 Task: Search for a house in Silivri, Turkey from 11th to 17th June for 1 guest, with a price range of ₹5000 to ₹12000, 1 bedroom, and a washing machine.
Action: Mouse moved to (450, 94)
Screenshot: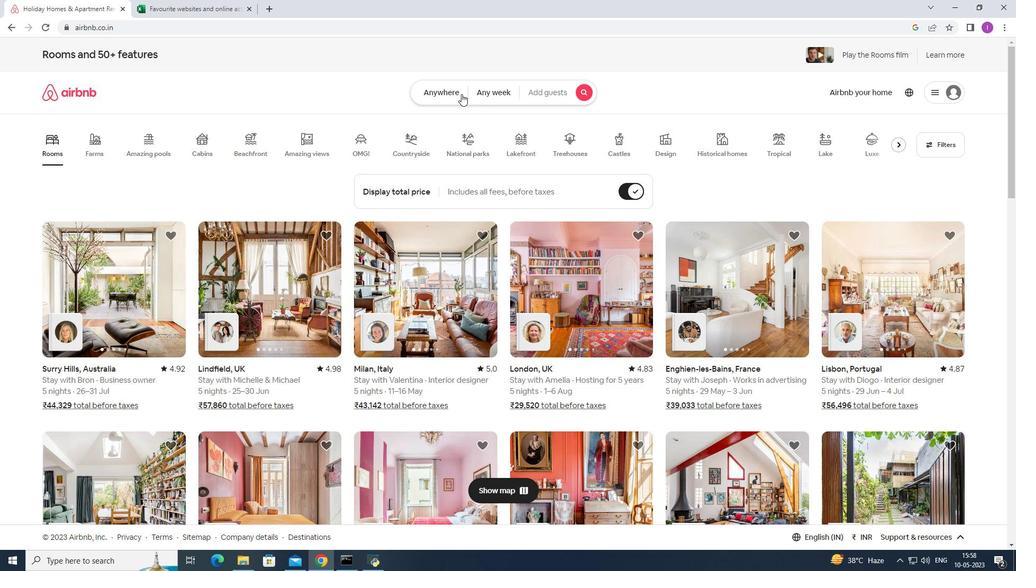 
Action: Mouse pressed left at (450, 94)
Screenshot: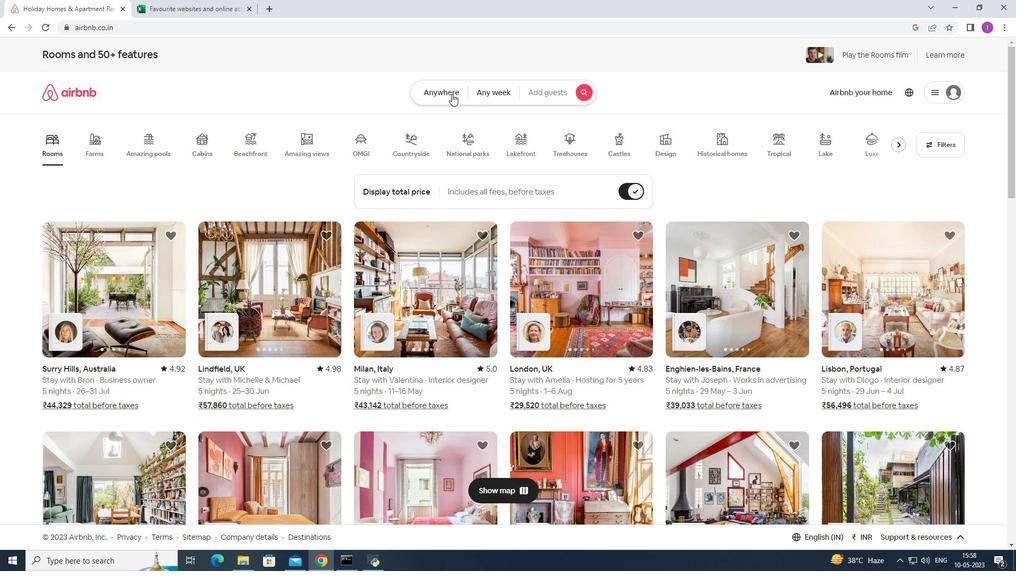 
Action: Mouse moved to (310, 138)
Screenshot: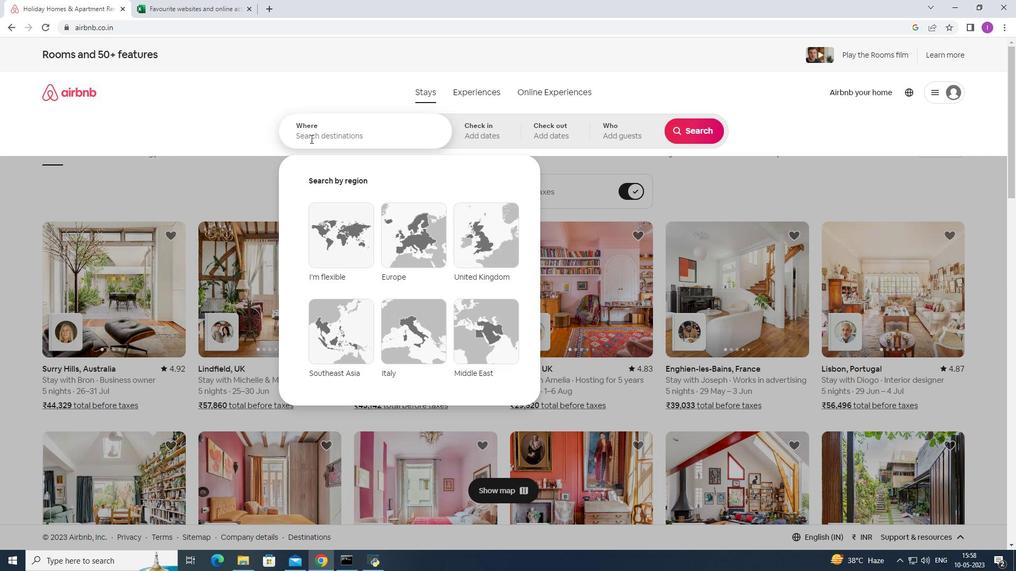 
Action: Mouse pressed left at (310, 138)
Screenshot: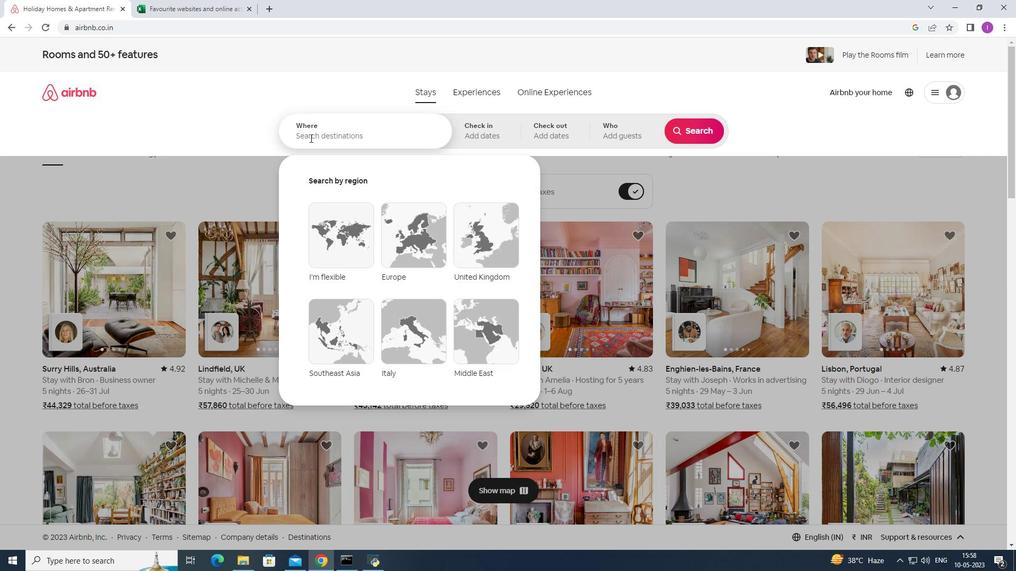 
Action: Mouse moved to (340, 137)
Screenshot: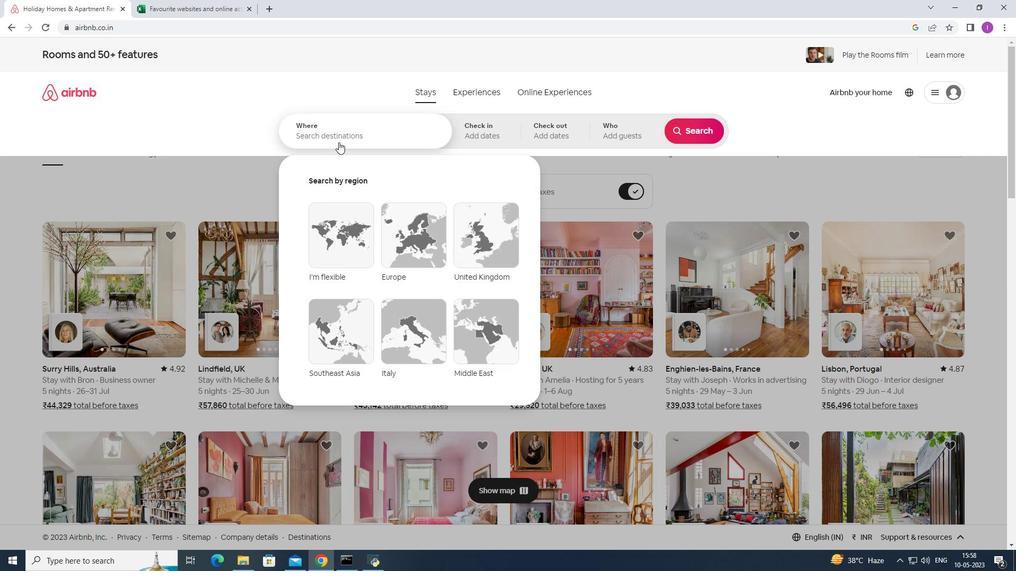
Action: Key pressed <Key.shift>Silvri,<Key.shift>Turkey
Screenshot: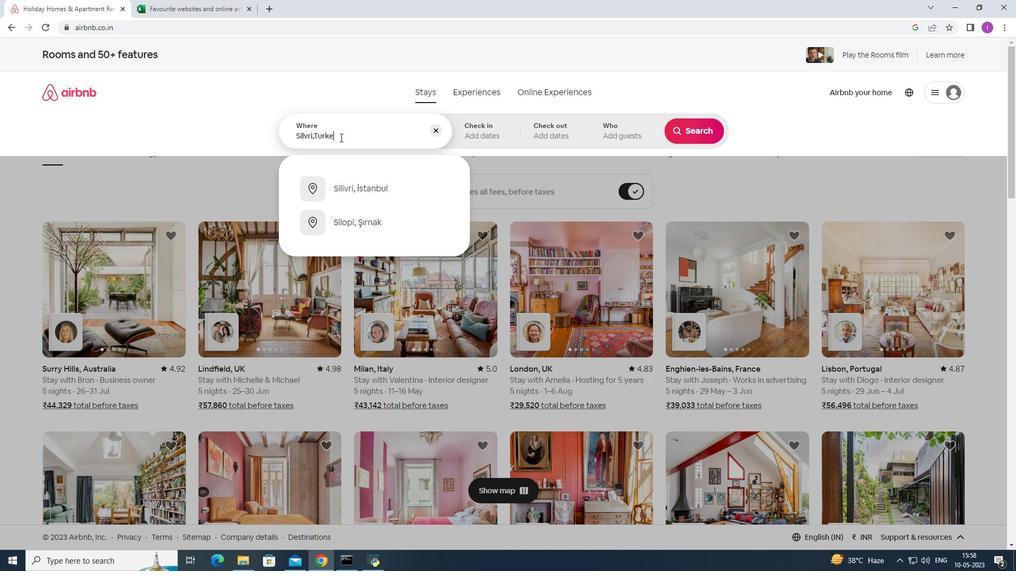 
Action: Mouse moved to (302, 136)
Screenshot: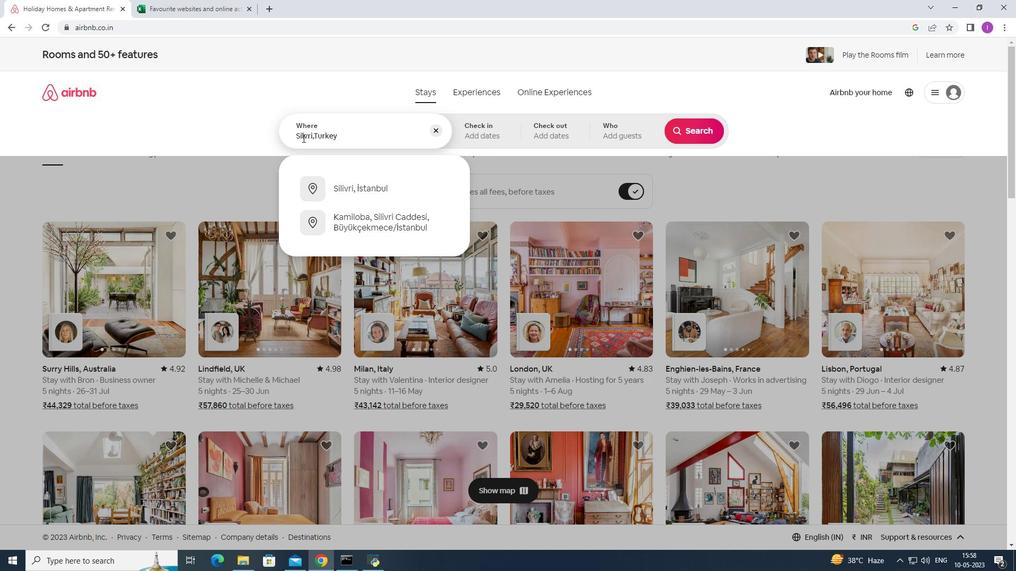 
Action: Mouse pressed left at (302, 136)
Screenshot: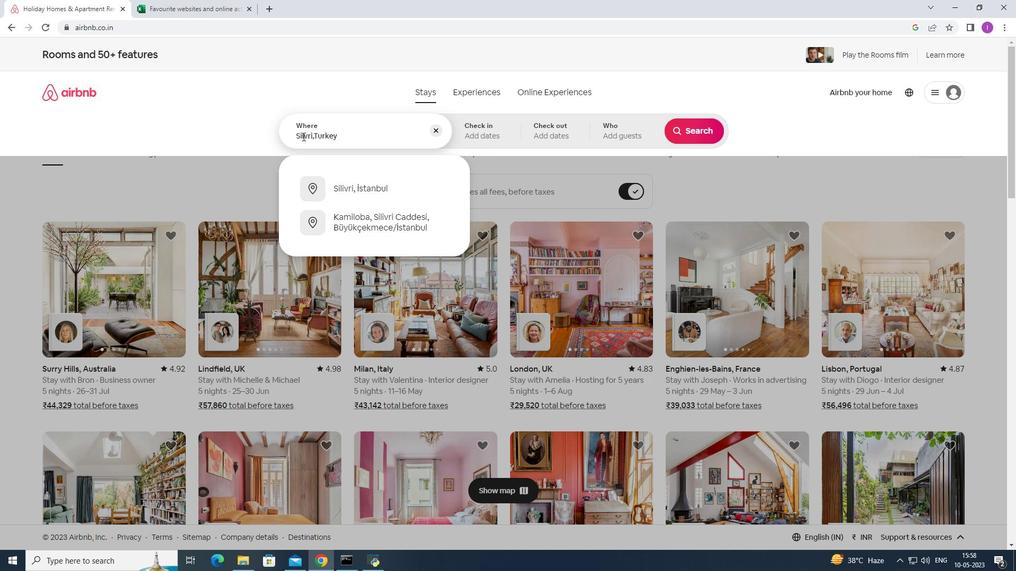 
Action: Mouse moved to (305, 138)
Screenshot: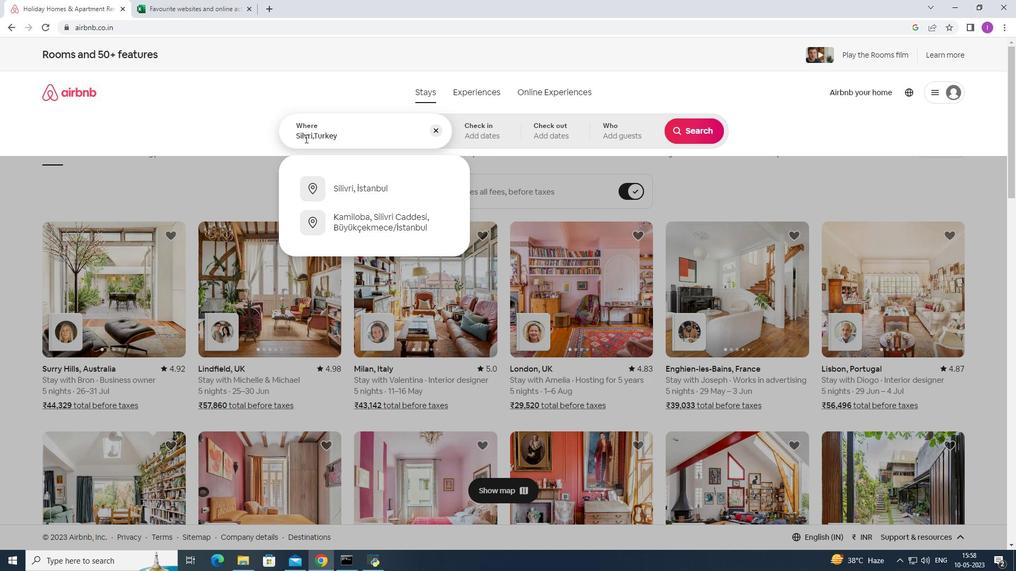 
Action: Key pressed i
Screenshot: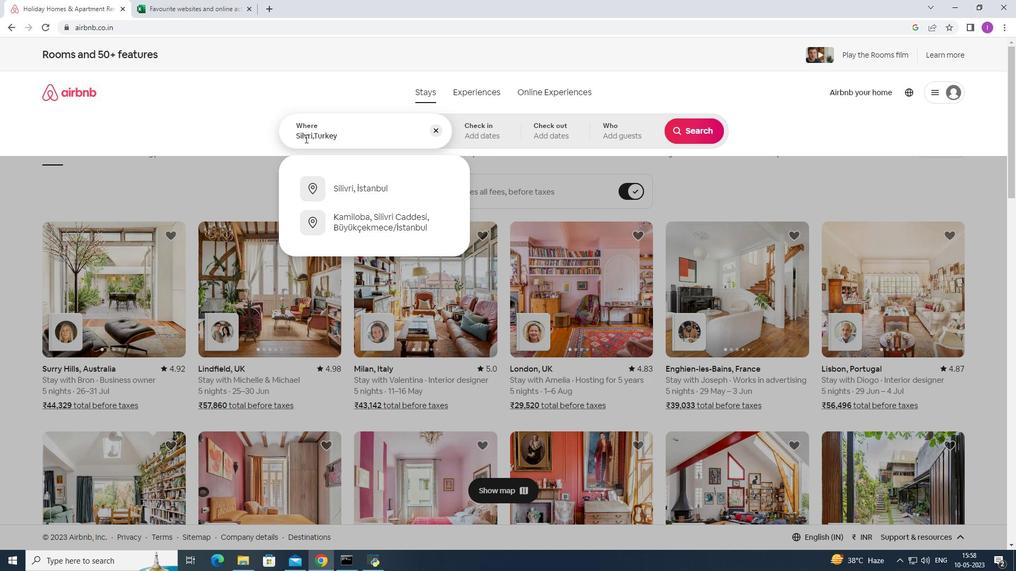 
Action: Mouse moved to (302, 133)
Screenshot: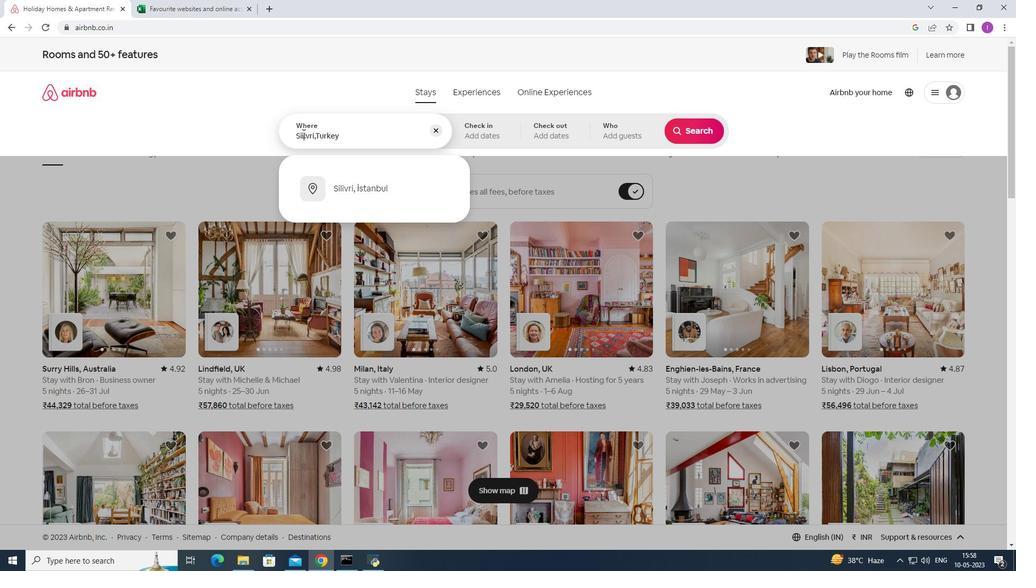 
Action: Key pressed <Key.backspace>
Screenshot: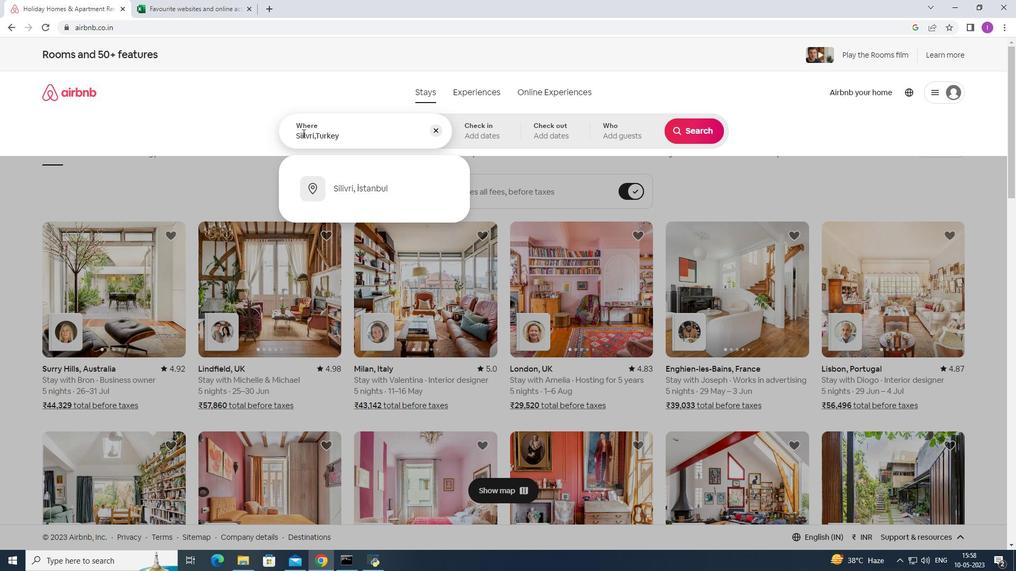
Action: Mouse moved to (303, 135)
Screenshot: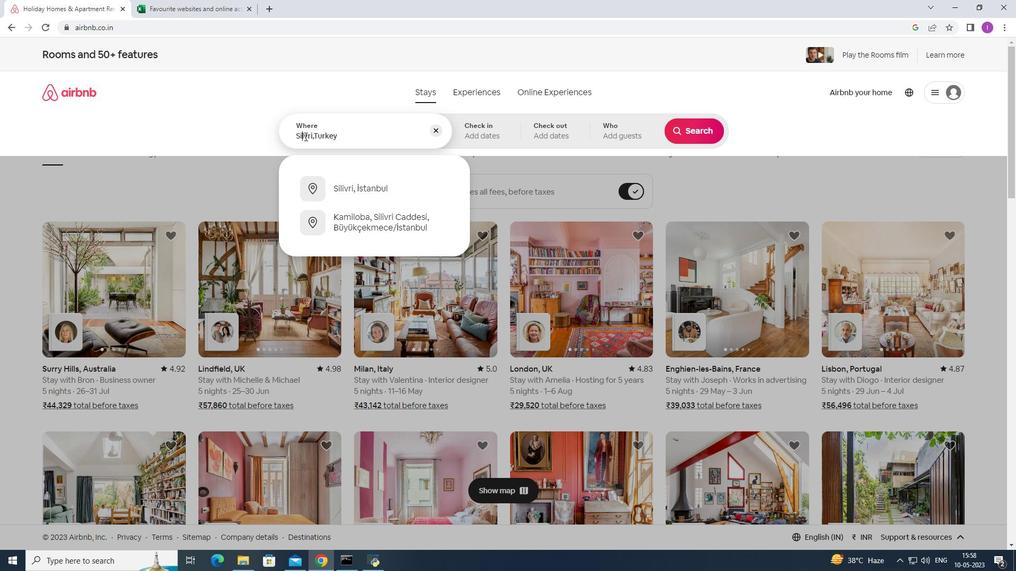 
Action: Mouse pressed left at (303, 135)
Screenshot: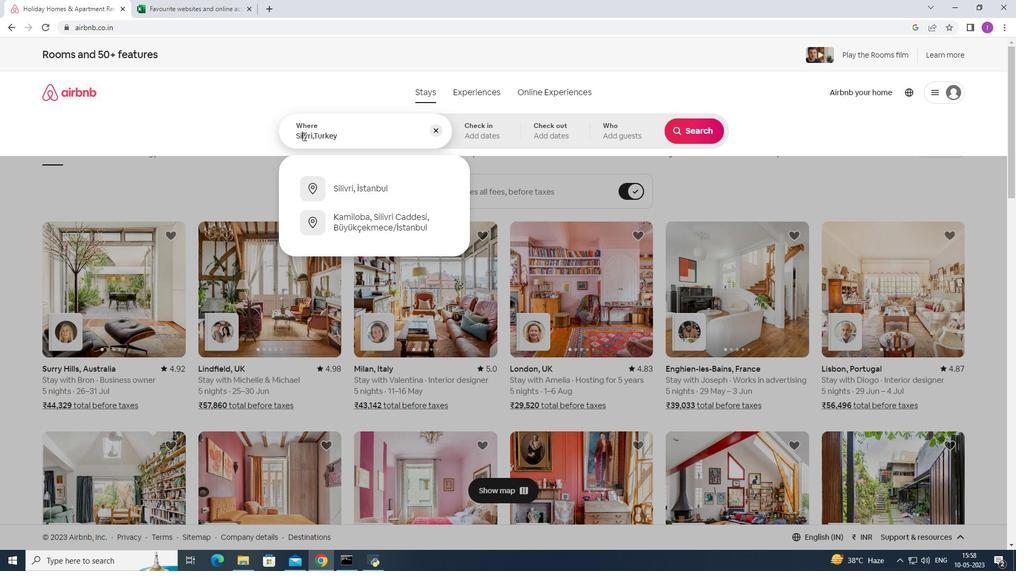 
Action: Mouse moved to (321, 134)
Screenshot: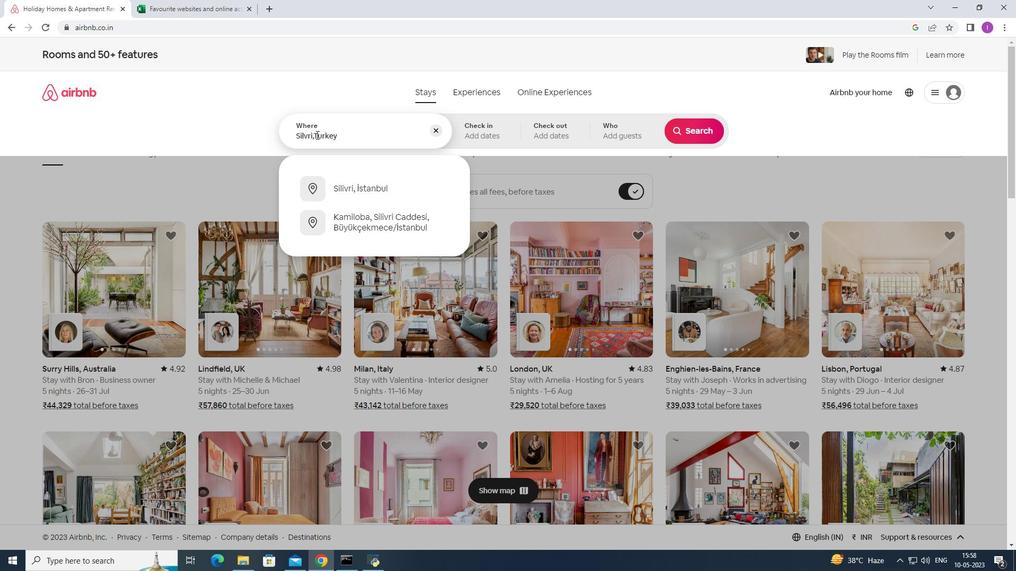 
Action: Key pressed i
Screenshot: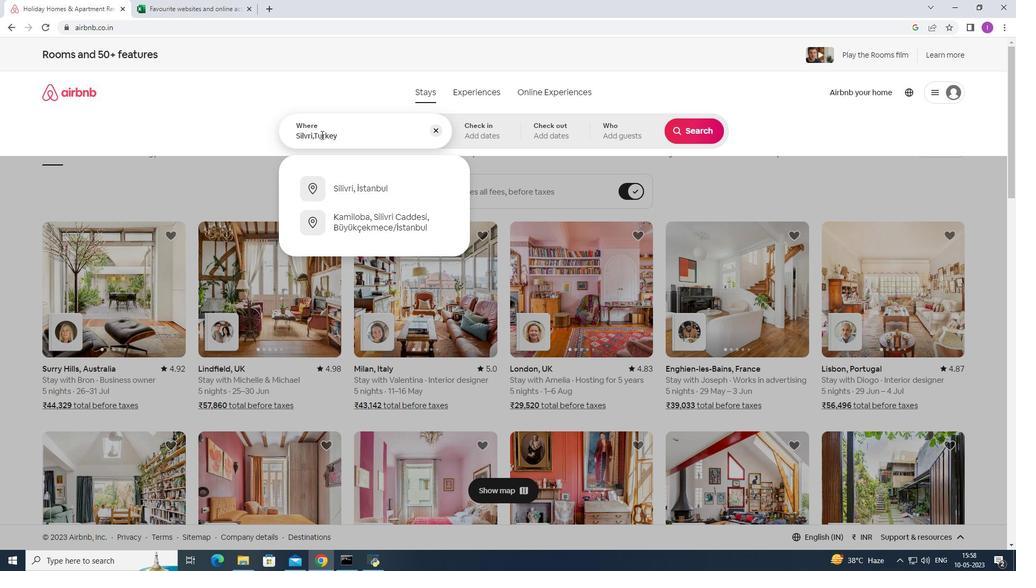 
Action: Mouse moved to (474, 133)
Screenshot: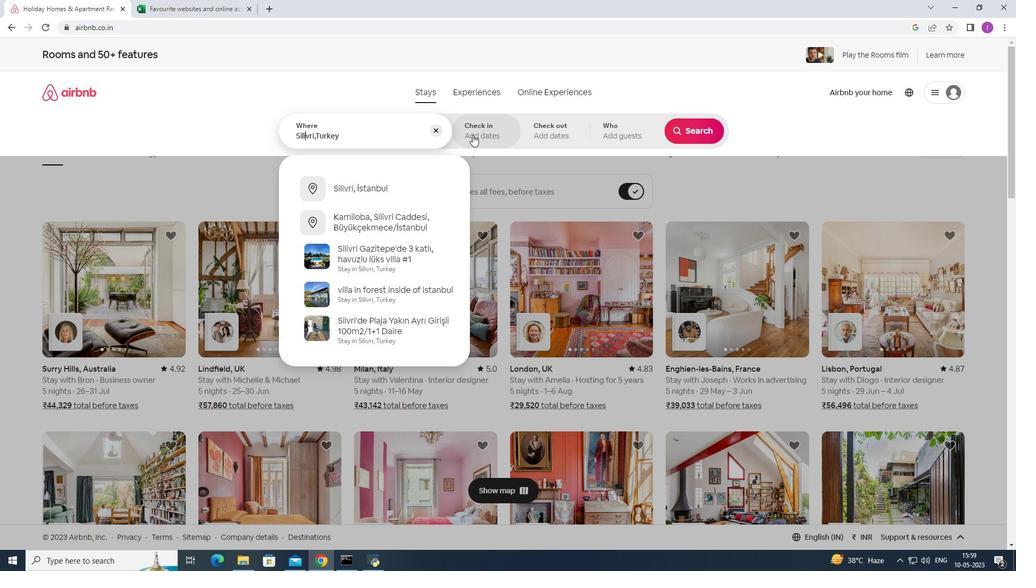 
Action: Mouse pressed left at (474, 133)
Screenshot: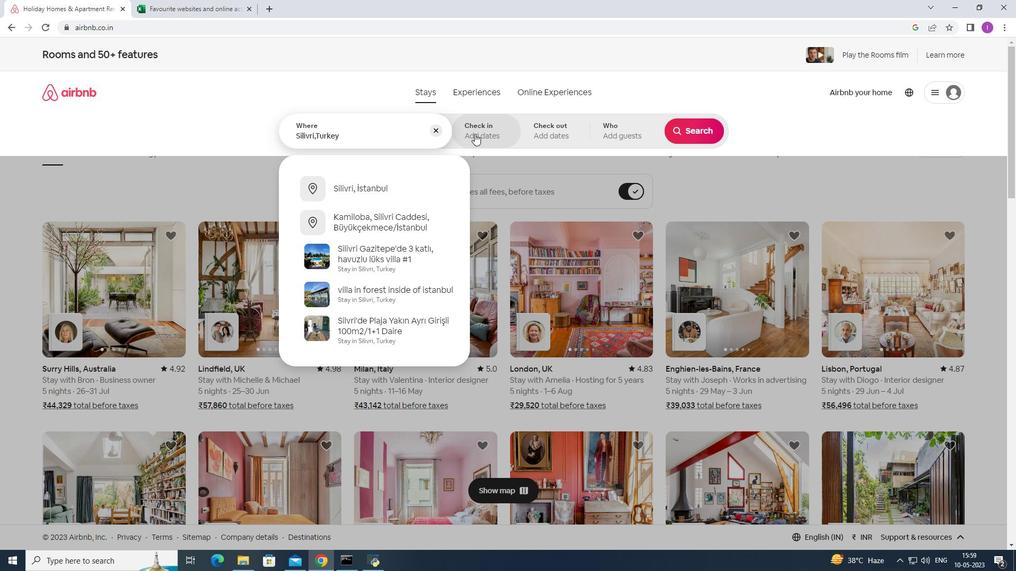 
Action: Mouse moved to (694, 213)
Screenshot: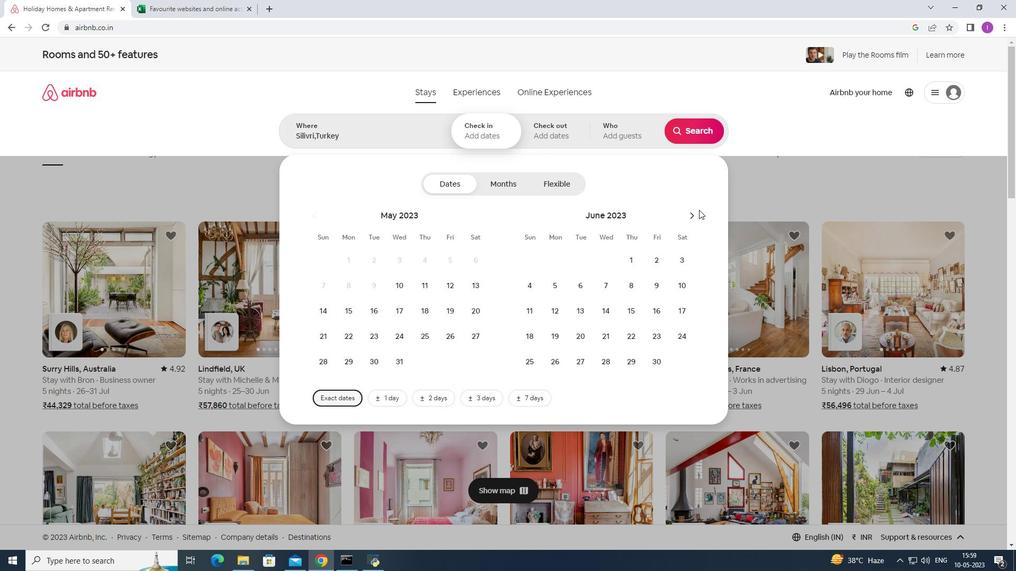 
Action: Mouse pressed left at (694, 213)
Screenshot: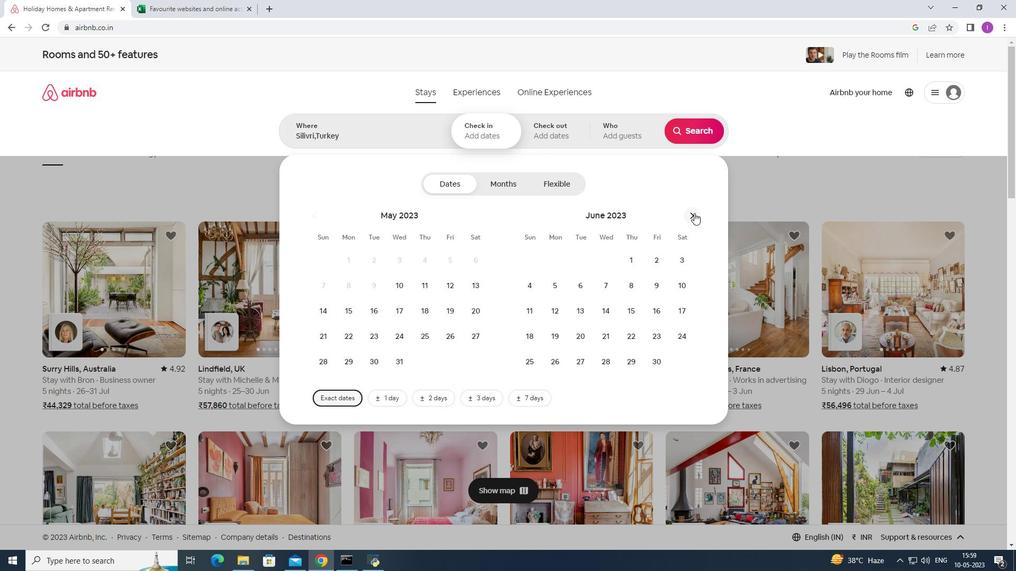
Action: Mouse pressed left at (694, 213)
Screenshot: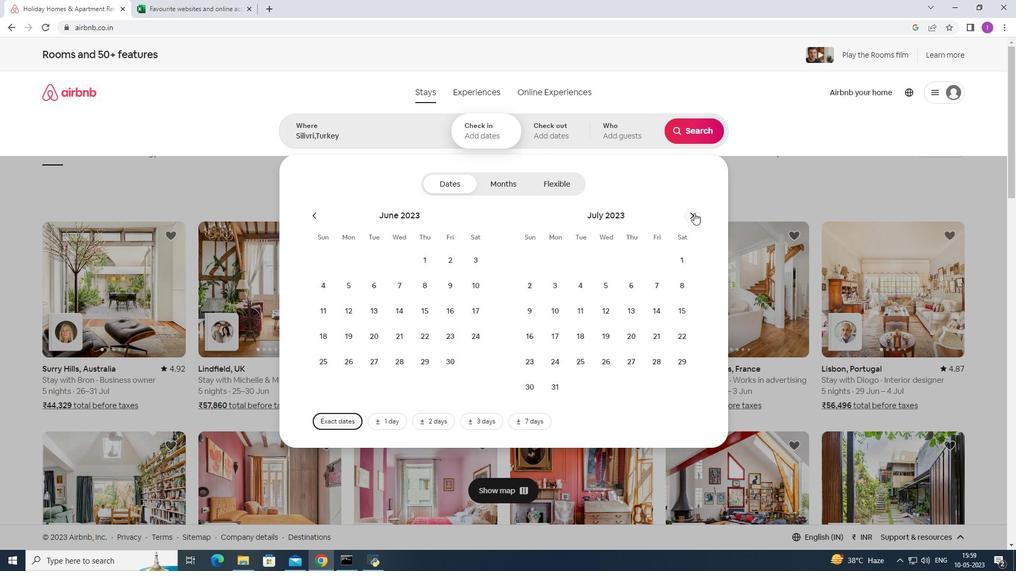 
Action: Mouse moved to (316, 218)
Screenshot: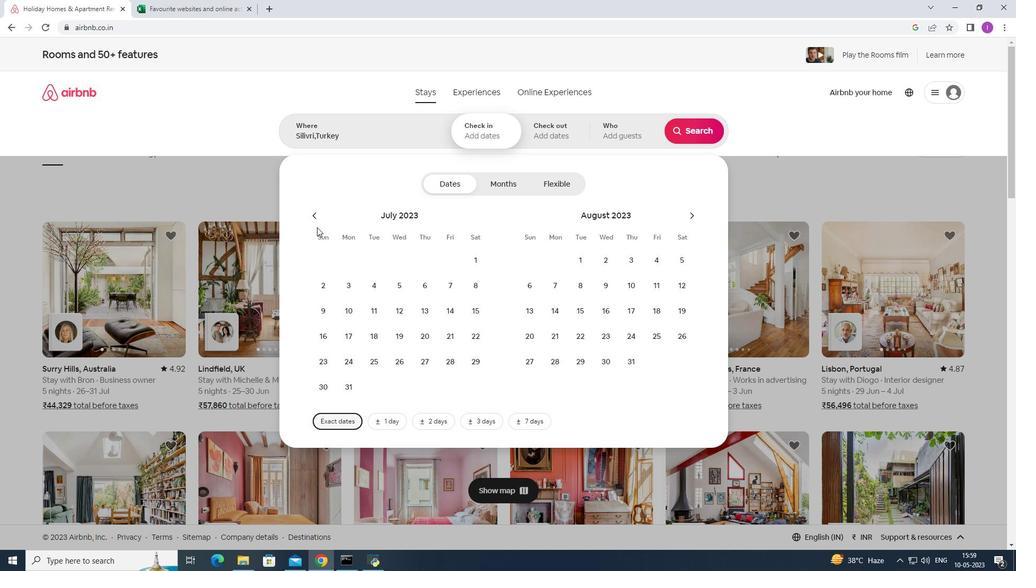 
Action: Mouse pressed left at (316, 218)
Screenshot: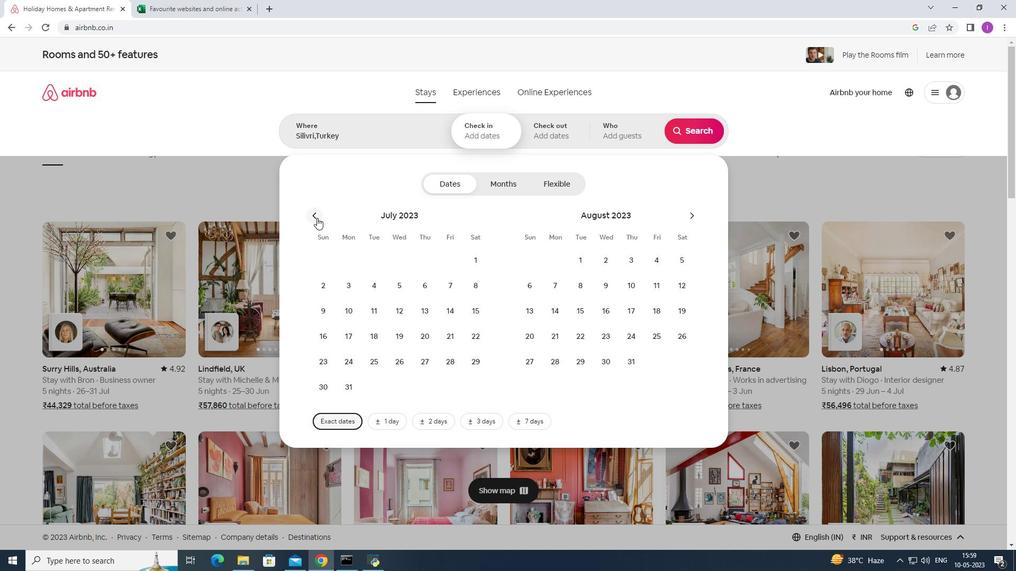 
Action: Mouse moved to (330, 305)
Screenshot: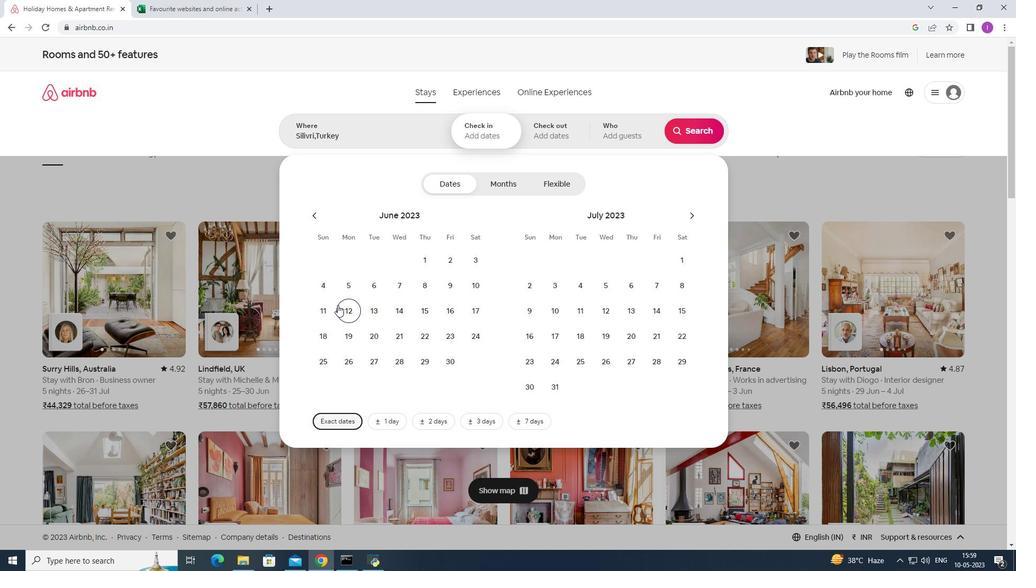 
Action: Mouse pressed left at (330, 305)
Screenshot: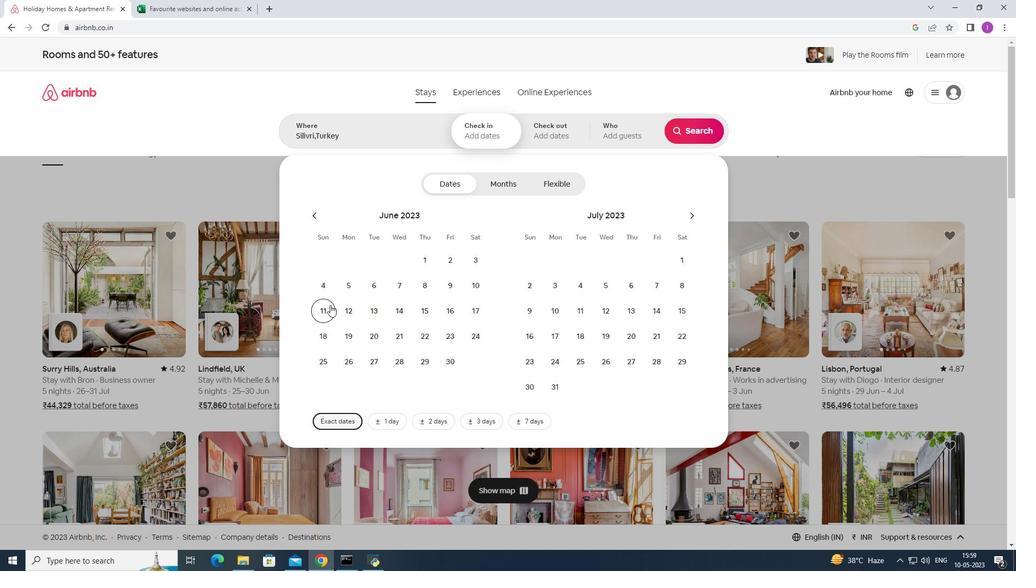
Action: Mouse moved to (472, 314)
Screenshot: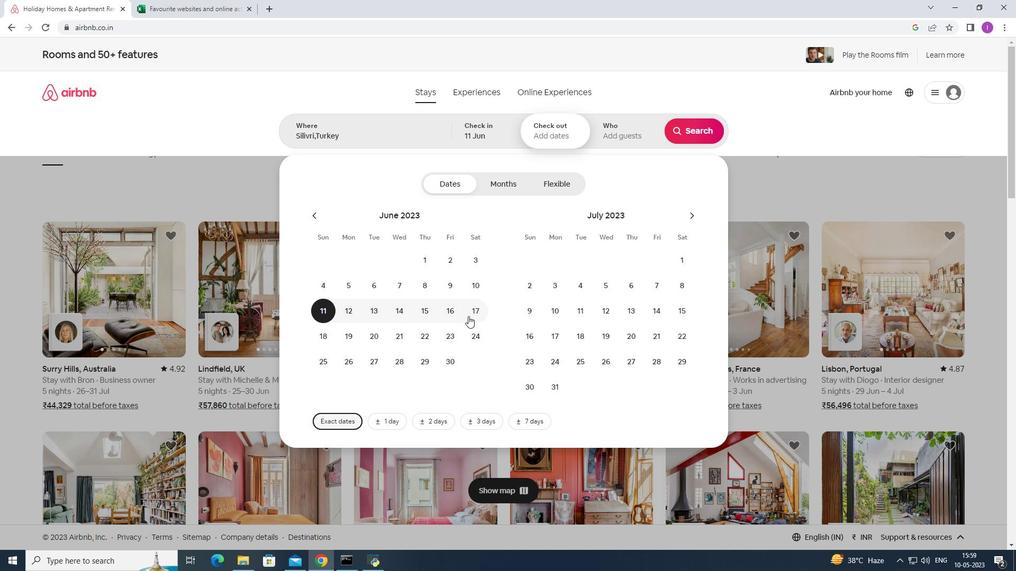 
Action: Mouse pressed left at (472, 314)
Screenshot: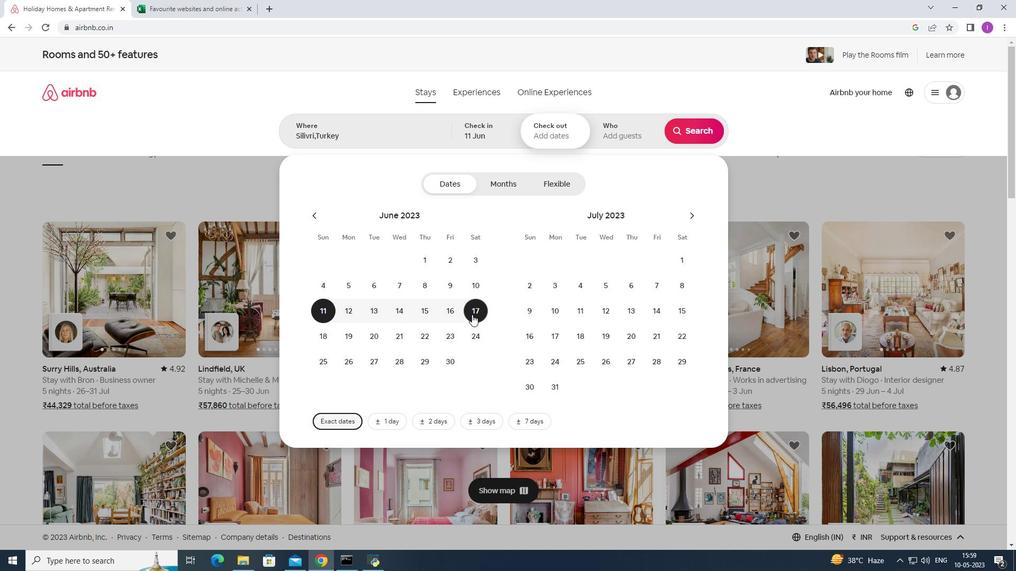 
Action: Mouse moved to (623, 135)
Screenshot: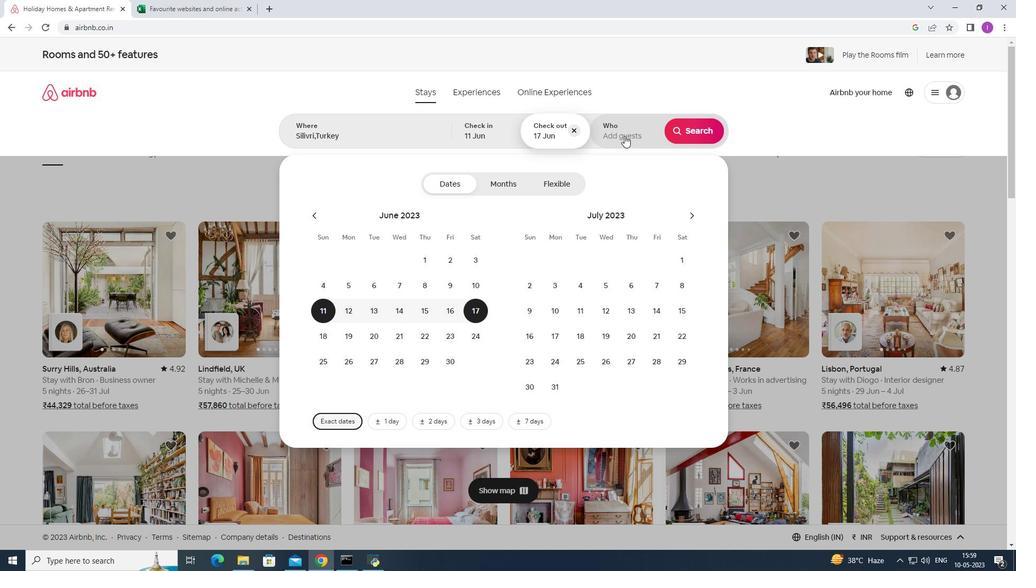 
Action: Mouse pressed left at (623, 135)
Screenshot: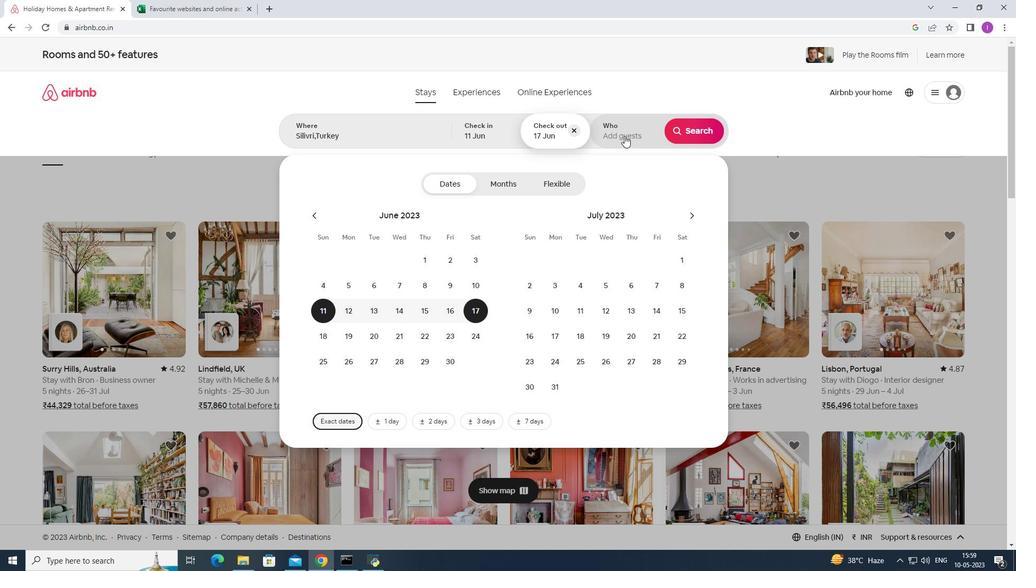 
Action: Mouse moved to (700, 184)
Screenshot: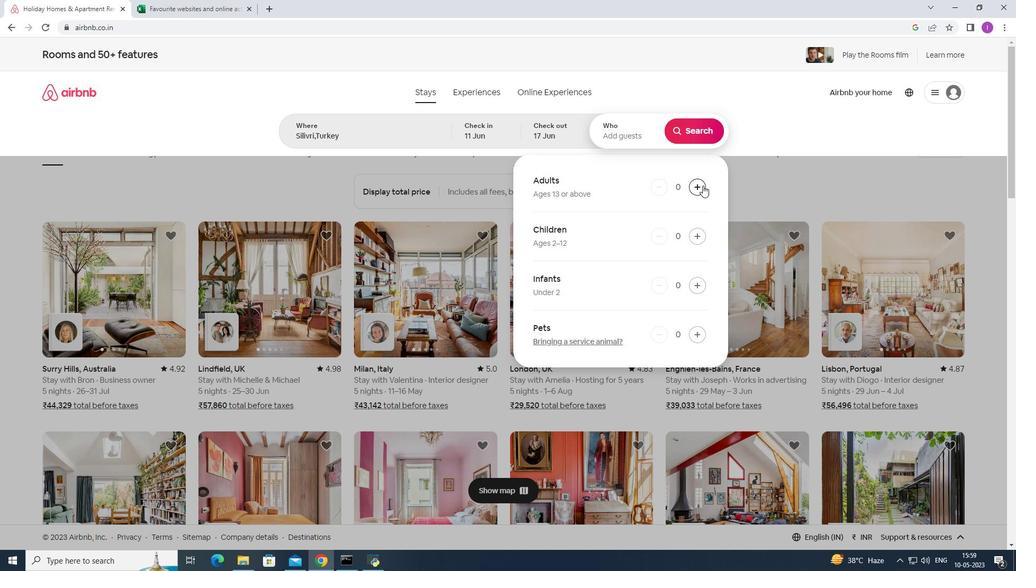 
Action: Mouse pressed left at (700, 184)
Screenshot: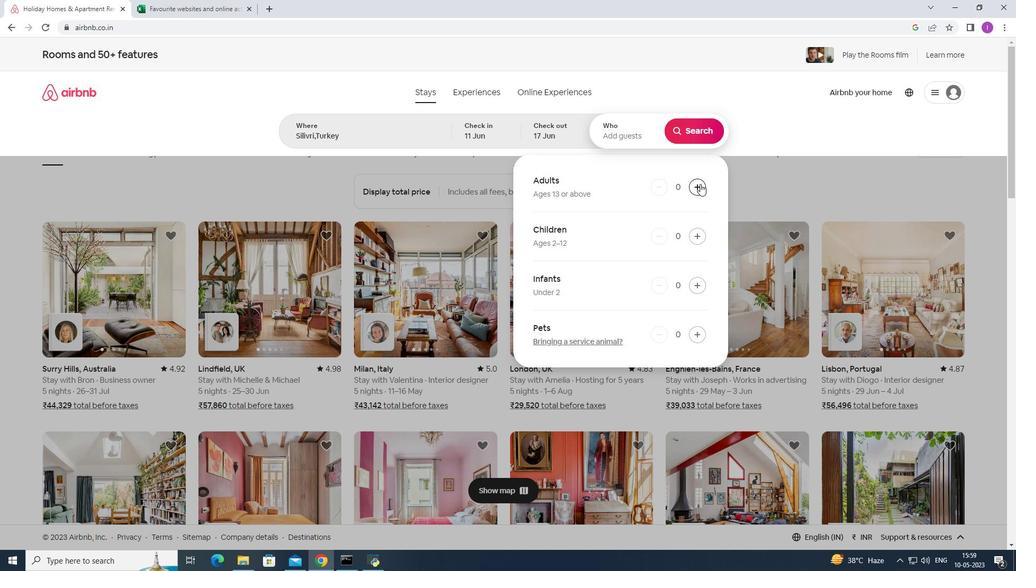 
Action: Mouse moved to (699, 184)
Screenshot: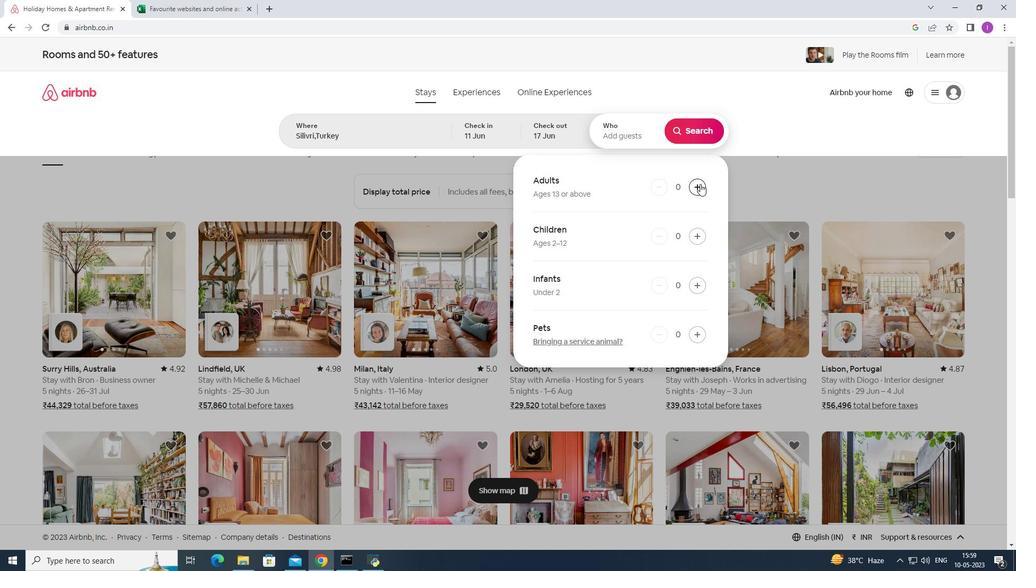
Action: Mouse pressed left at (699, 184)
Screenshot: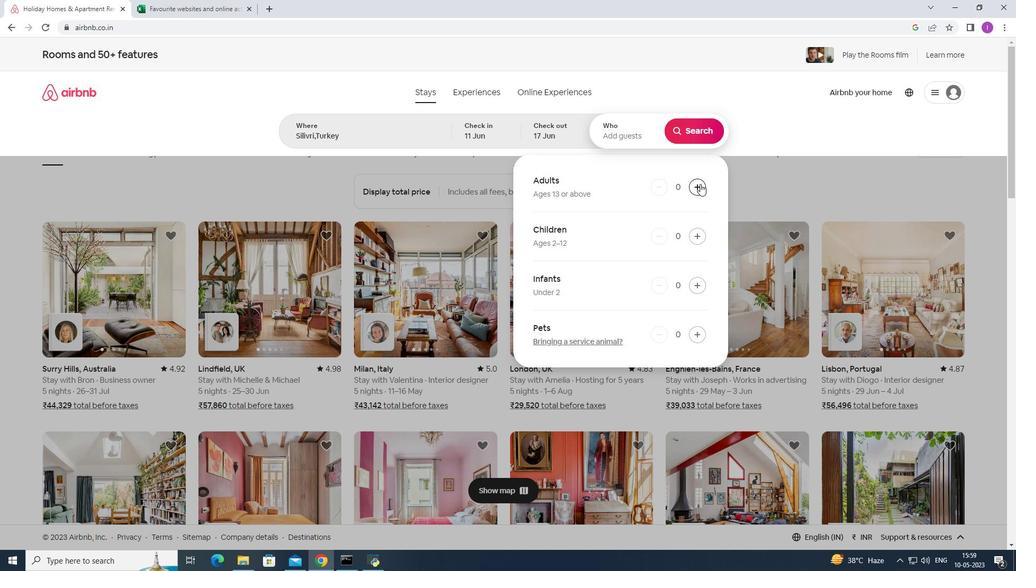 
Action: Mouse moved to (699, 184)
Screenshot: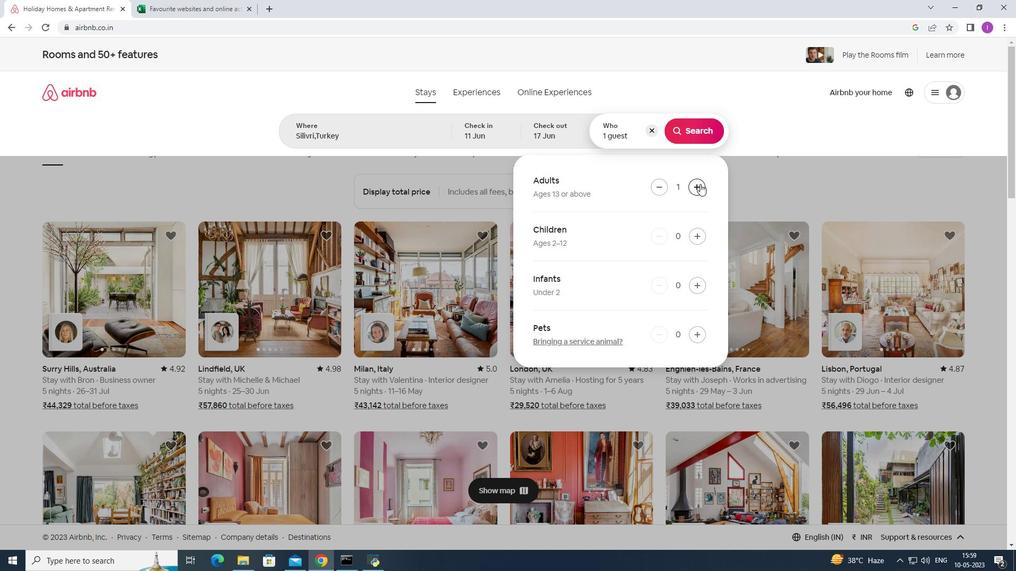 
Action: Mouse pressed left at (699, 184)
Screenshot: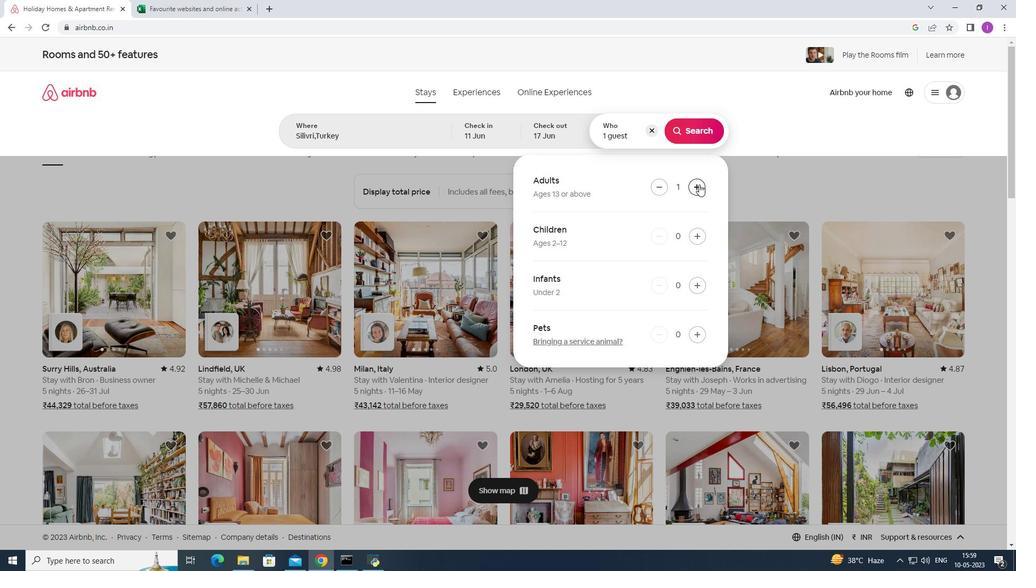 
Action: Mouse moved to (660, 189)
Screenshot: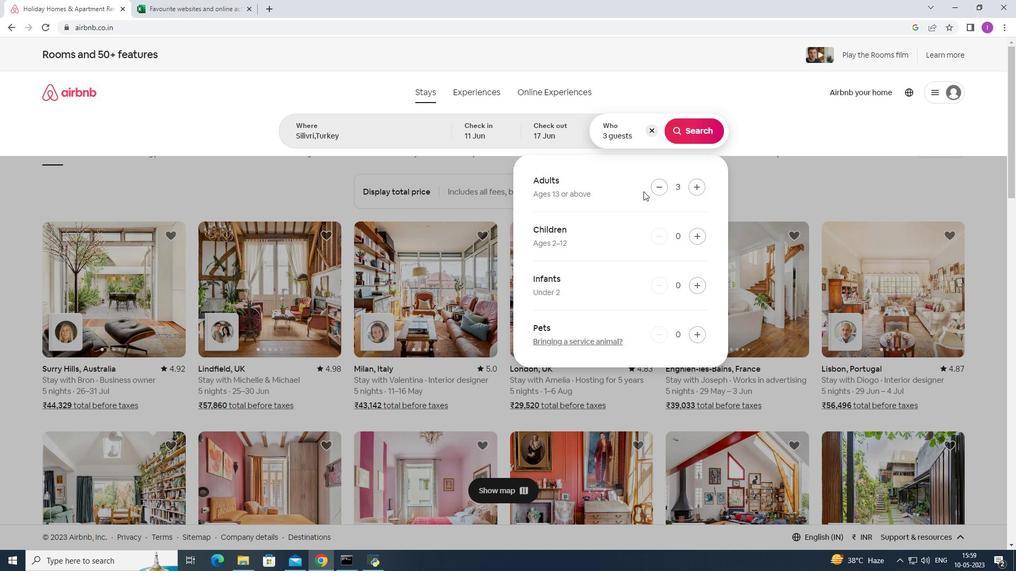 
Action: Mouse pressed left at (660, 189)
Screenshot: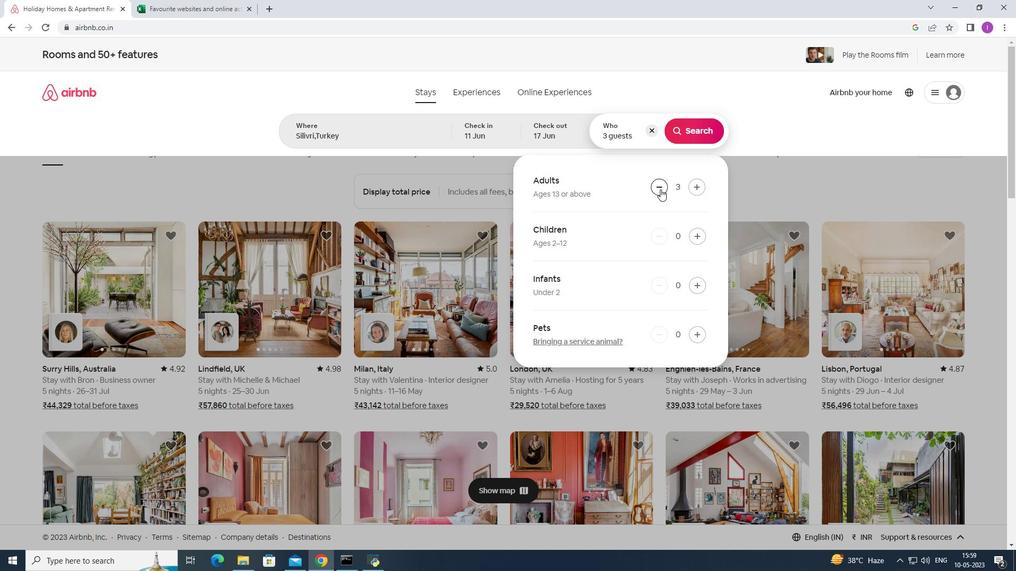 
Action: Mouse pressed left at (660, 189)
Screenshot: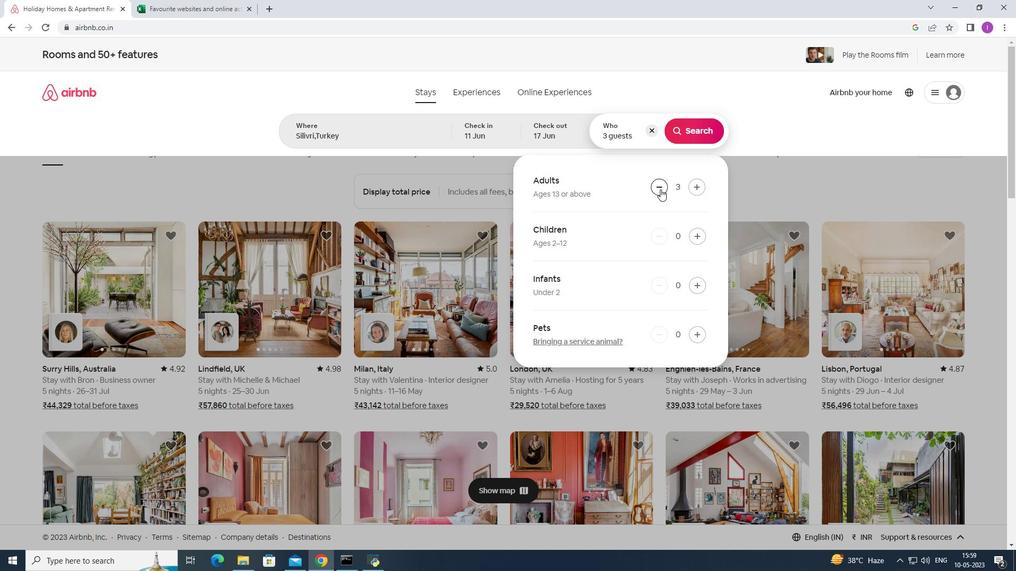 
Action: Mouse moved to (687, 132)
Screenshot: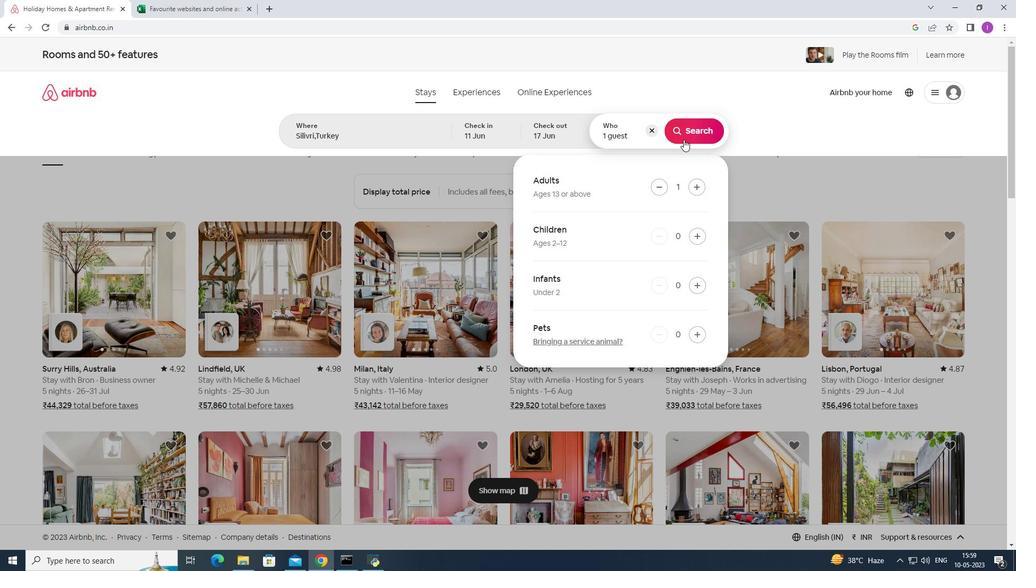 
Action: Mouse pressed left at (687, 132)
Screenshot: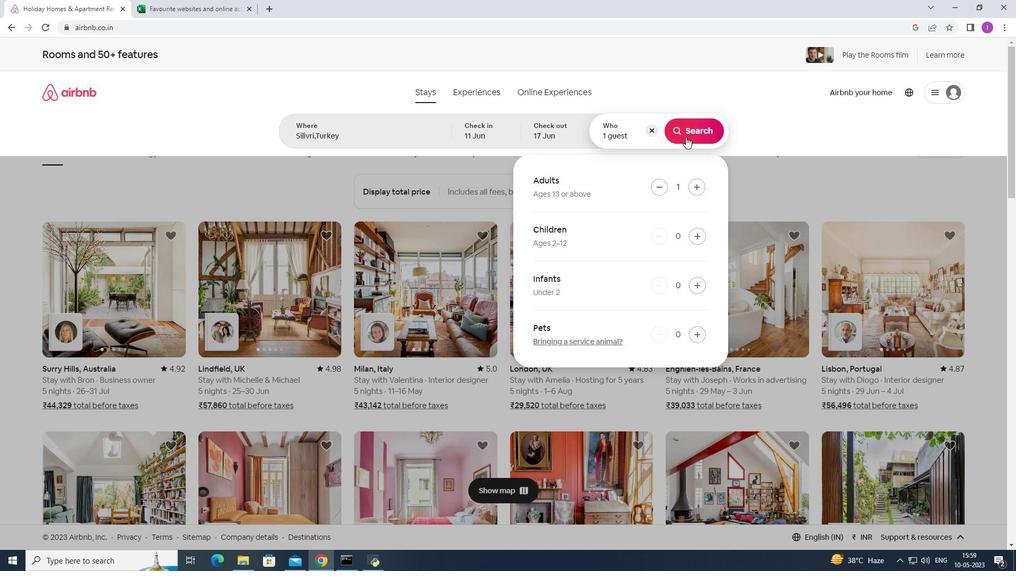 
Action: Mouse moved to (979, 96)
Screenshot: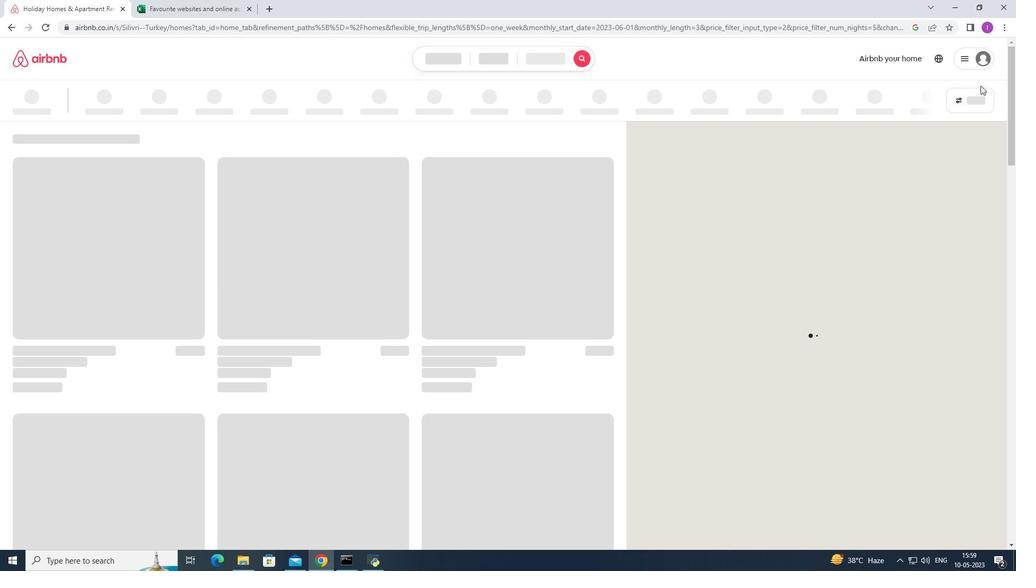 
Action: Mouse pressed left at (979, 96)
Screenshot: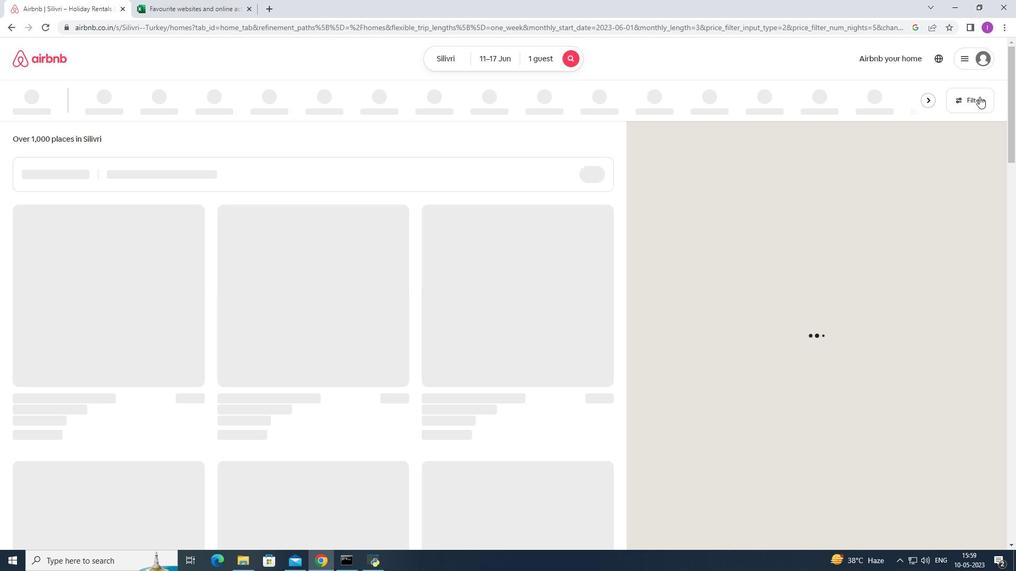 
Action: Mouse moved to (568, 359)
Screenshot: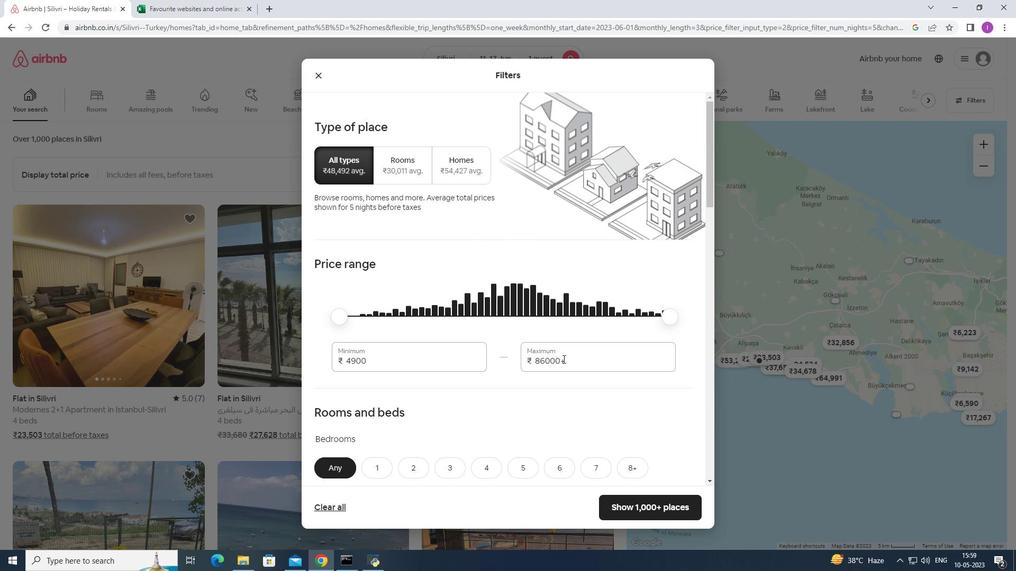 
Action: Mouse pressed left at (568, 359)
Screenshot: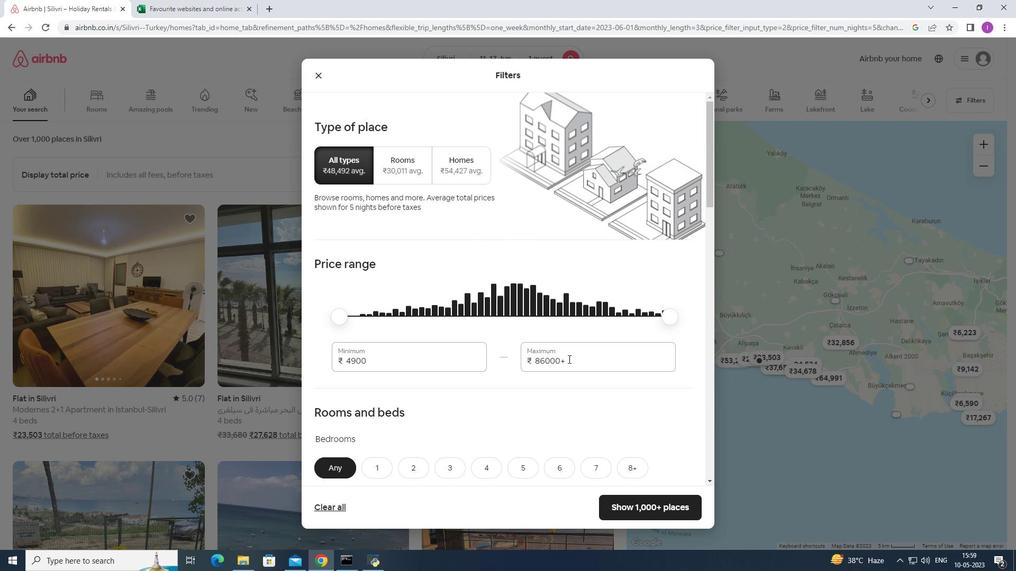
Action: Mouse moved to (518, 351)
Screenshot: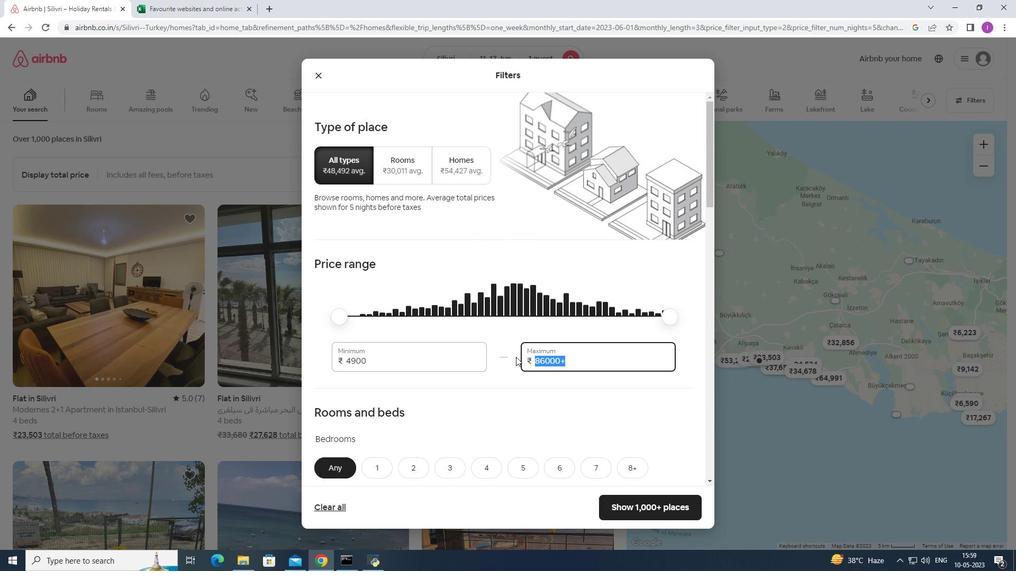 
Action: Key pressed 1
Screenshot: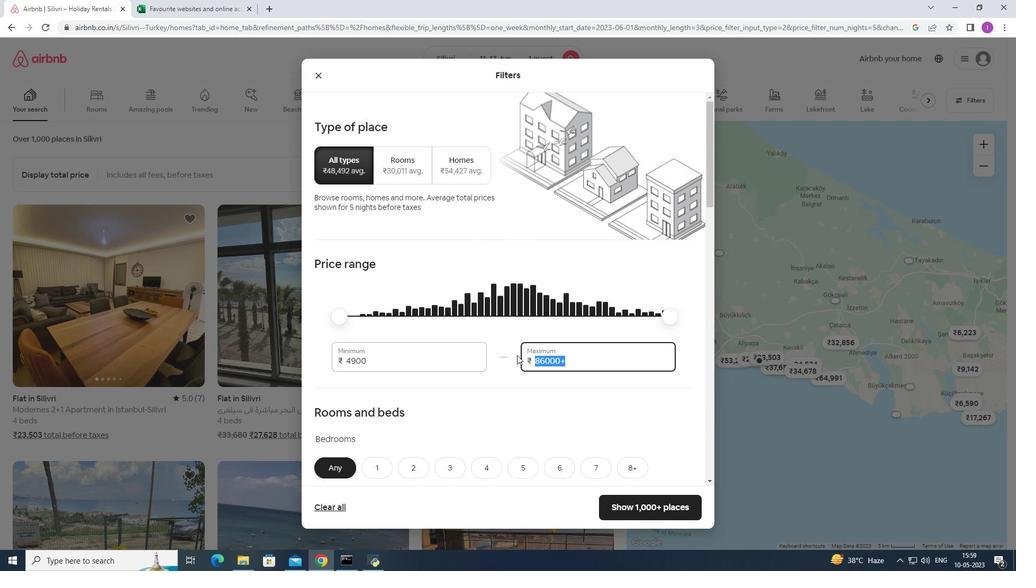 
Action: Mouse moved to (518, 350)
Screenshot: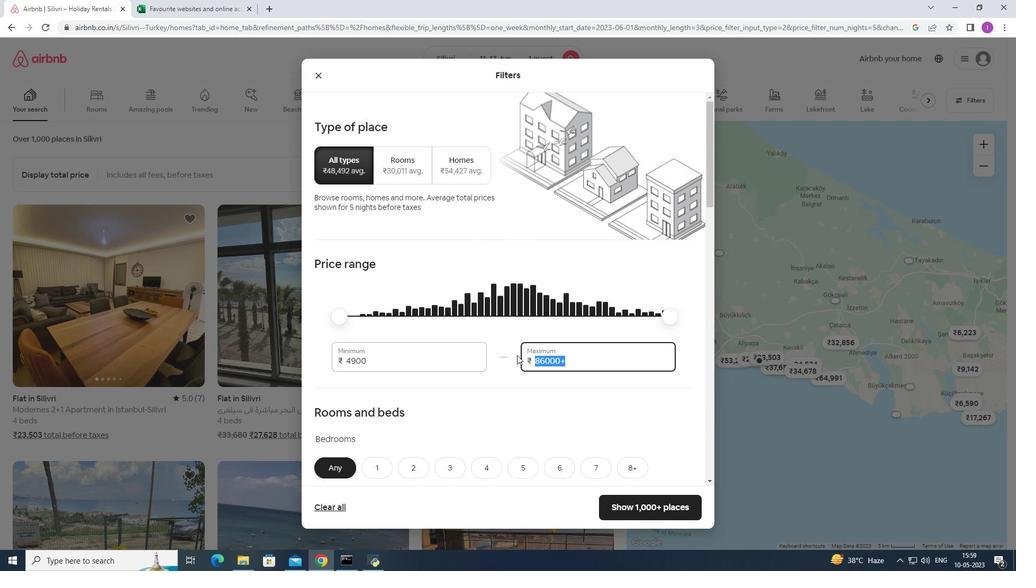 
Action: Key pressed 2000
Screenshot: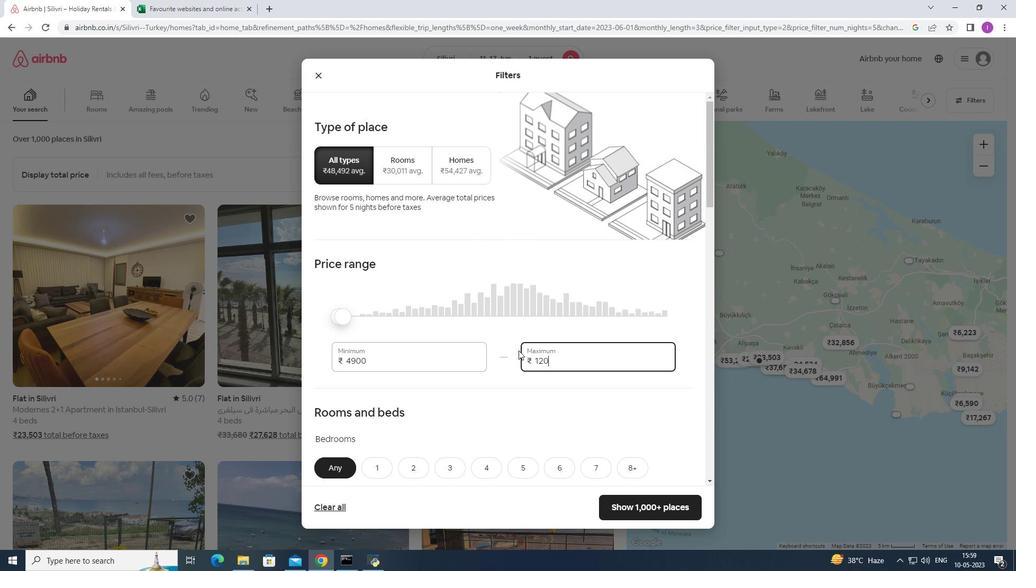 
Action: Mouse moved to (377, 358)
Screenshot: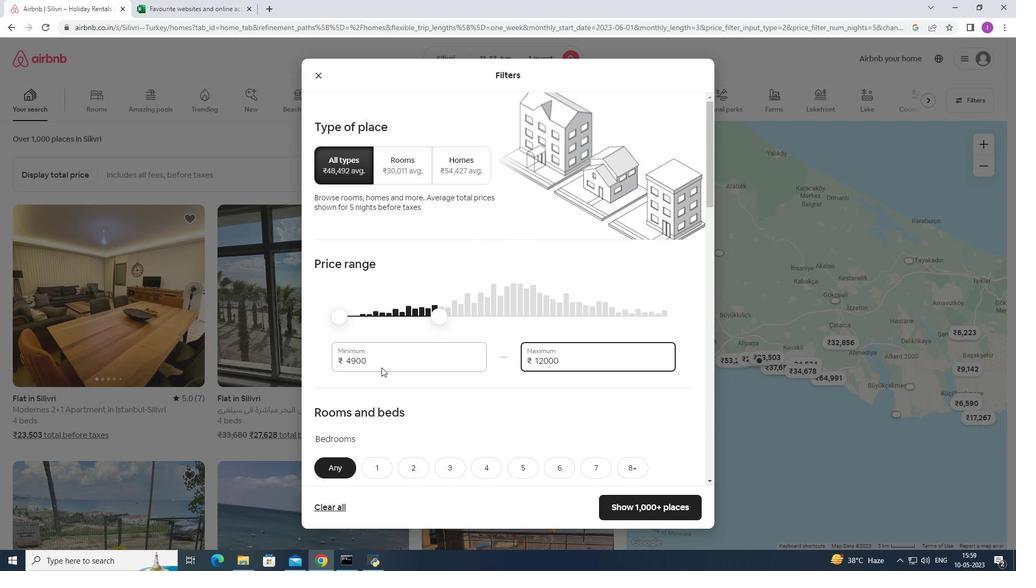 
Action: Mouse pressed left at (377, 358)
Screenshot: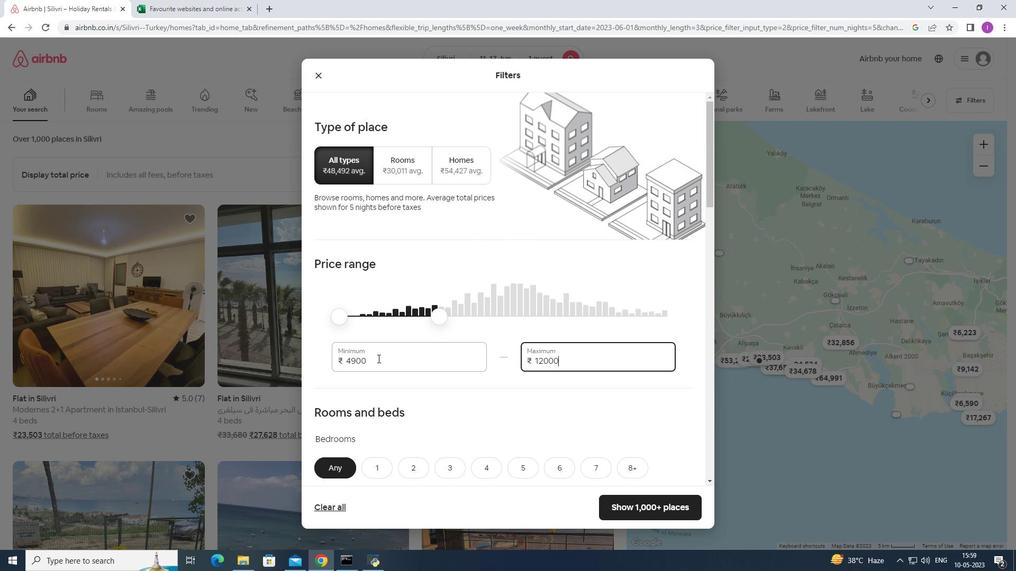 
Action: Mouse moved to (355, 357)
Screenshot: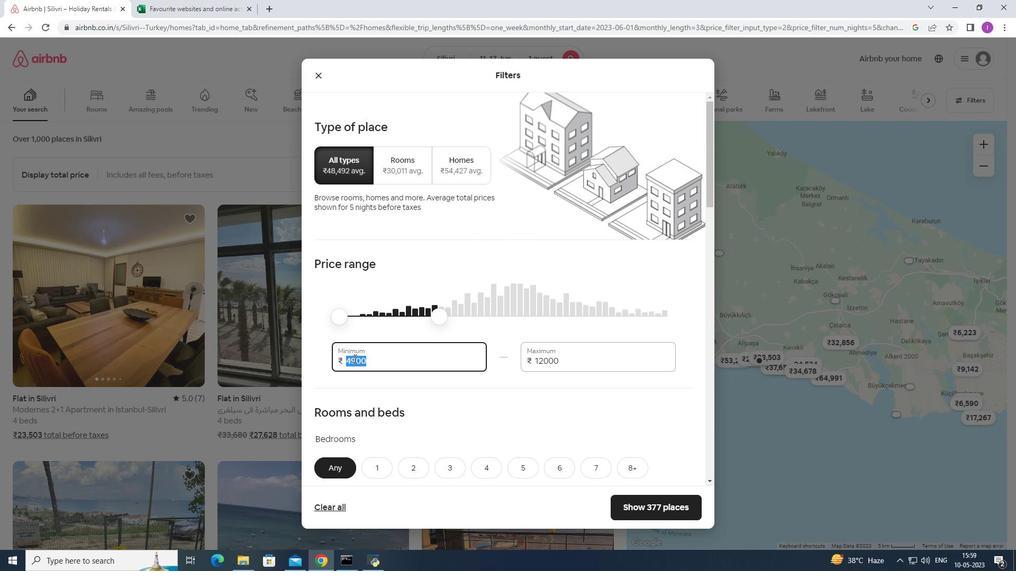 
Action: Key pressed 5000
Screenshot: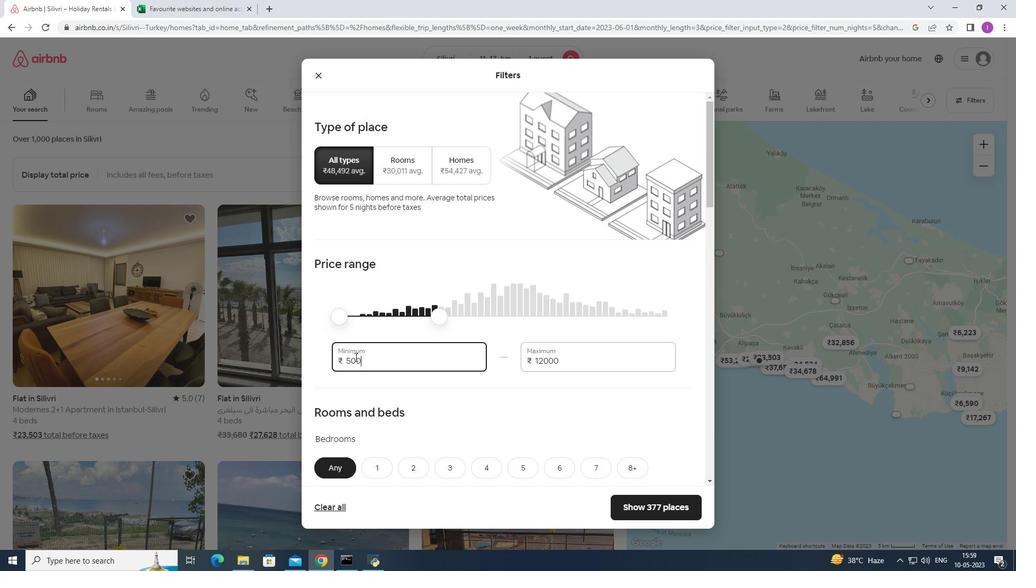 
Action: Mouse moved to (447, 390)
Screenshot: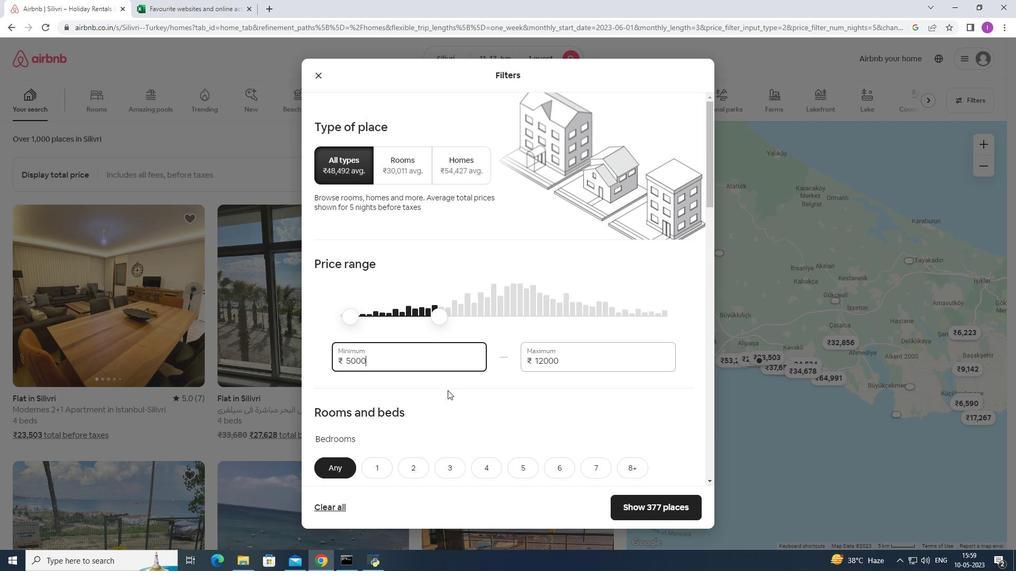 
Action: Mouse scrolled (447, 389) with delta (0, 0)
Screenshot: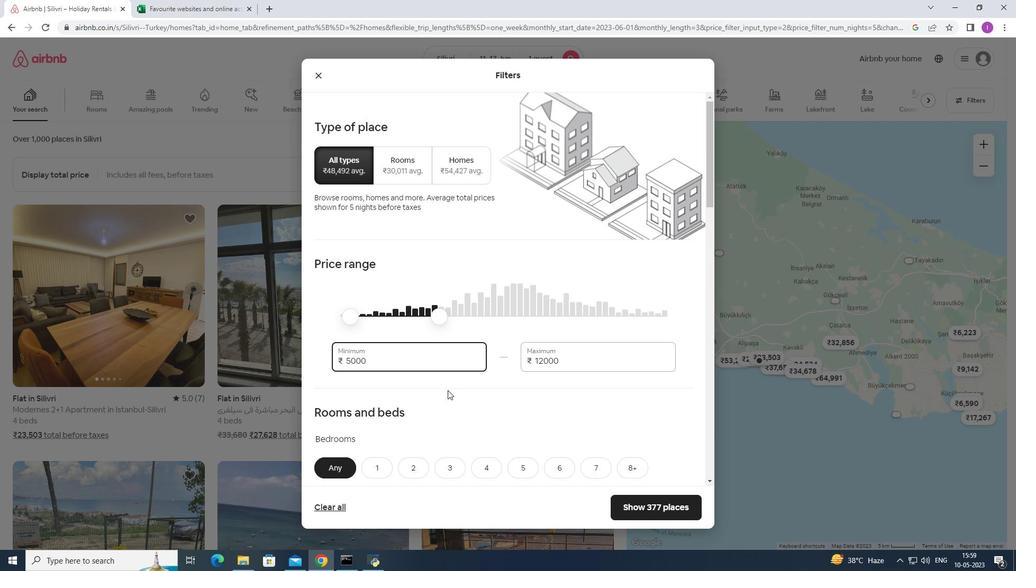 
Action: Mouse moved to (458, 384)
Screenshot: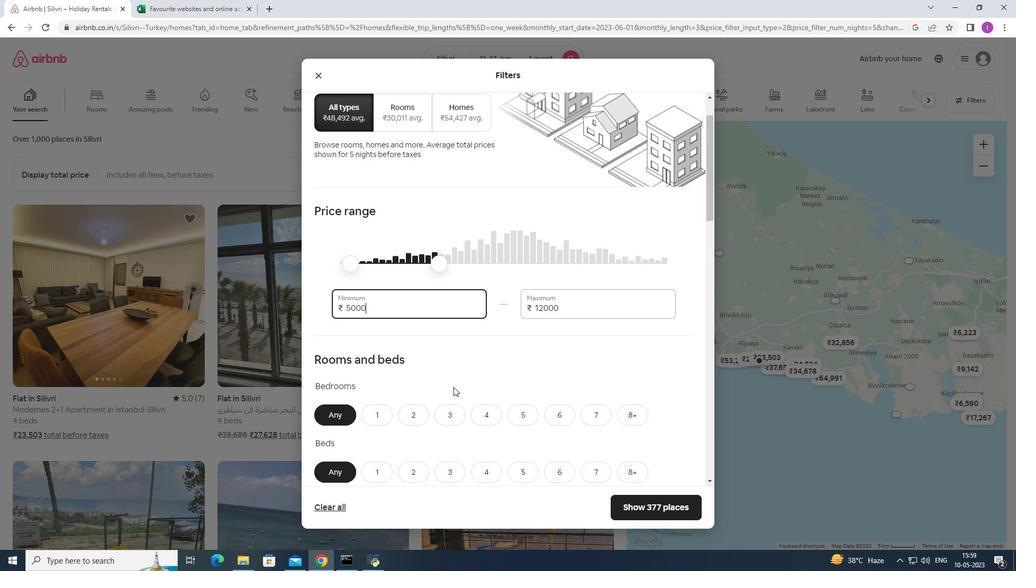 
Action: Mouse scrolled (458, 383) with delta (0, 0)
Screenshot: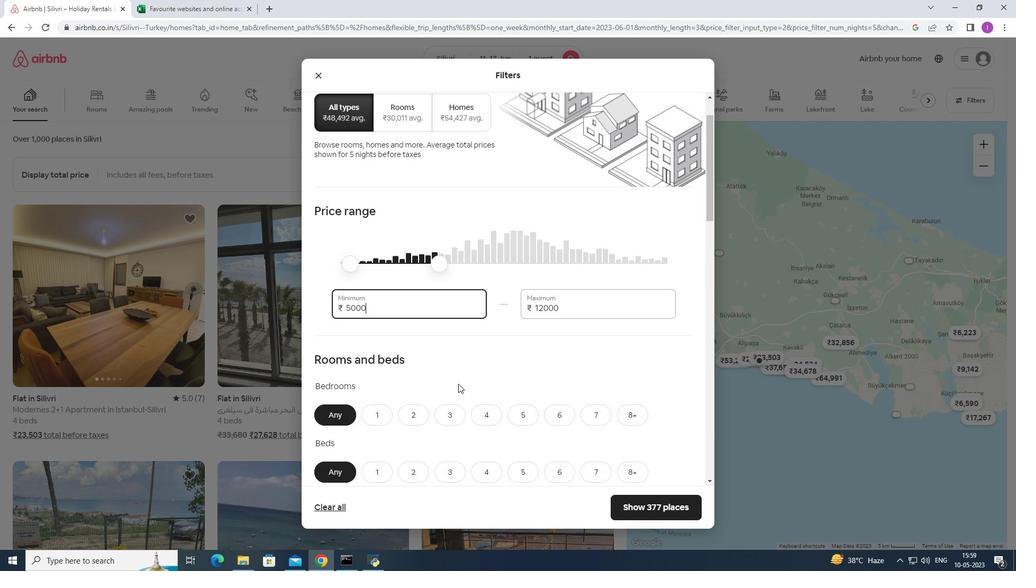
Action: Mouse scrolled (458, 383) with delta (0, 0)
Screenshot: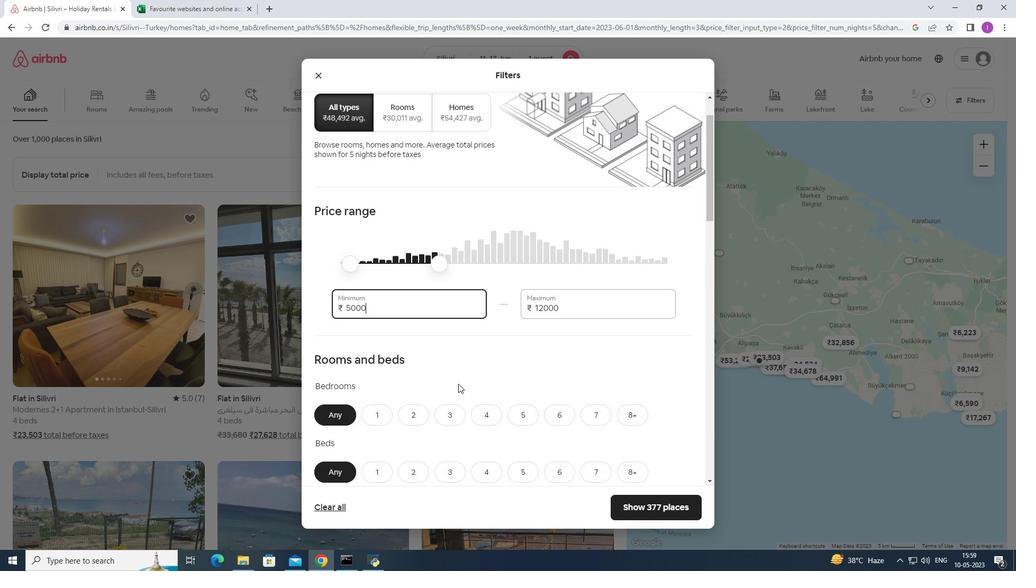 
Action: Mouse moved to (471, 367)
Screenshot: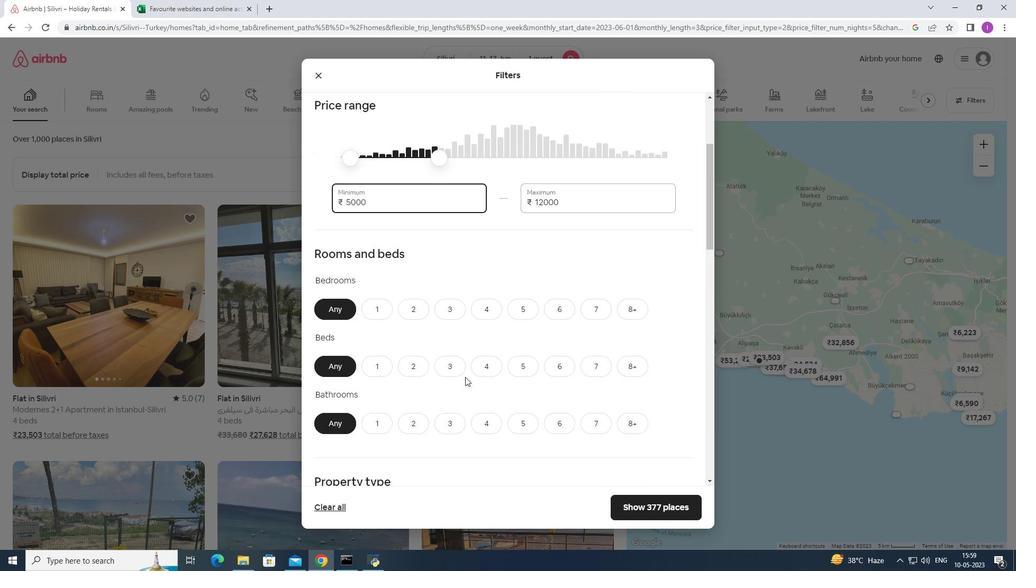 
Action: Mouse scrolled (471, 366) with delta (0, 0)
Screenshot: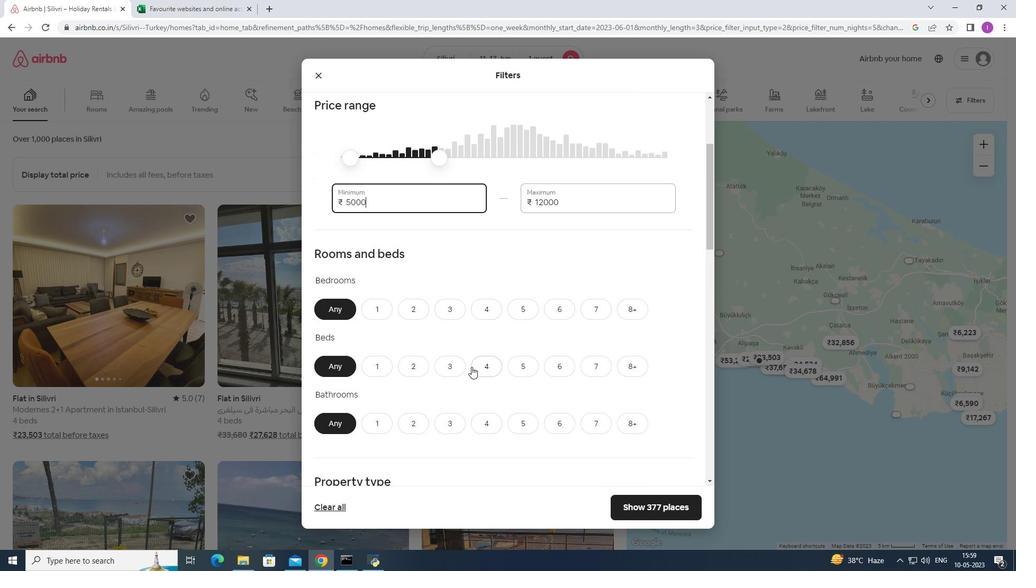 
Action: Mouse moved to (374, 258)
Screenshot: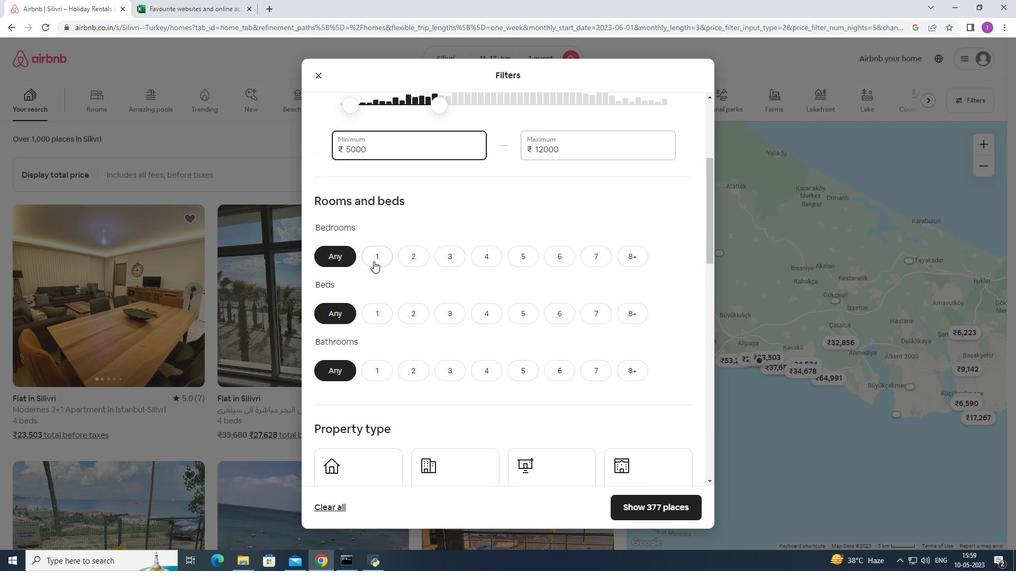 
Action: Mouse pressed left at (374, 258)
Screenshot: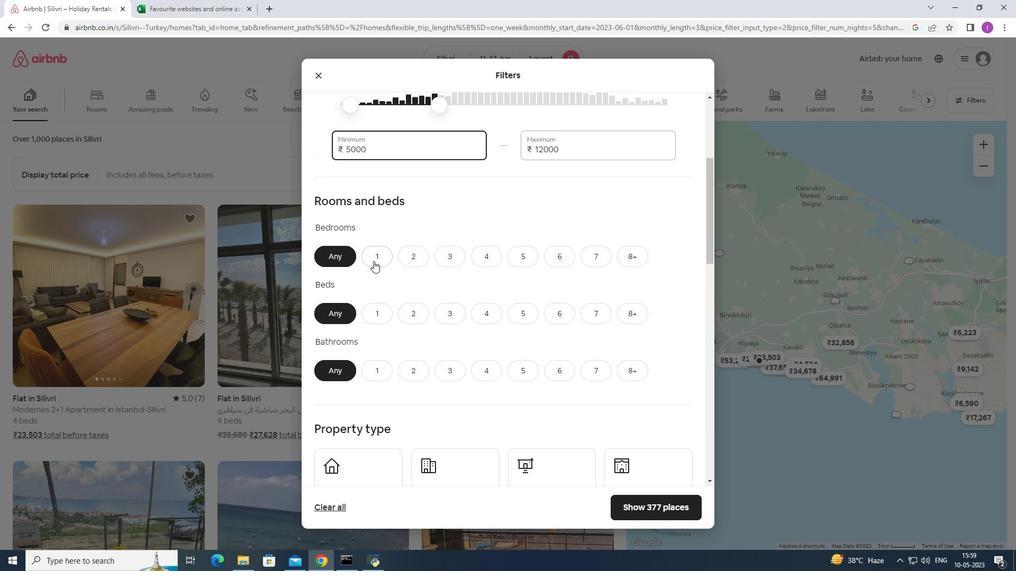 
Action: Mouse moved to (386, 308)
Screenshot: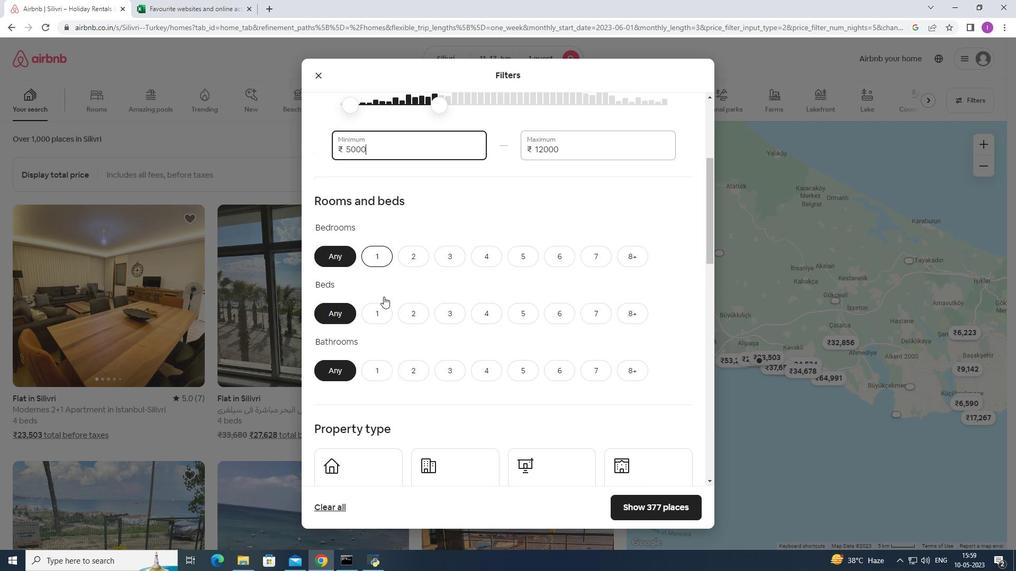 
Action: Mouse pressed left at (386, 308)
Screenshot: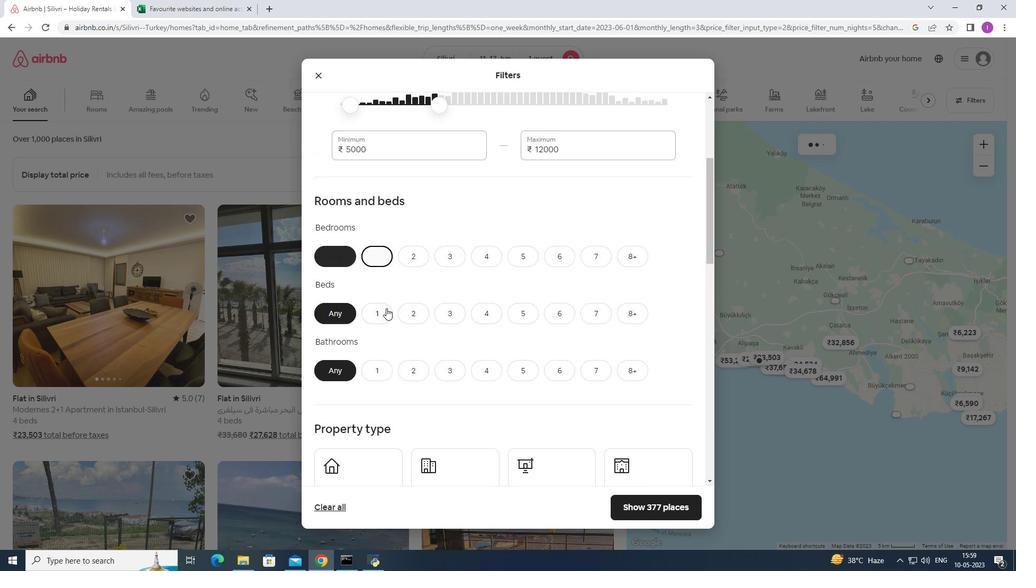 
Action: Mouse moved to (384, 366)
Screenshot: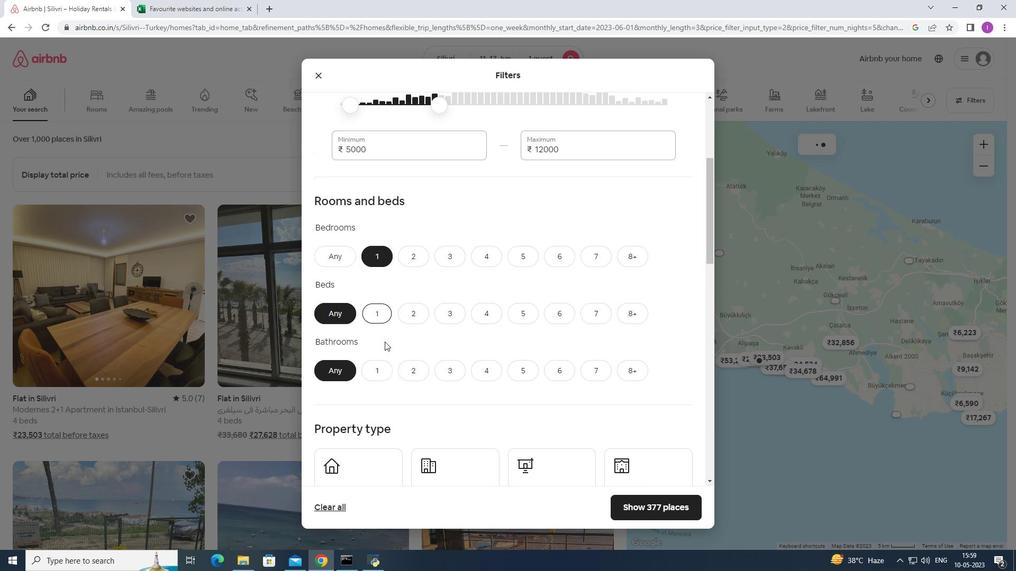 
Action: Mouse pressed left at (384, 366)
Screenshot: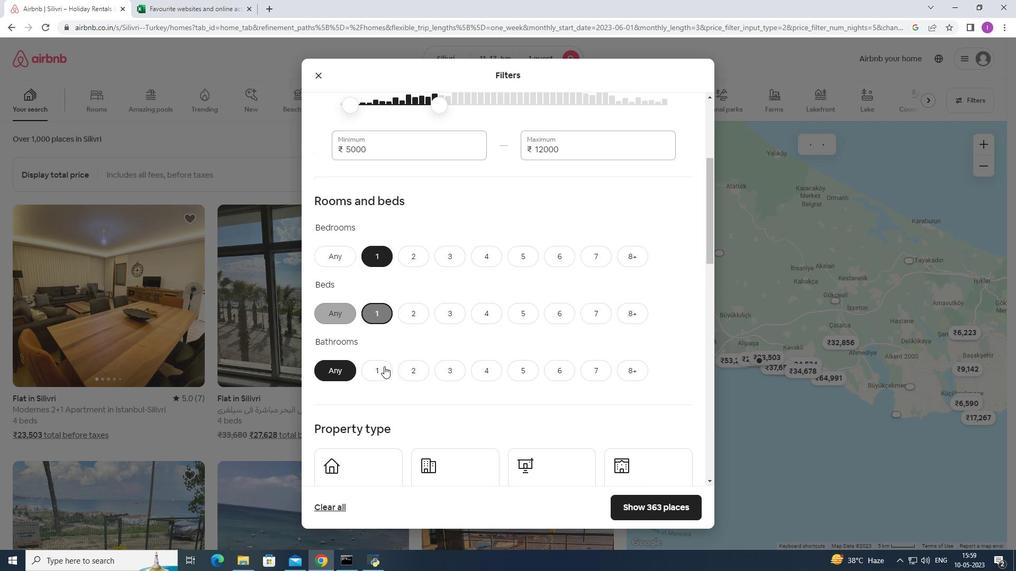 
Action: Mouse moved to (380, 390)
Screenshot: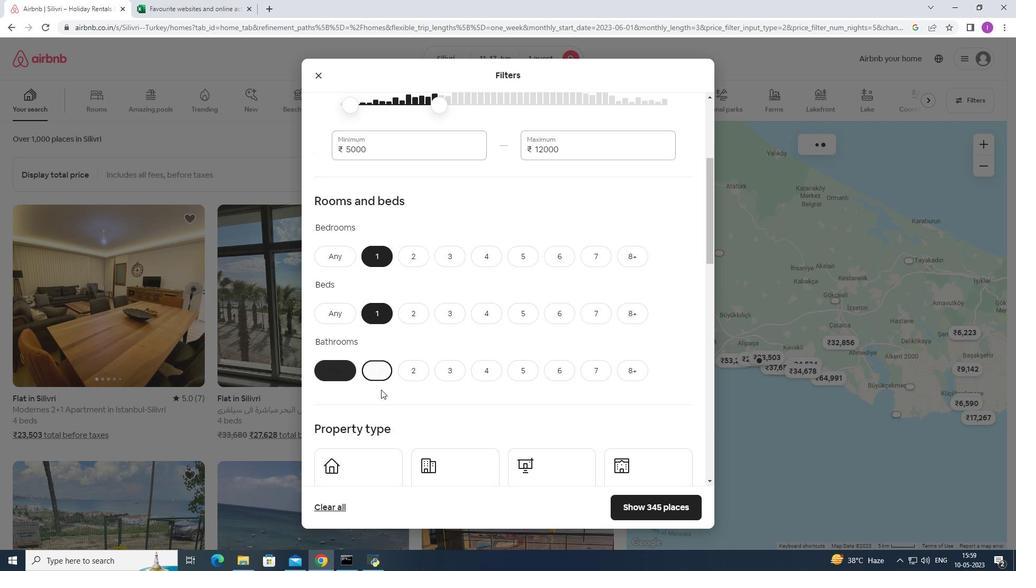
Action: Mouse scrolled (380, 389) with delta (0, 0)
Screenshot: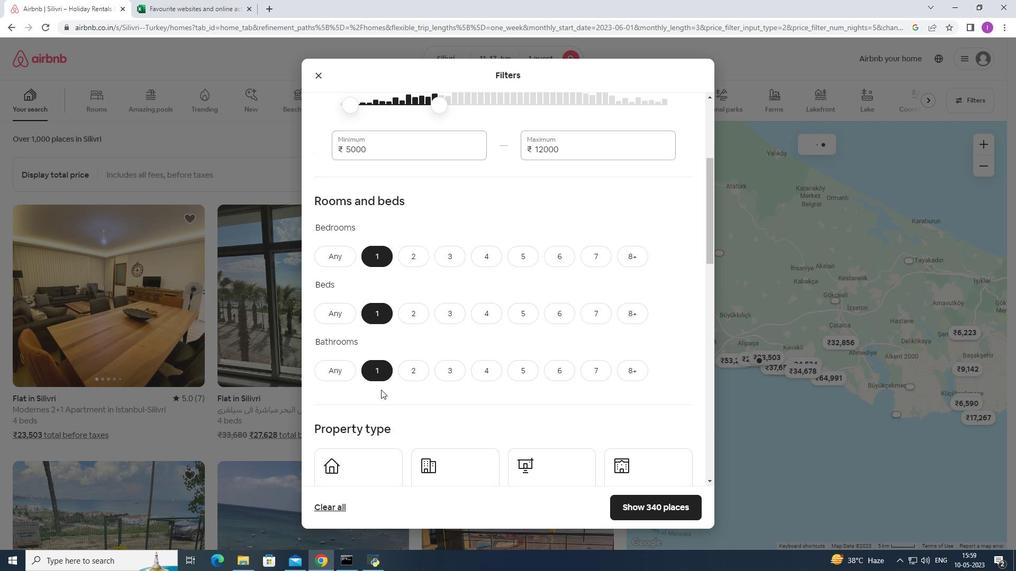 
Action: Mouse scrolled (380, 389) with delta (0, 0)
Screenshot: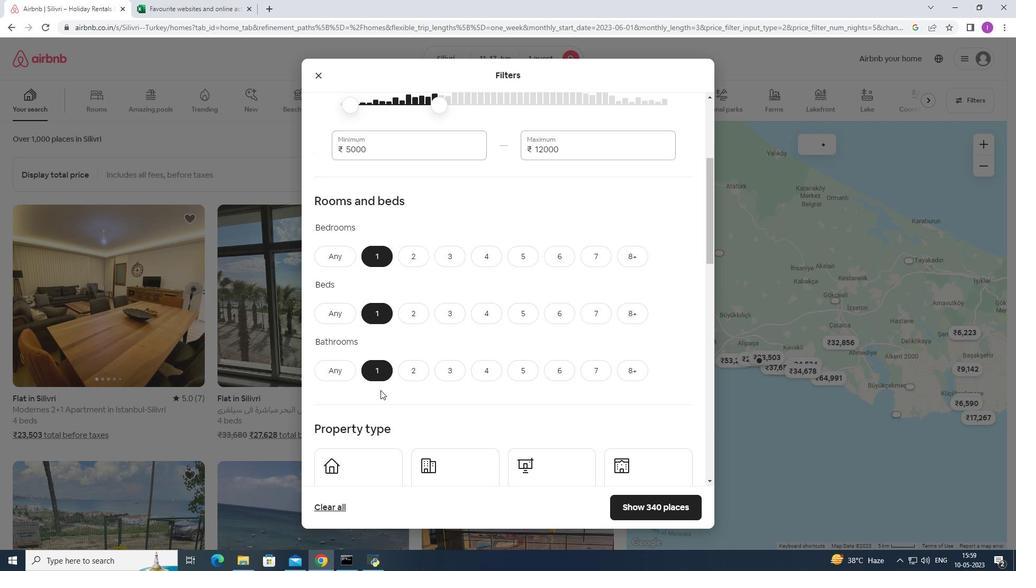 
Action: Mouse moved to (358, 351)
Screenshot: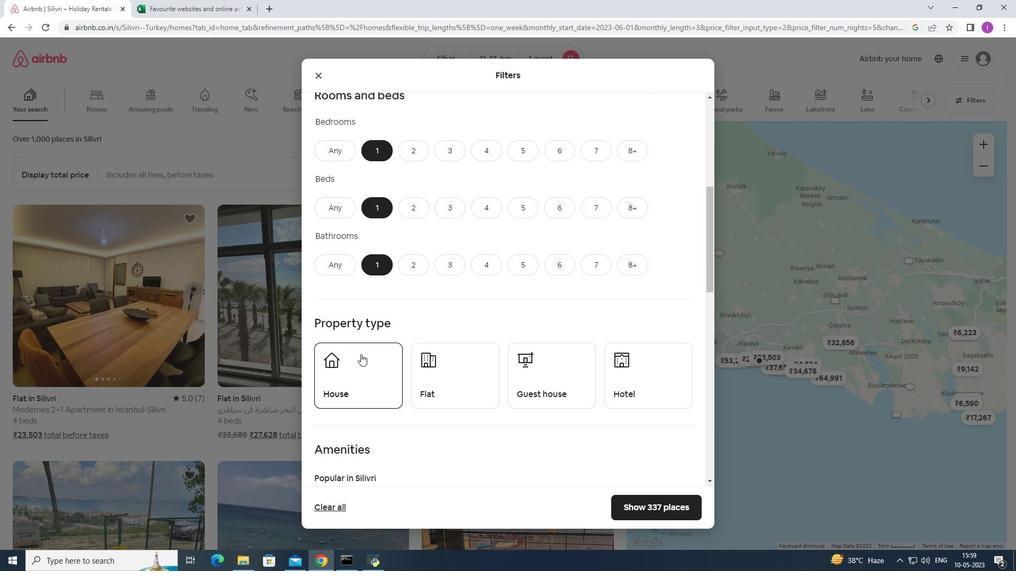 
Action: Mouse pressed left at (358, 351)
Screenshot: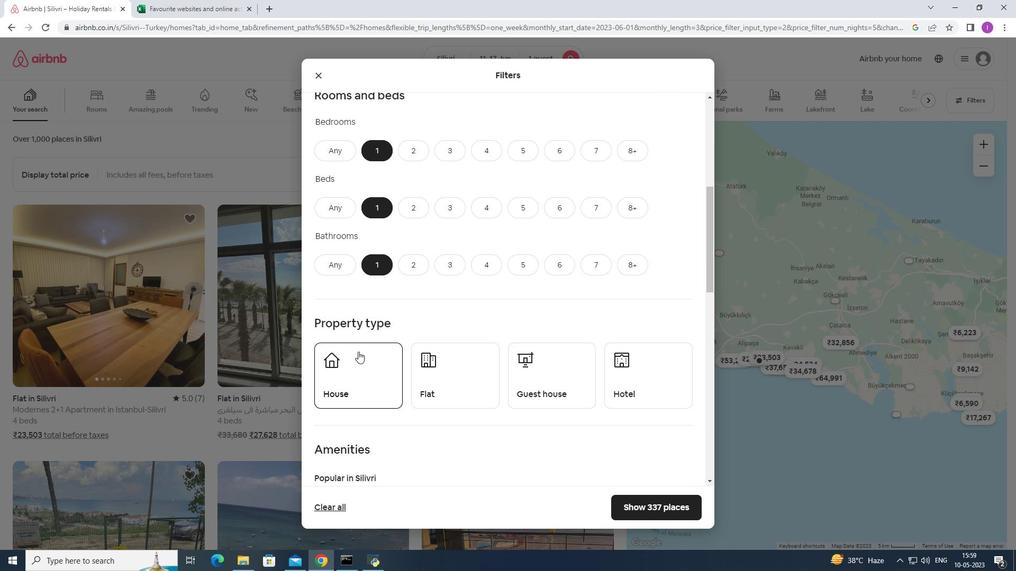
Action: Mouse moved to (427, 372)
Screenshot: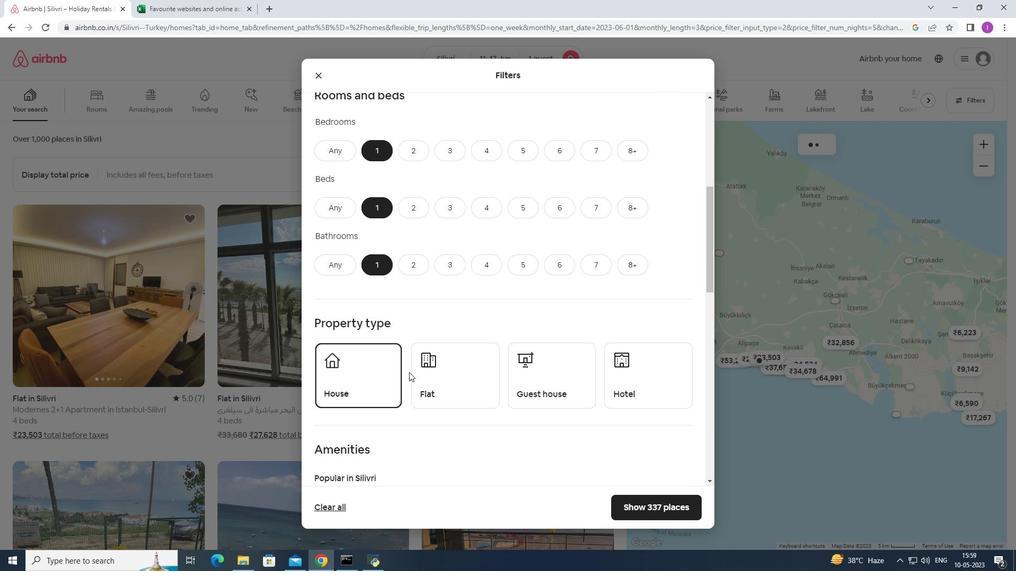 
Action: Mouse pressed left at (427, 372)
Screenshot: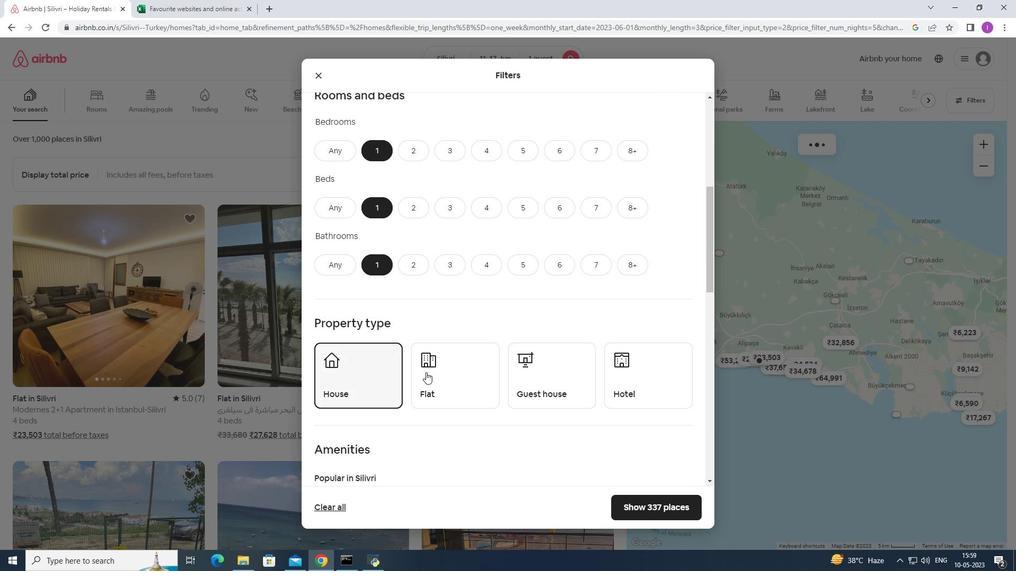 
Action: Mouse moved to (519, 371)
Screenshot: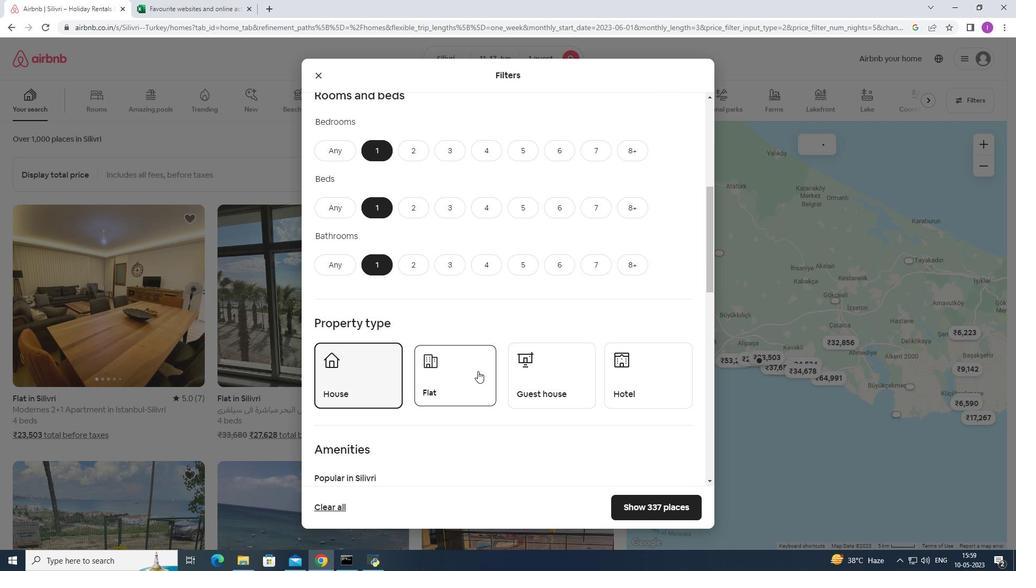 
Action: Mouse pressed left at (519, 371)
Screenshot: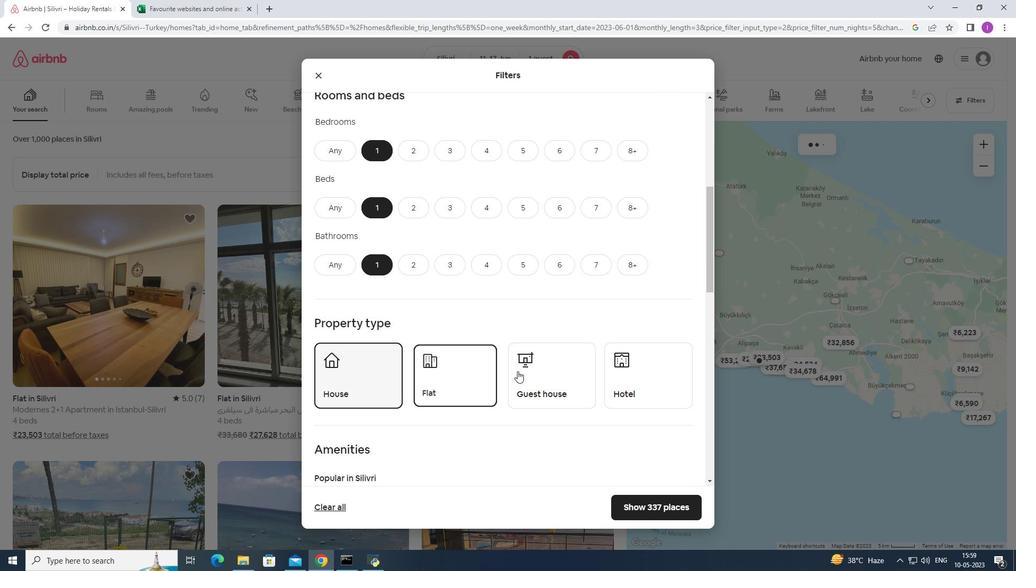 
Action: Mouse moved to (663, 374)
Screenshot: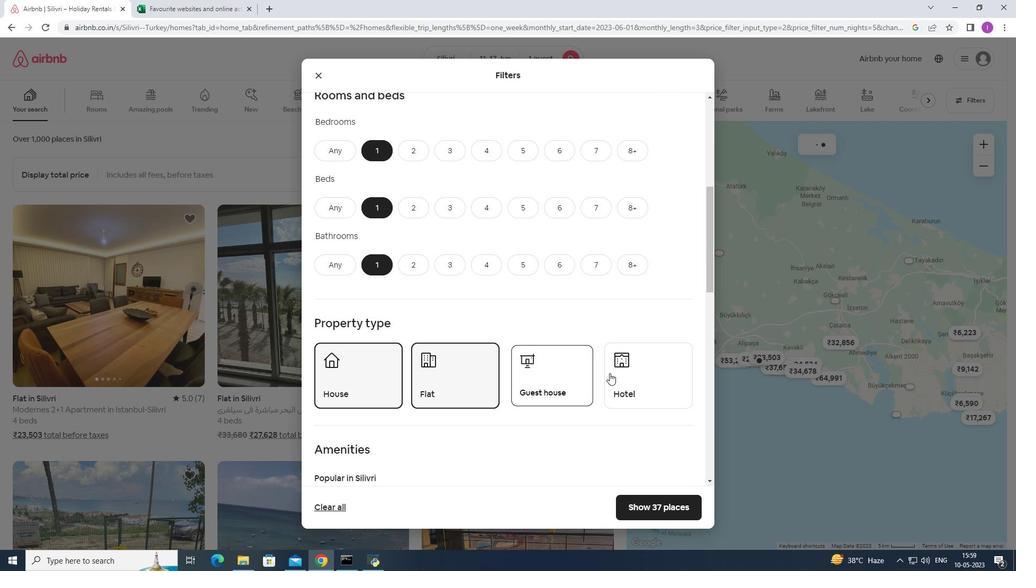 
Action: Mouse pressed left at (663, 374)
Screenshot: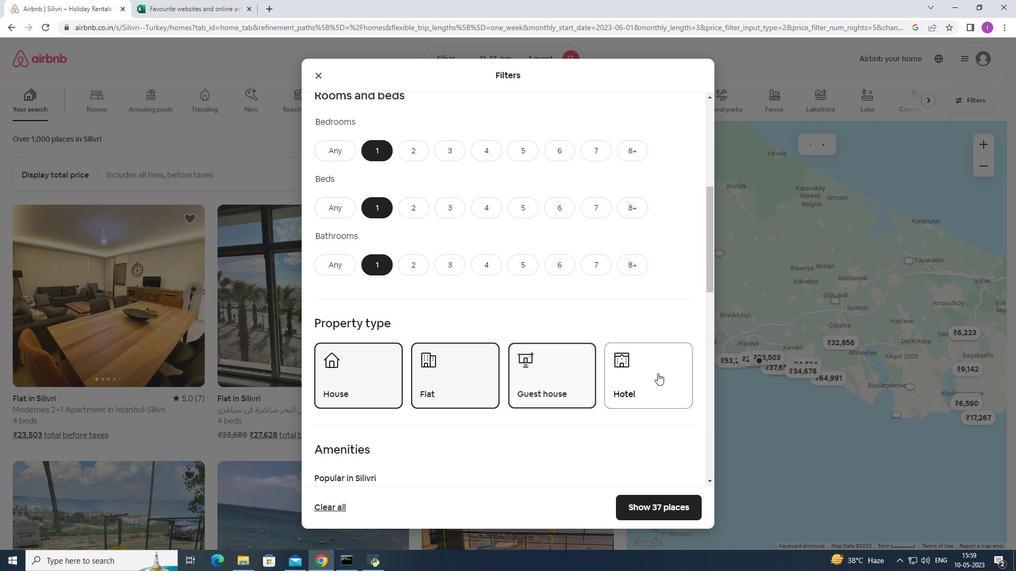 
Action: Mouse moved to (502, 404)
Screenshot: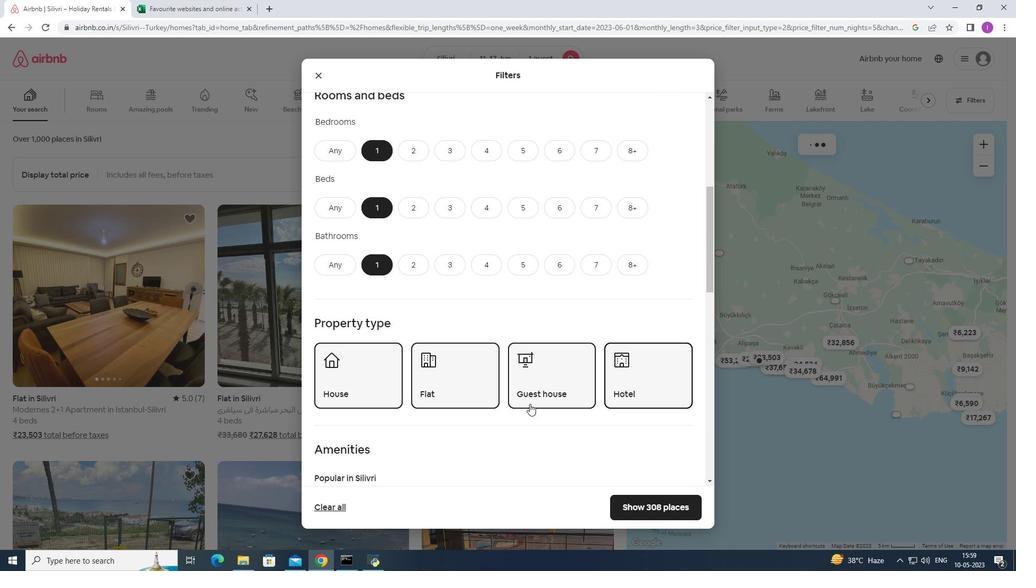 
Action: Mouse scrolled (502, 403) with delta (0, 0)
Screenshot: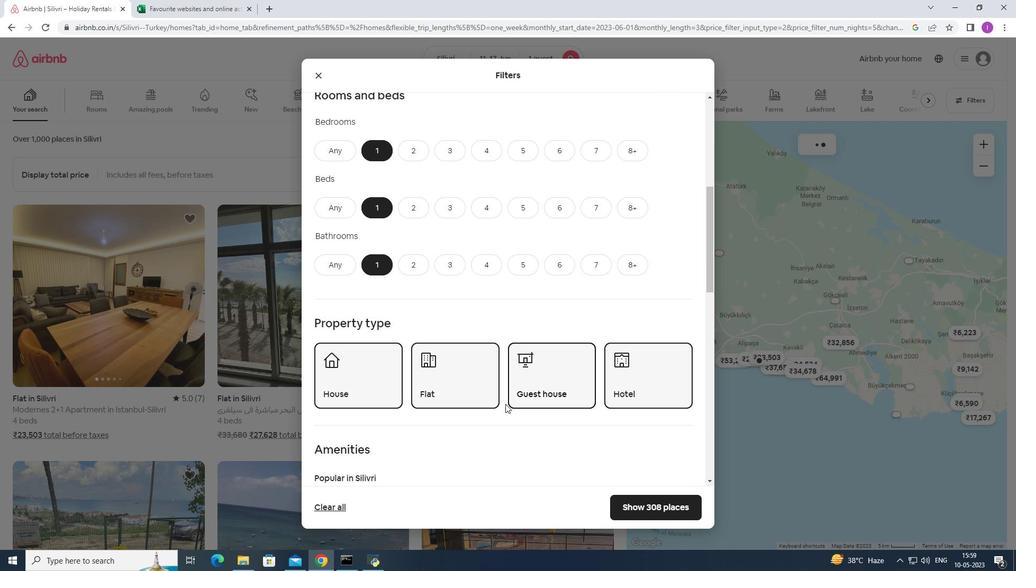 
Action: Mouse moved to (501, 404)
Screenshot: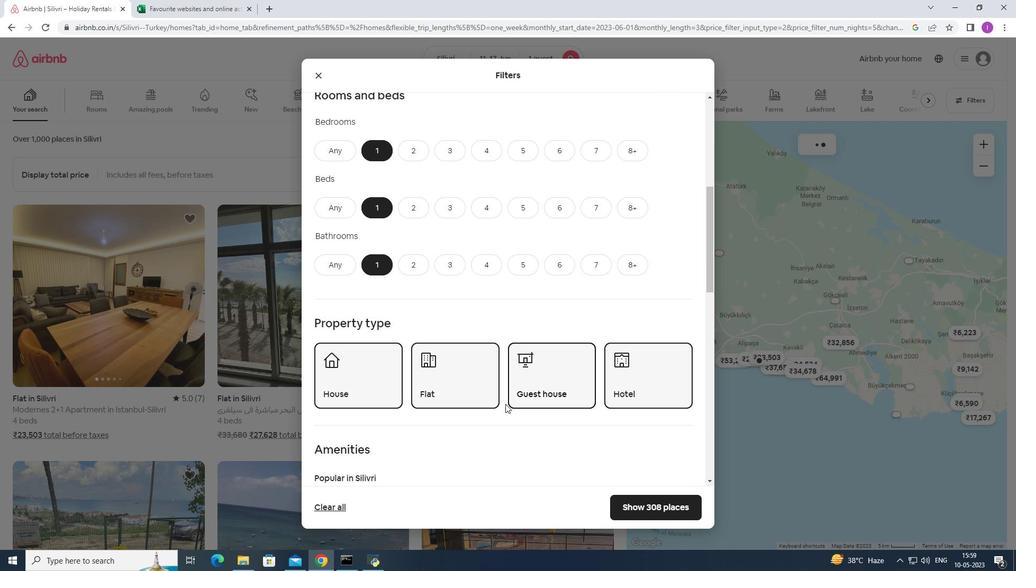 
Action: Mouse scrolled (501, 403) with delta (0, 0)
Screenshot: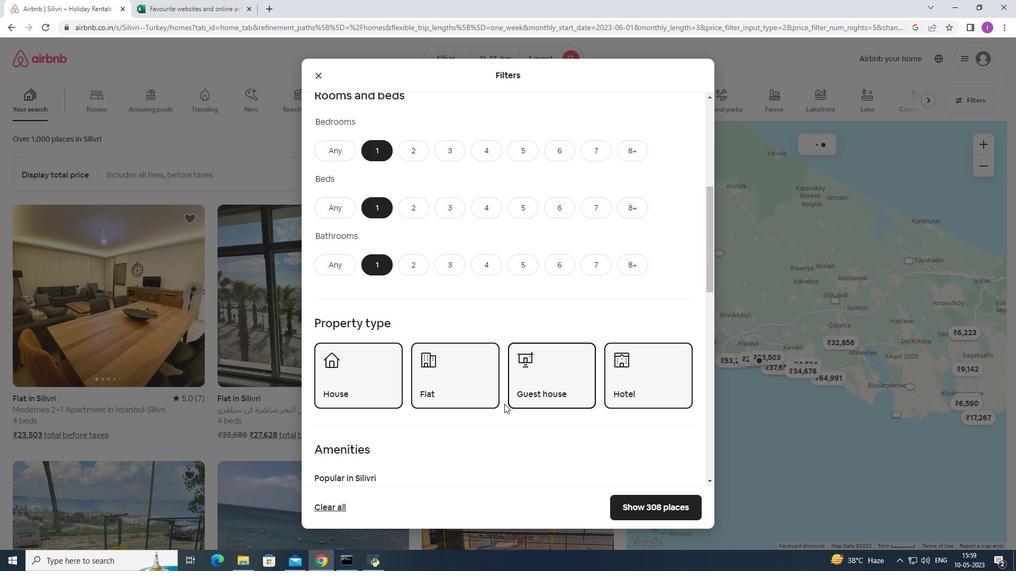 
Action: Mouse scrolled (501, 403) with delta (0, 0)
Screenshot: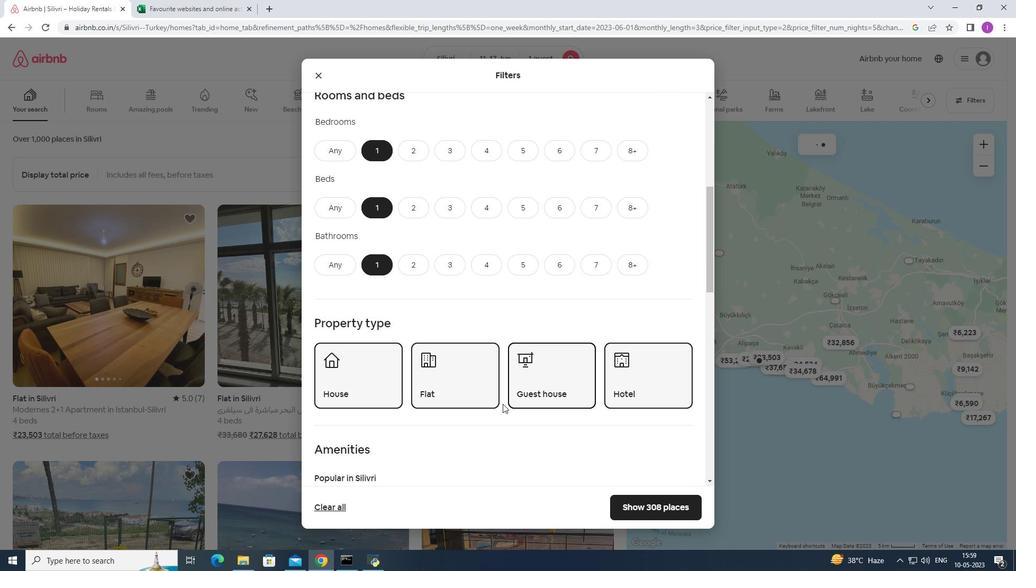 
Action: Mouse moved to (501, 403)
Screenshot: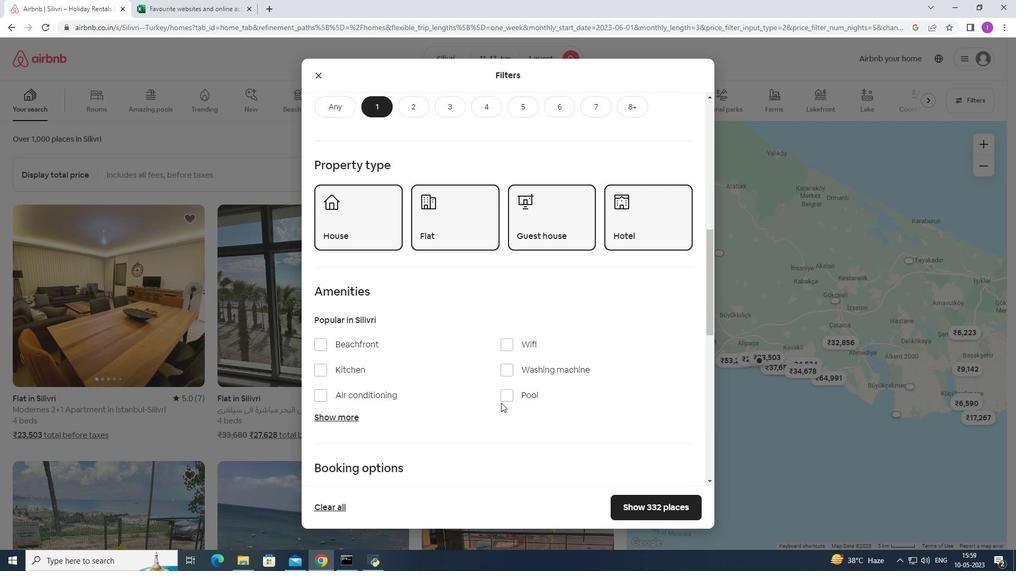 
Action: Mouse scrolled (501, 402) with delta (0, 0)
Screenshot: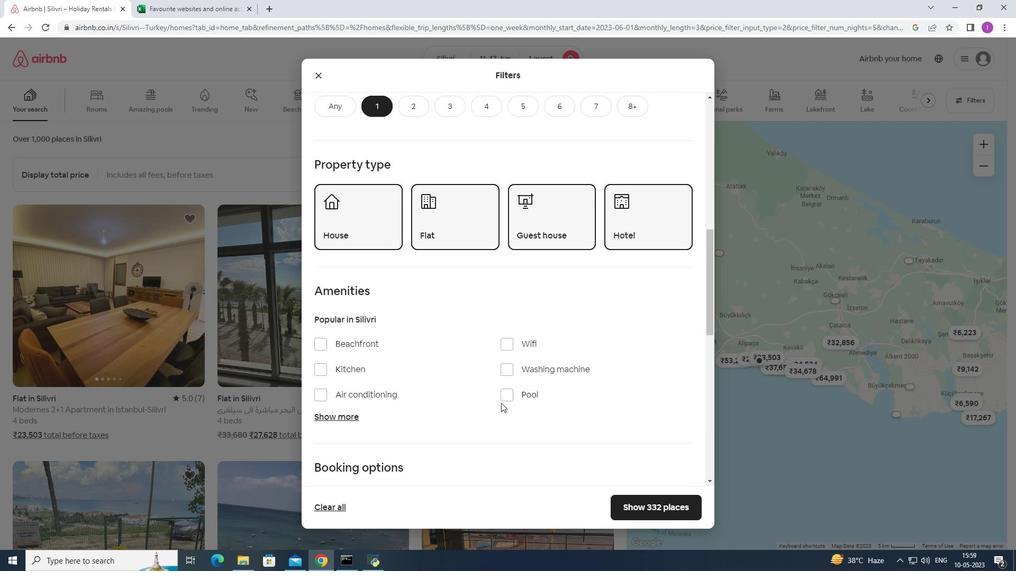 
Action: Mouse scrolled (501, 402) with delta (0, 0)
Screenshot: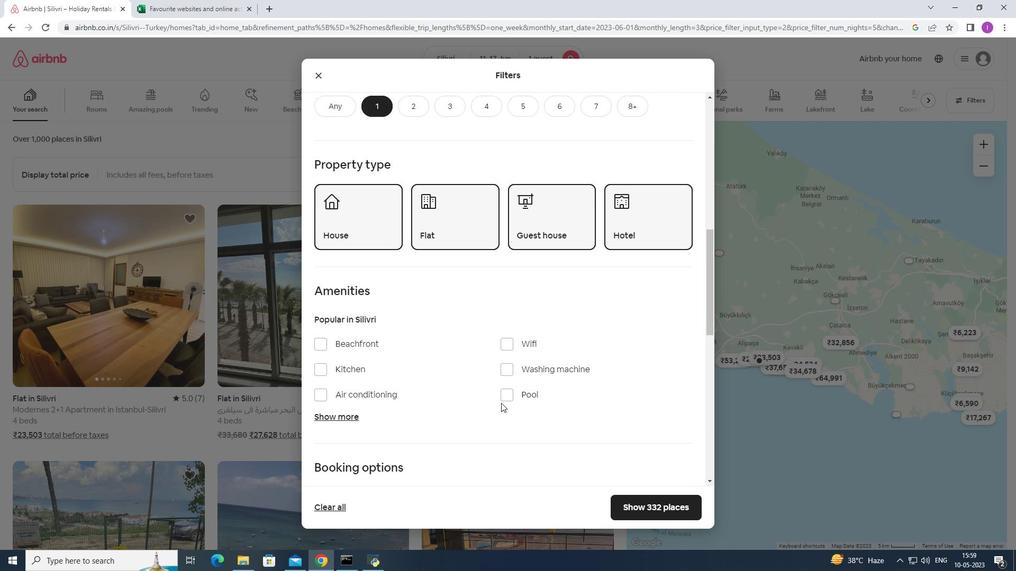 
Action: Mouse moved to (501, 402)
Screenshot: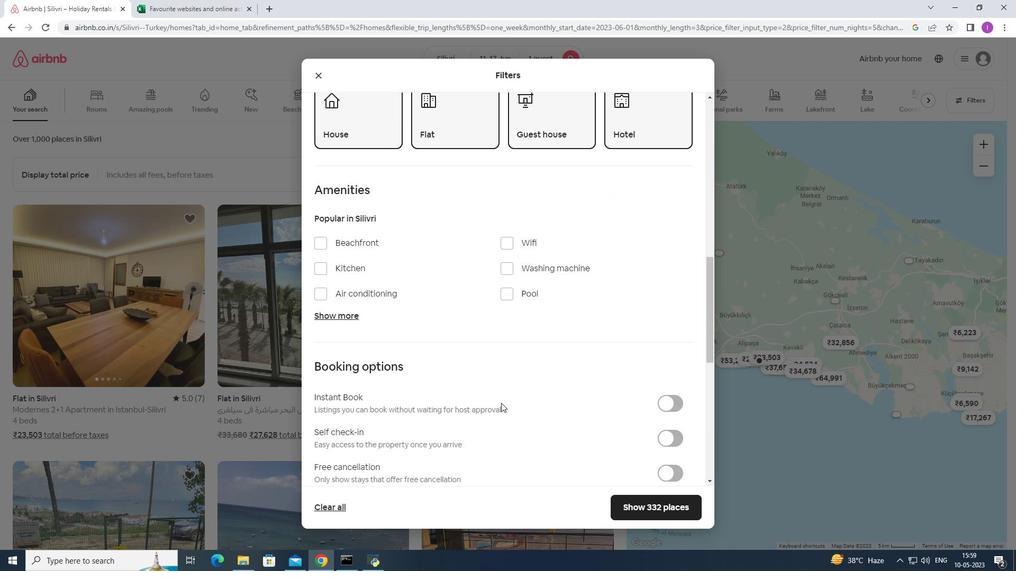 
Action: Mouse scrolled (501, 402) with delta (0, 0)
Screenshot: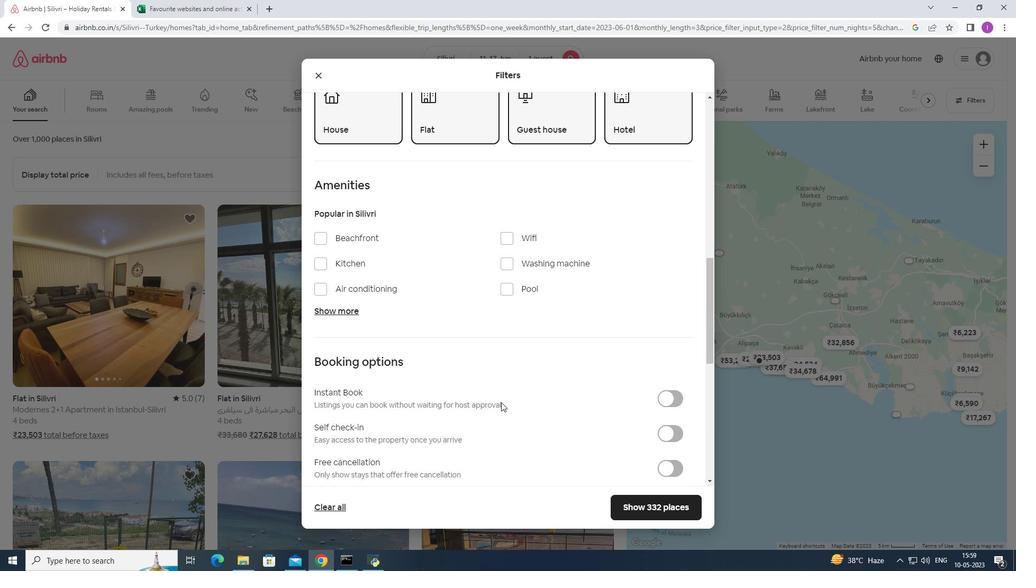 
Action: Mouse moved to (513, 216)
Screenshot: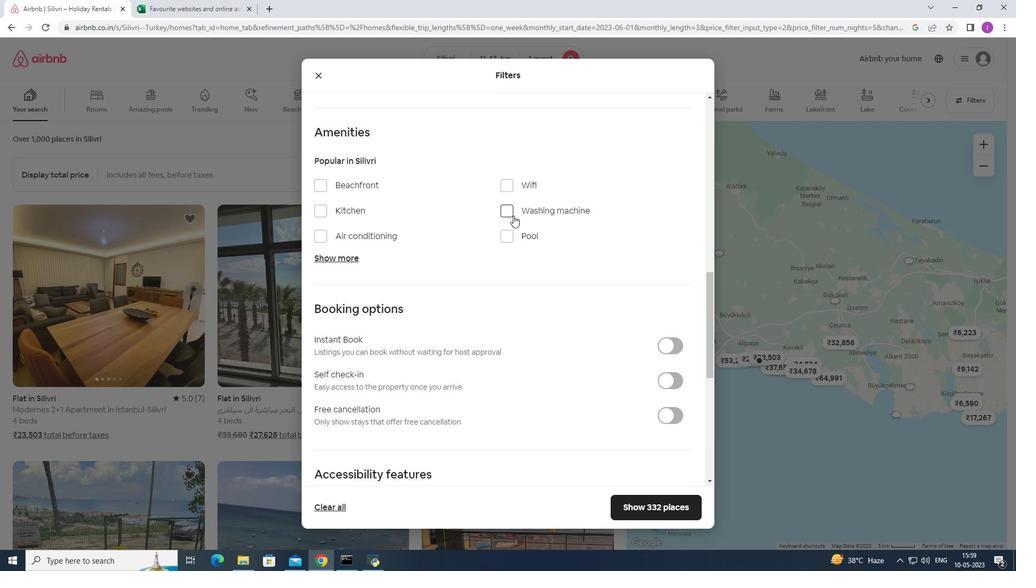 
Action: Mouse pressed left at (513, 216)
Screenshot: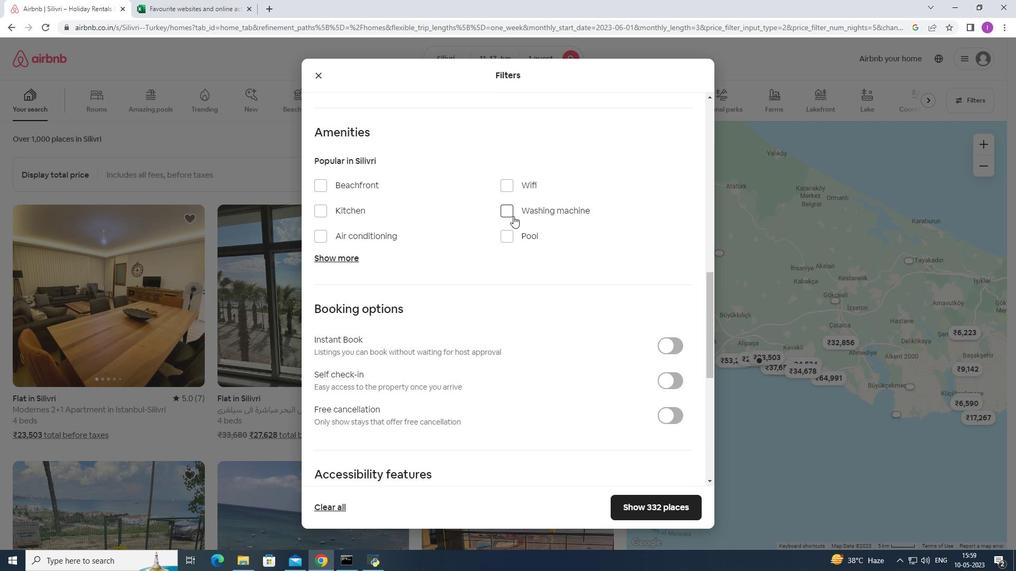 
Action: Mouse moved to (586, 283)
Screenshot: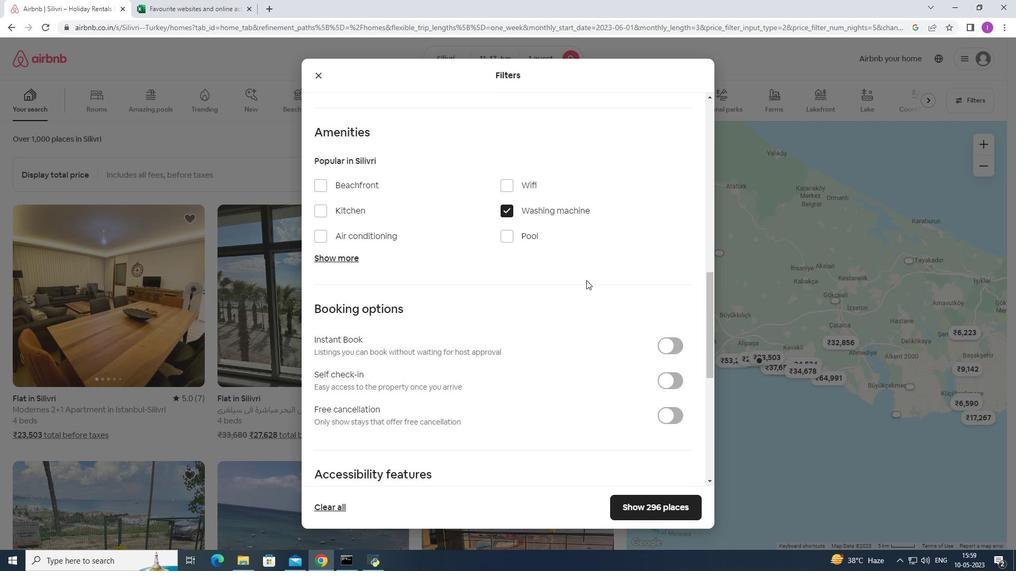 
Action: Mouse scrolled (586, 283) with delta (0, 0)
Screenshot: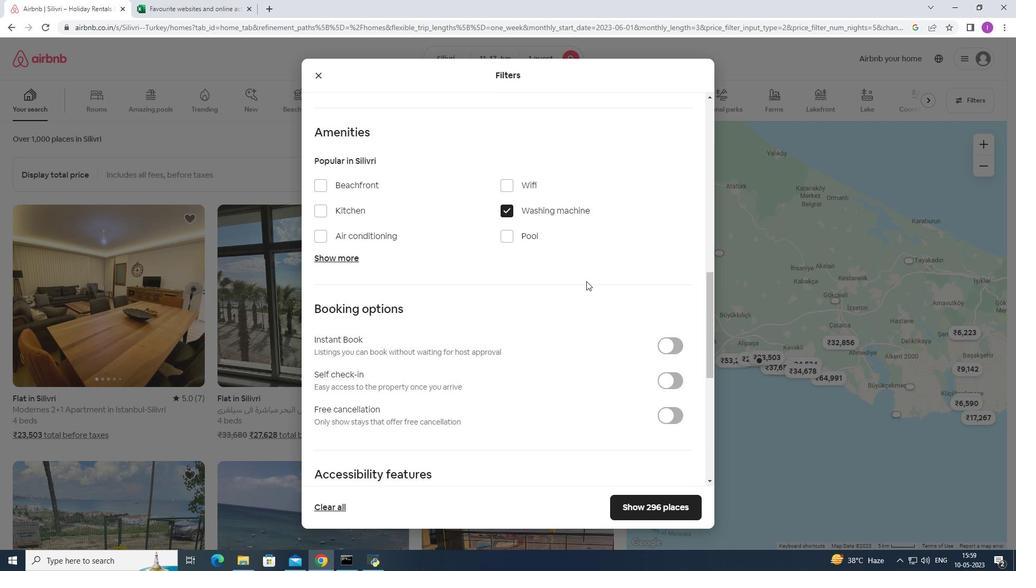 
Action: Mouse scrolled (586, 283) with delta (0, 0)
Screenshot: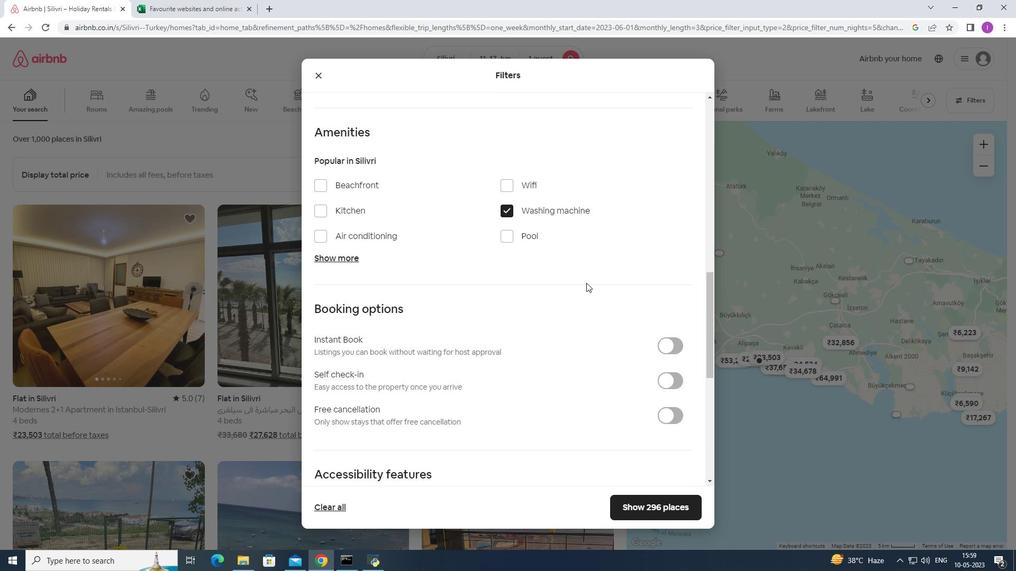 
Action: Mouse moved to (670, 273)
Screenshot: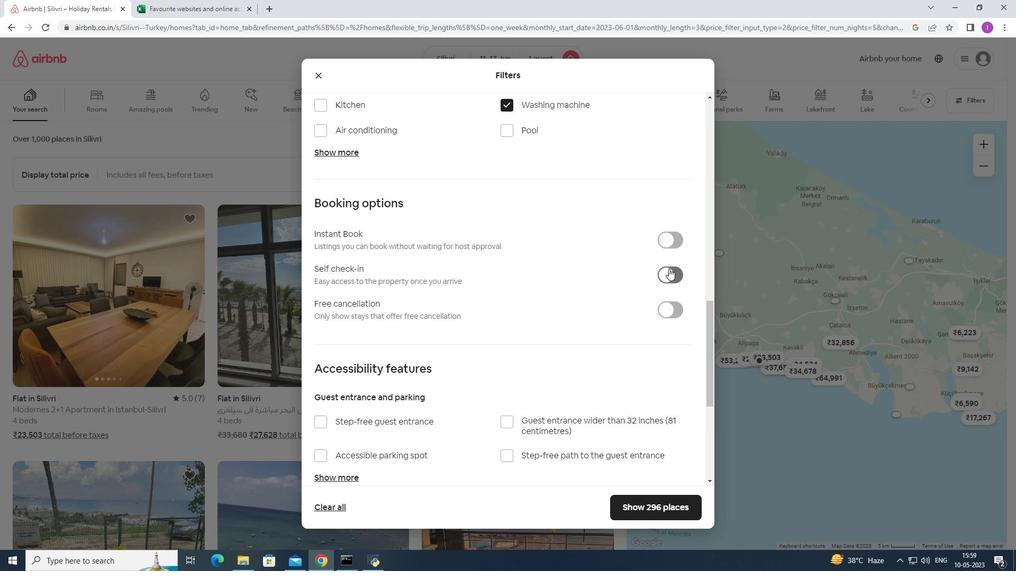 
Action: Mouse pressed left at (670, 273)
Screenshot: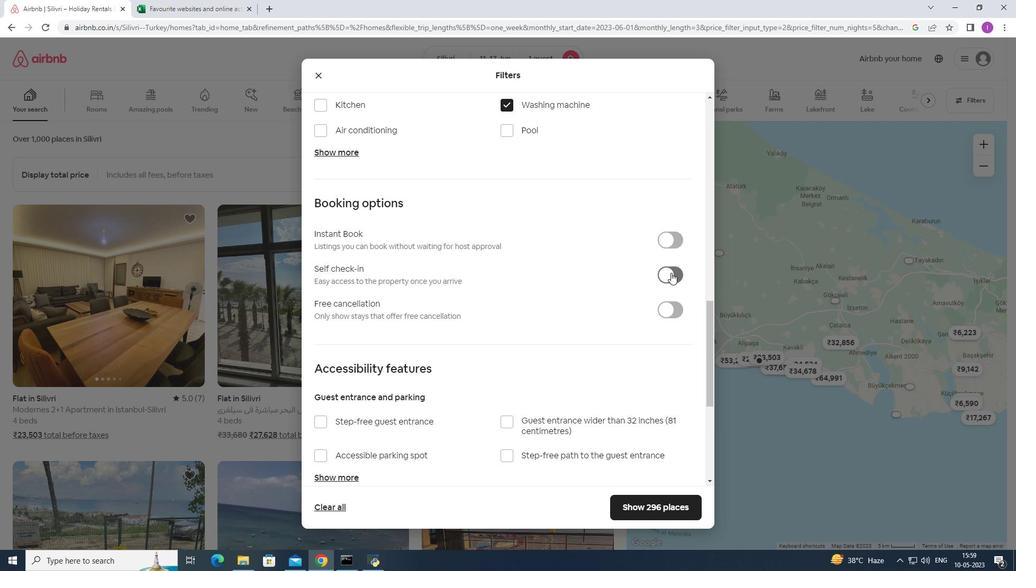 
Action: Mouse moved to (490, 341)
Screenshot: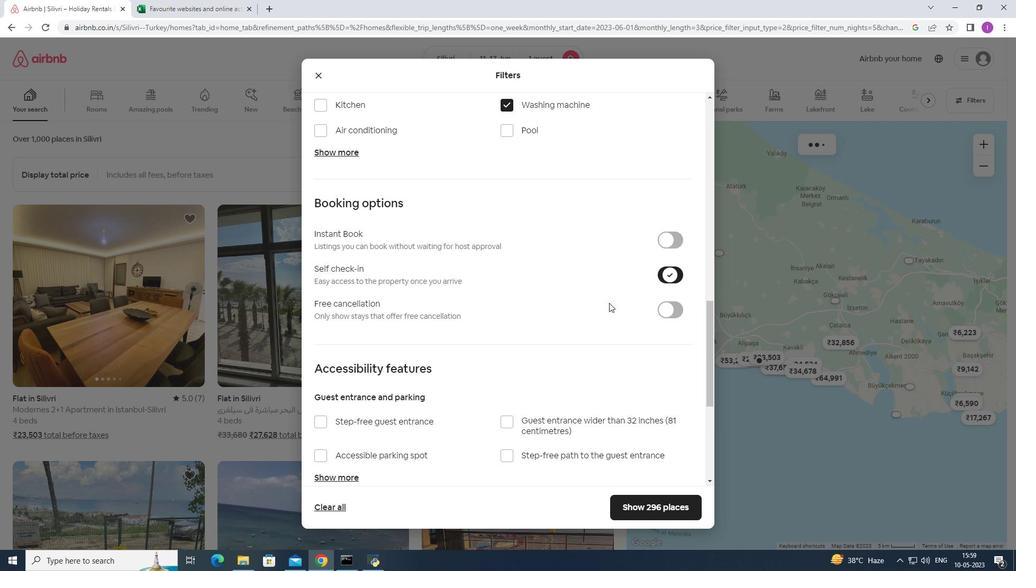 
Action: Mouse scrolled (490, 341) with delta (0, 0)
Screenshot: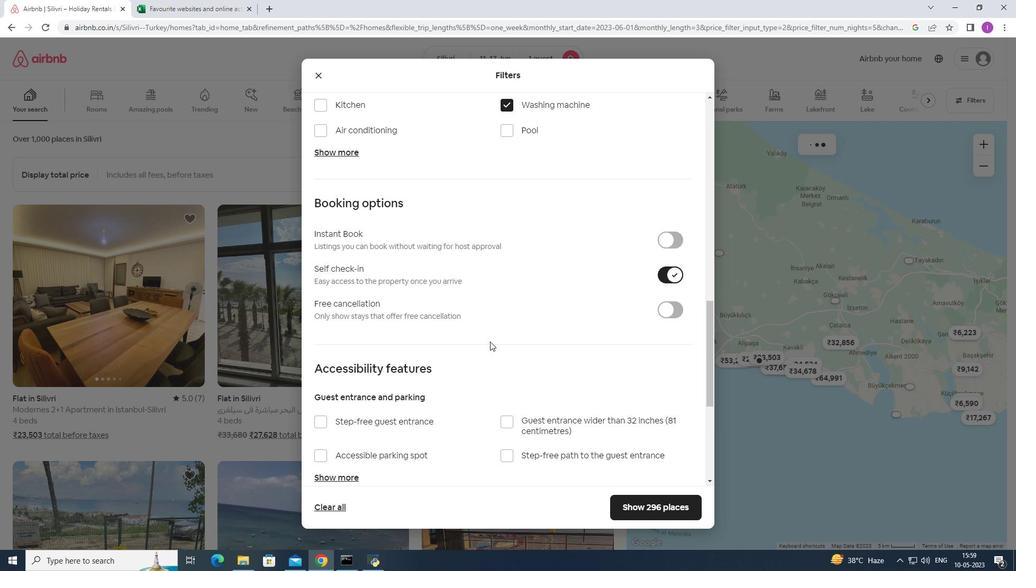 
Action: Mouse scrolled (490, 341) with delta (0, 0)
Screenshot: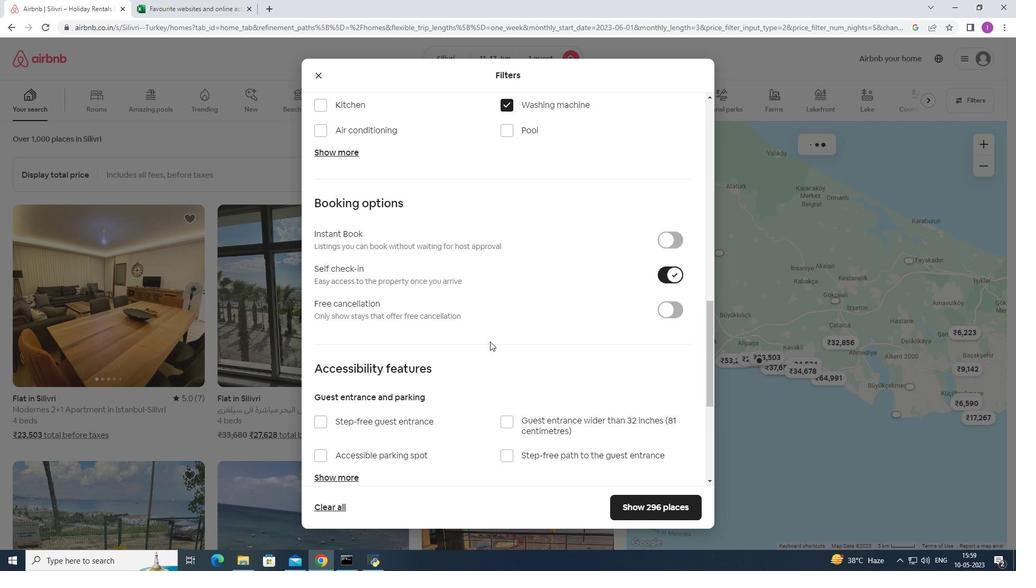 
Action: Mouse scrolled (490, 341) with delta (0, 0)
Screenshot: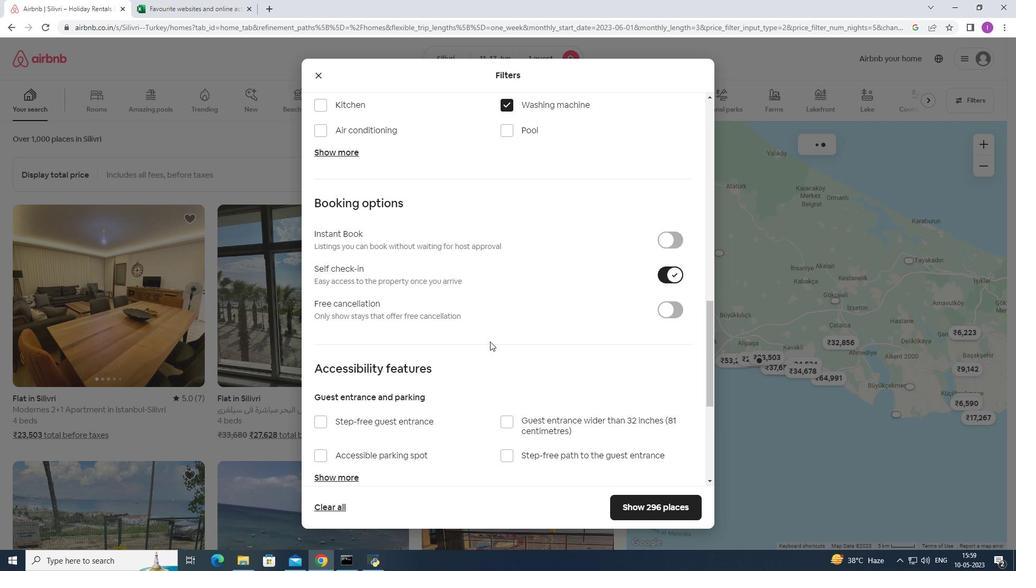 
Action: Mouse scrolled (490, 341) with delta (0, 0)
Screenshot: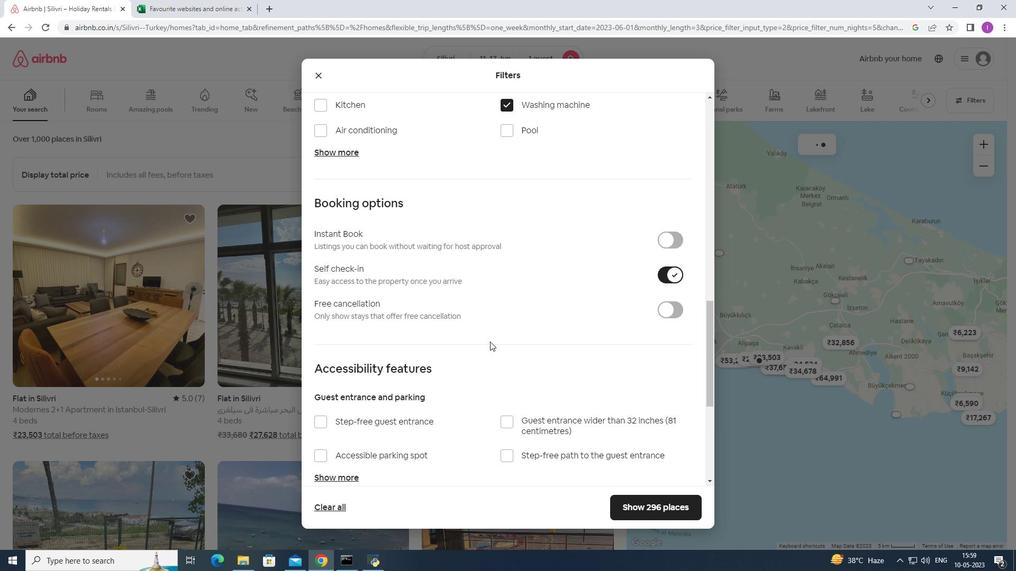 
Action: Mouse scrolled (490, 341) with delta (0, 0)
Screenshot: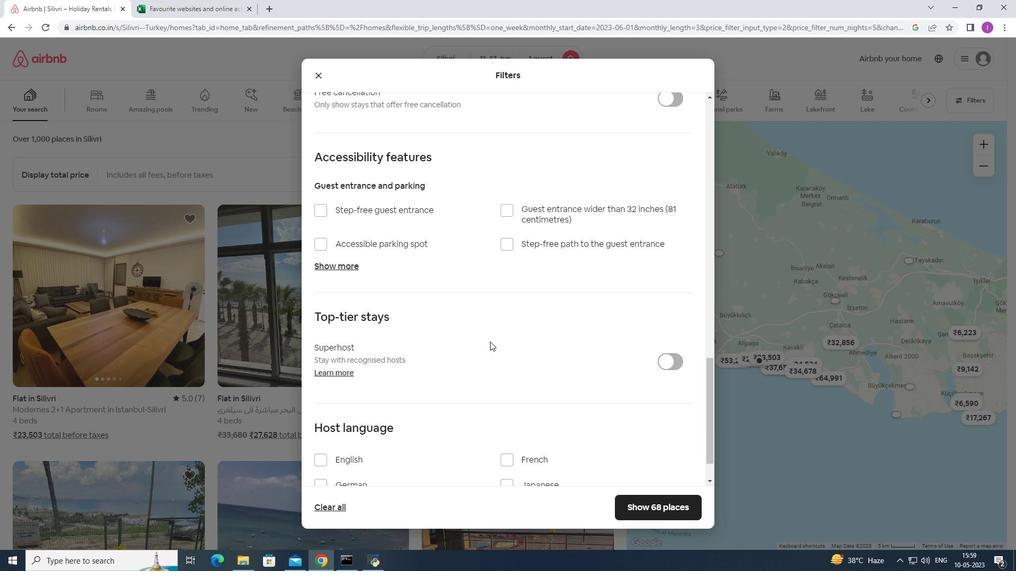 
Action: Mouse scrolled (490, 341) with delta (0, 0)
Screenshot: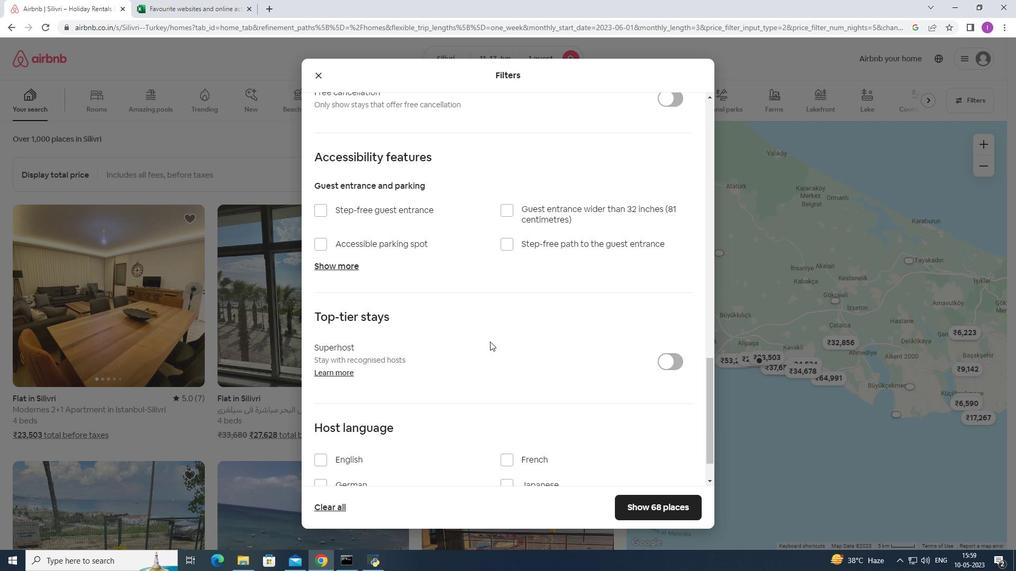 
Action: Mouse scrolled (490, 341) with delta (0, 0)
Screenshot: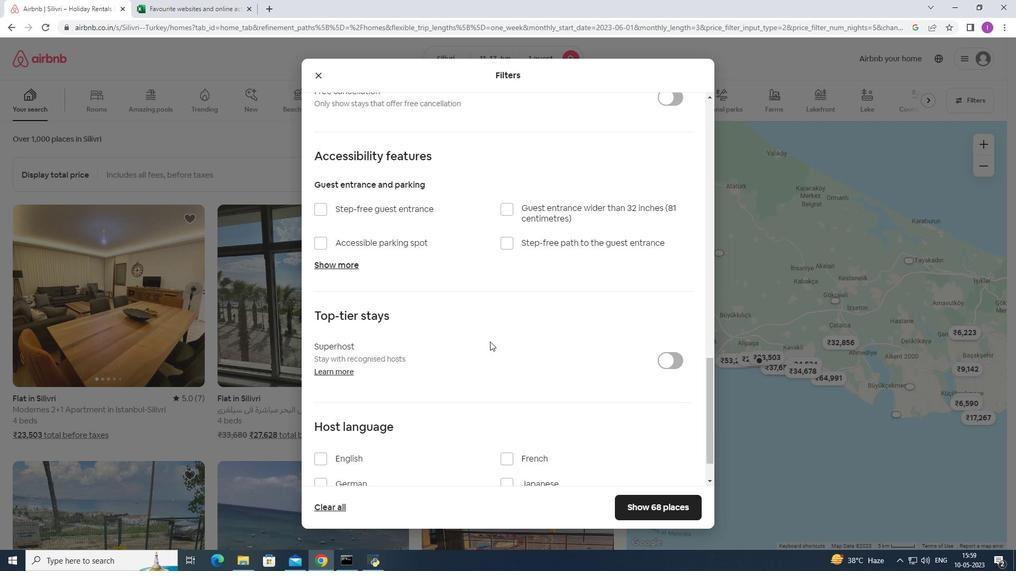 
Action: Mouse moved to (490, 340)
Screenshot: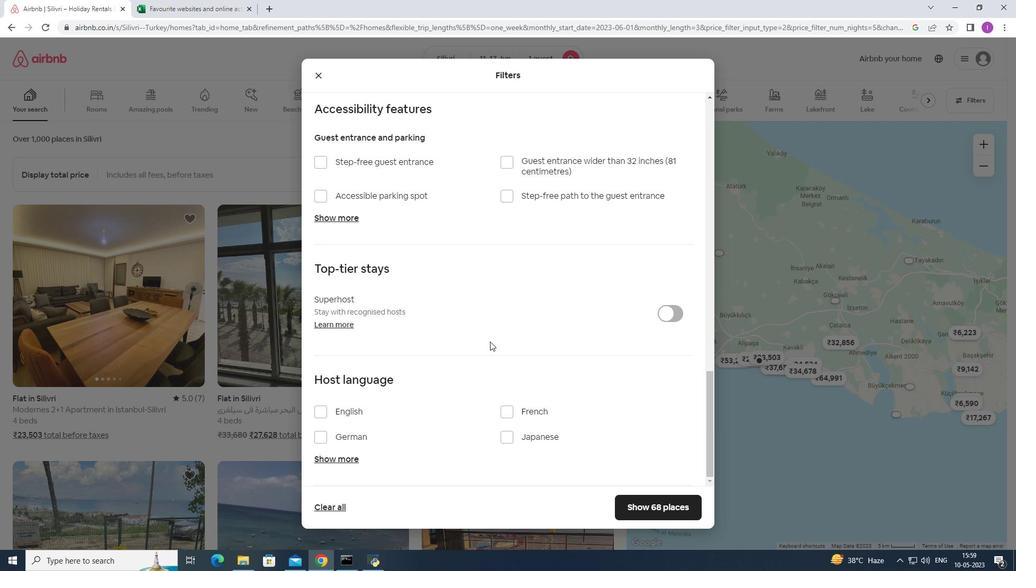 
Action: Mouse scrolled (490, 340) with delta (0, 0)
Screenshot: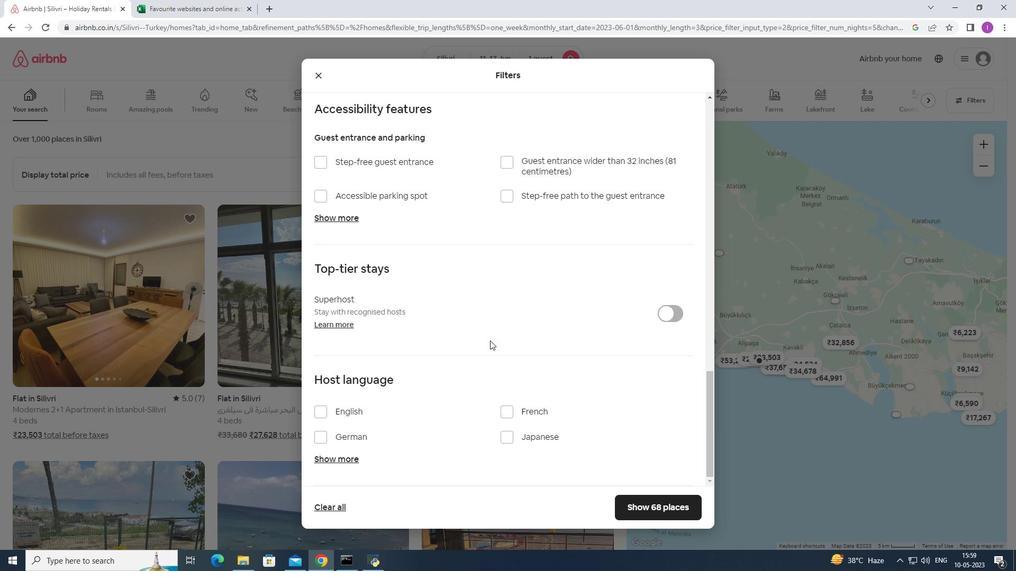 
Action: Mouse scrolled (490, 340) with delta (0, 0)
Screenshot: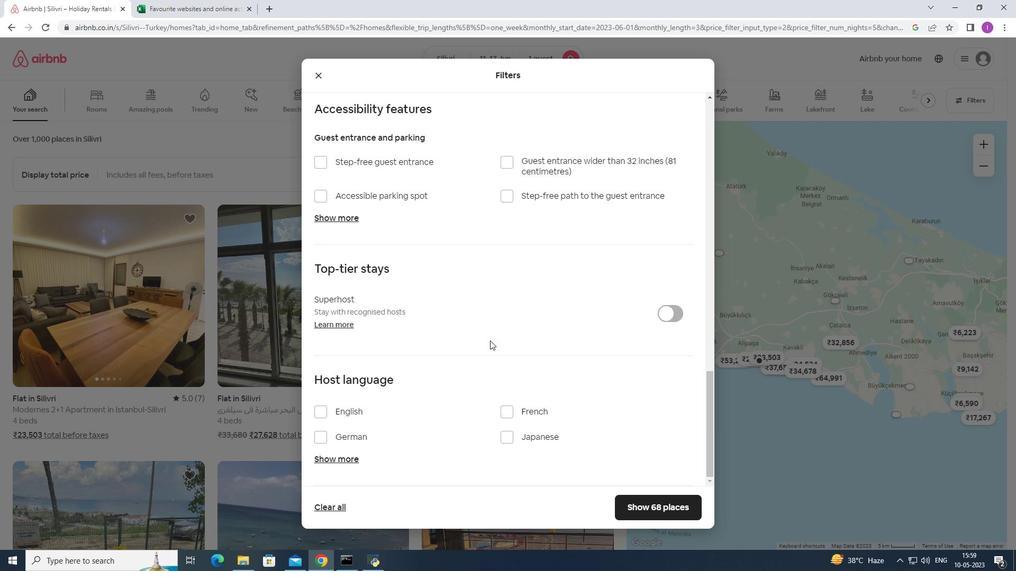 
Action: Mouse scrolled (490, 340) with delta (0, 0)
Screenshot: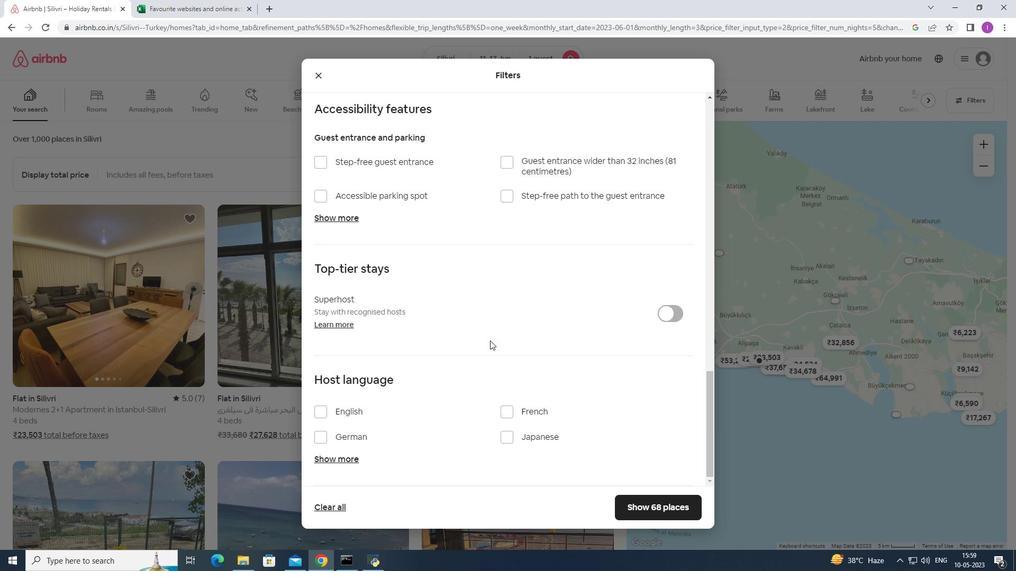 
Action: Mouse scrolled (490, 340) with delta (0, 0)
Screenshot: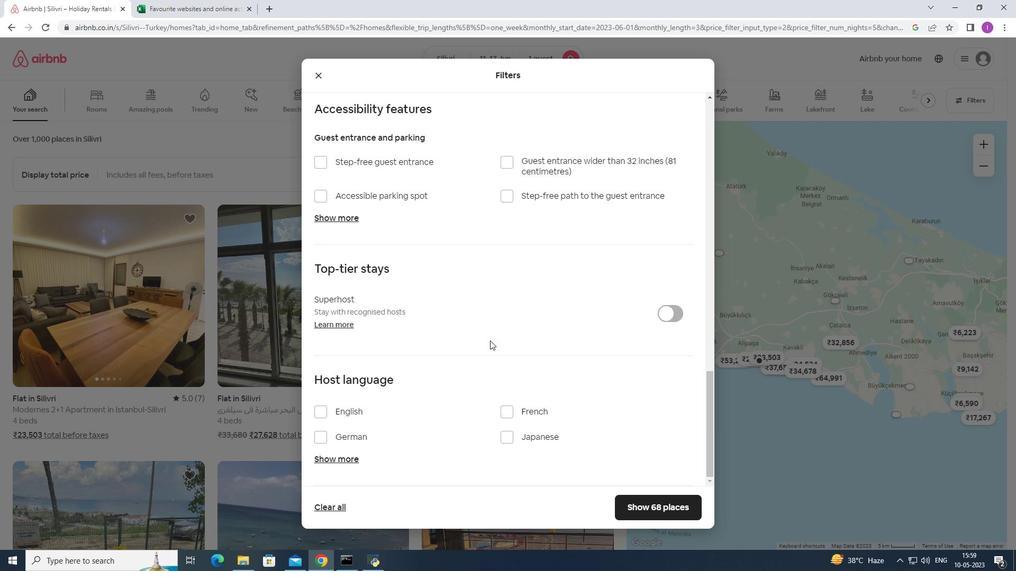 
Action: Mouse scrolled (490, 340) with delta (0, 0)
Screenshot: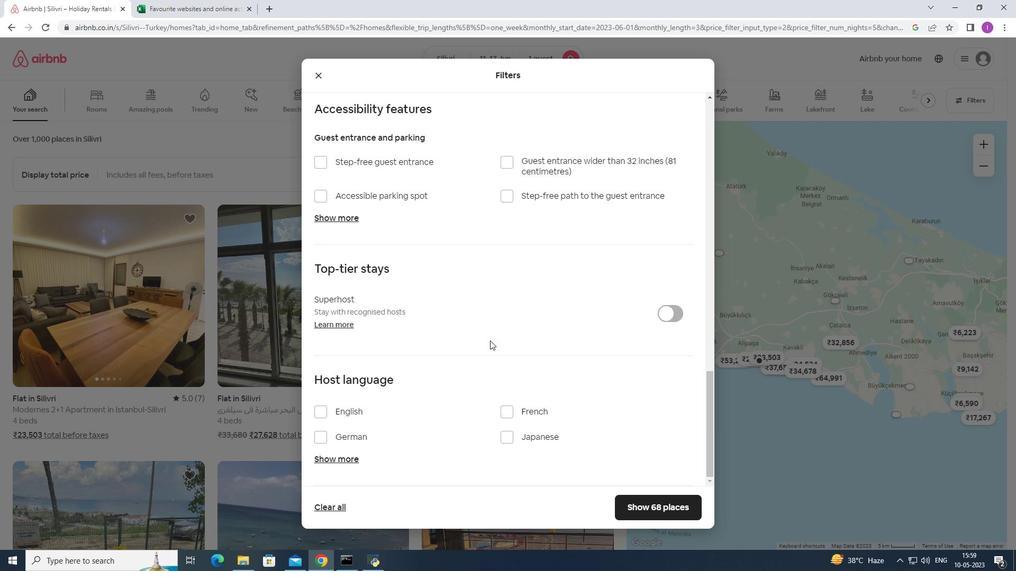 
Action: Mouse moved to (322, 411)
Screenshot: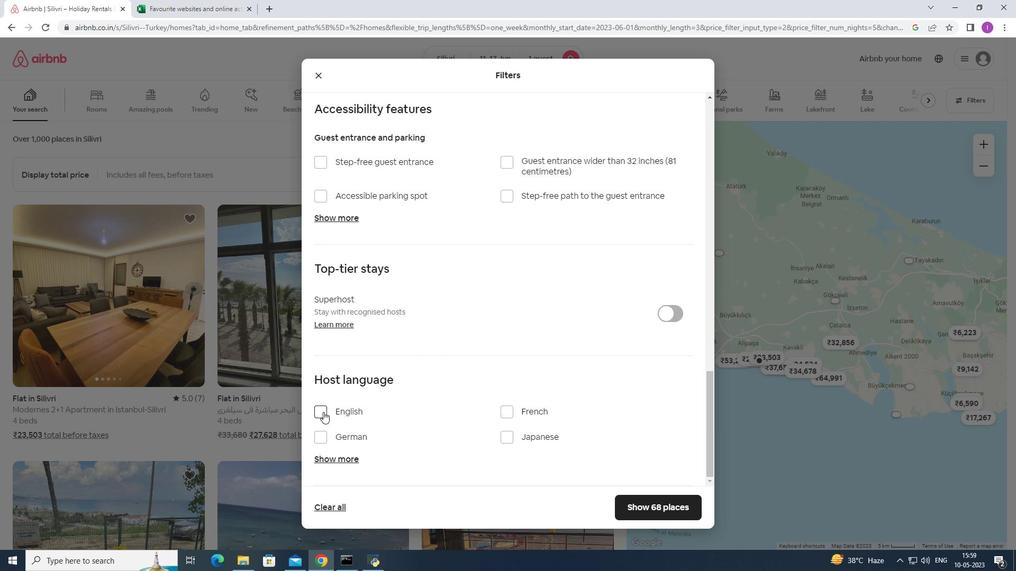 
Action: Mouse pressed left at (322, 411)
Screenshot: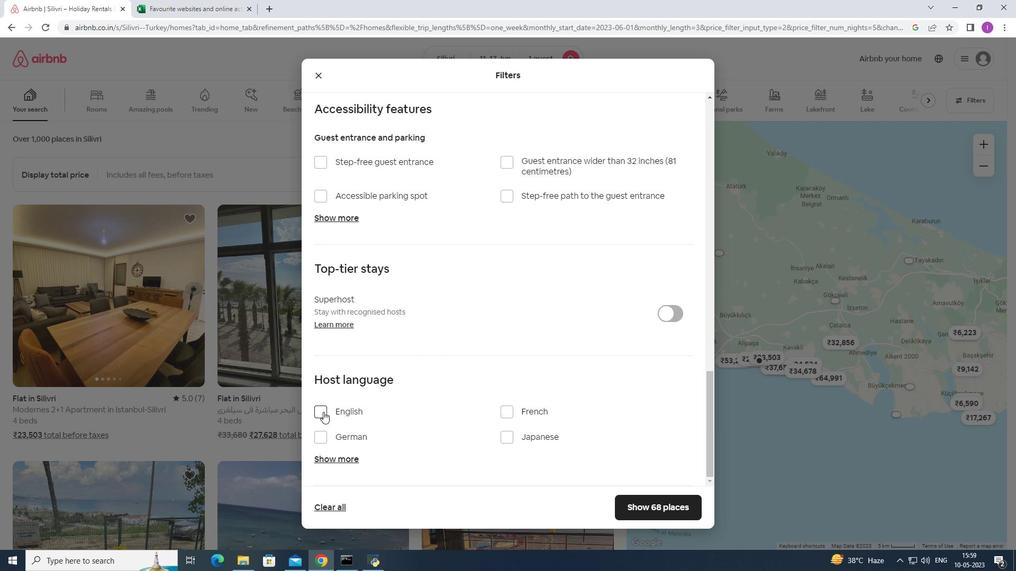 
Action: Mouse moved to (511, 450)
Screenshot: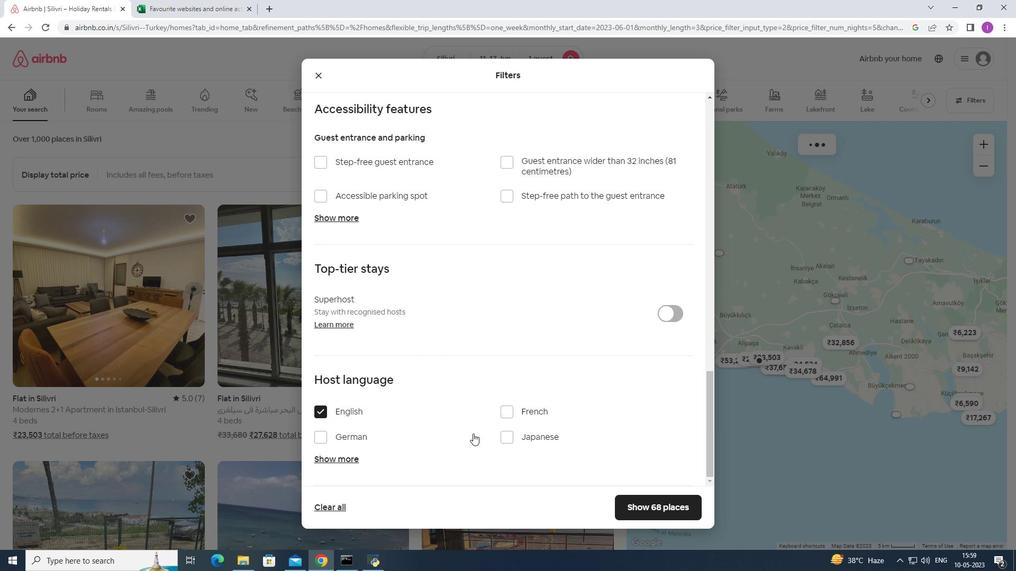 
Action: Mouse scrolled (511, 450) with delta (0, 0)
Screenshot: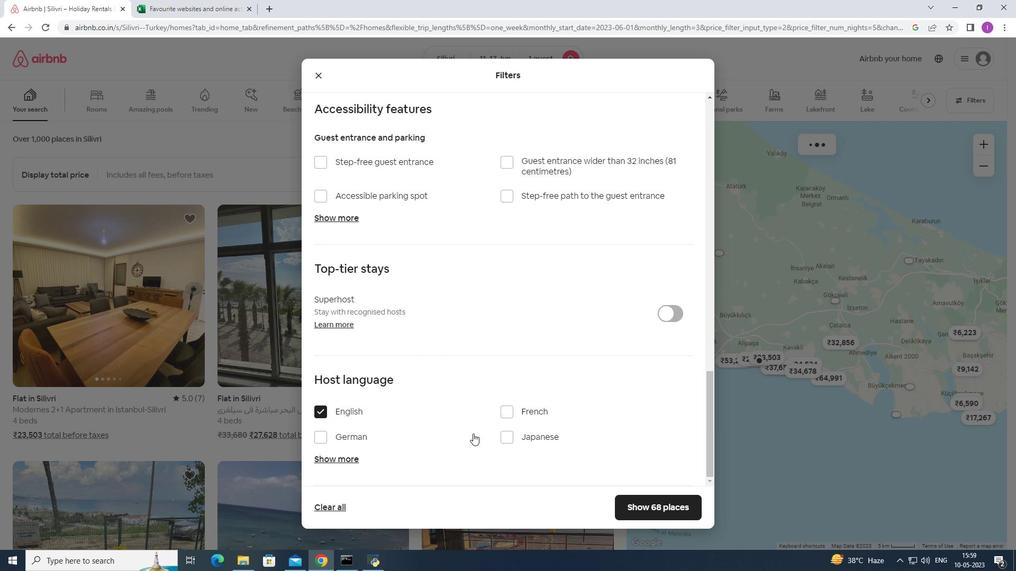 
Action: Mouse moved to (521, 454)
Screenshot: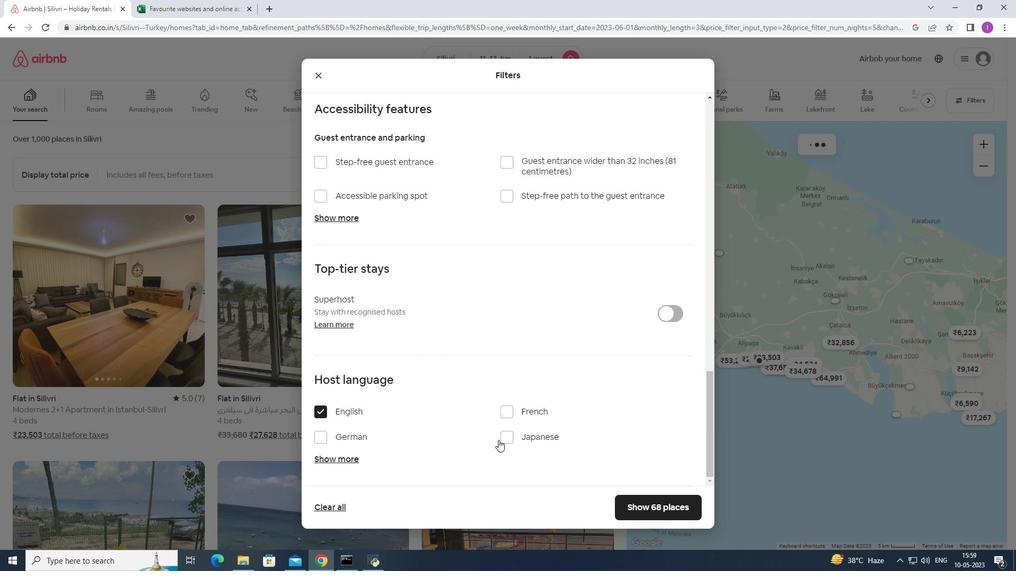 
Action: Mouse scrolled (518, 452) with delta (0, 0)
Screenshot: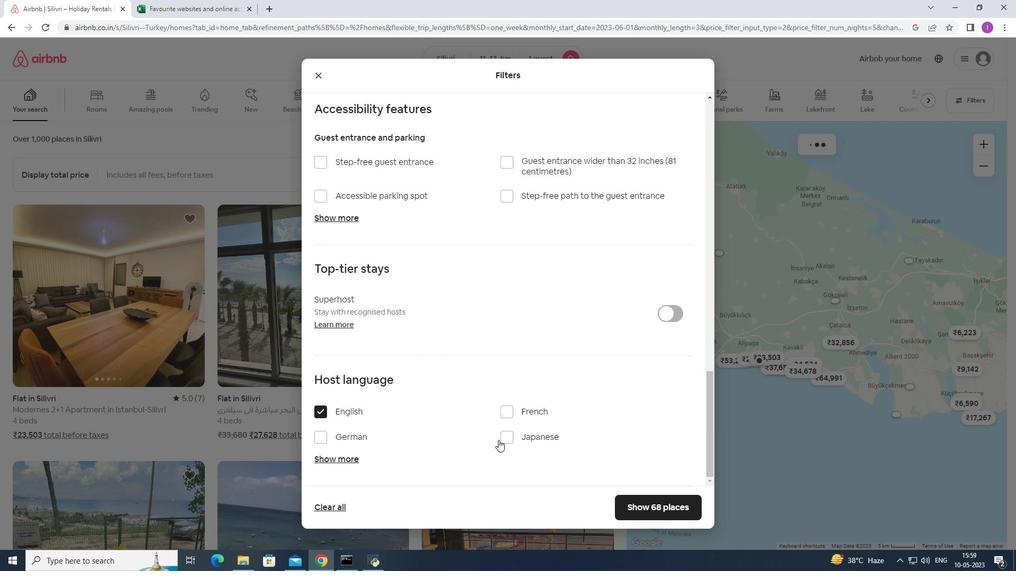 
Action: Mouse moved to (552, 462)
Screenshot: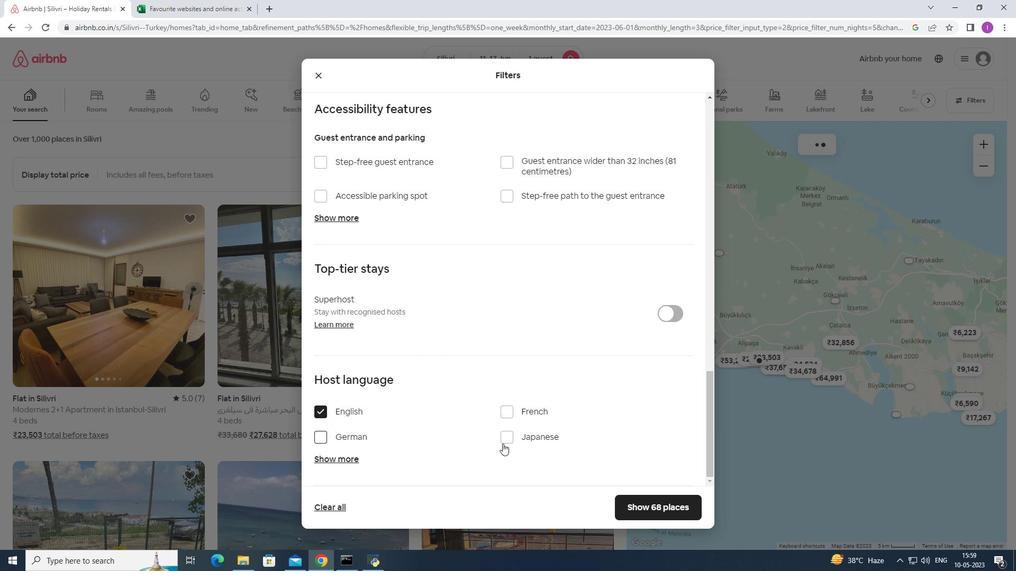
Action: Mouse scrolled (548, 460) with delta (0, 0)
Screenshot: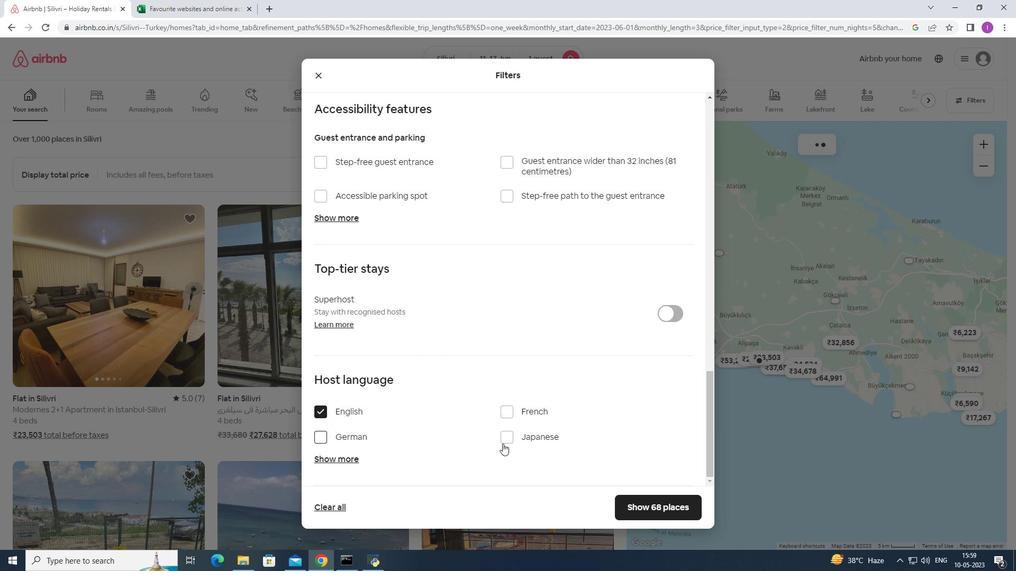 
Action: Mouse moved to (651, 506)
Screenshot: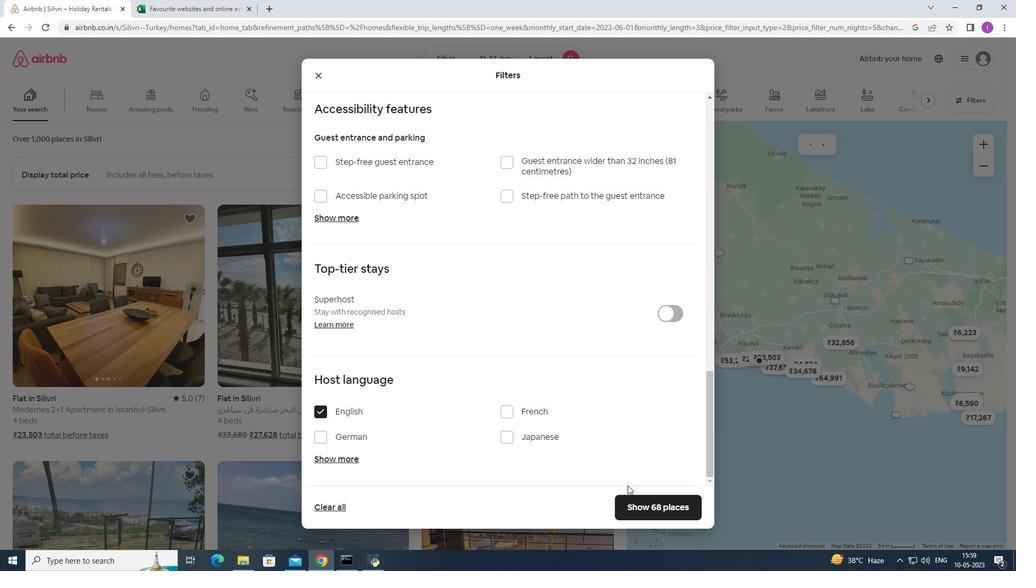 
Action: Mouse pressed left at (651, 506)
Screenshot: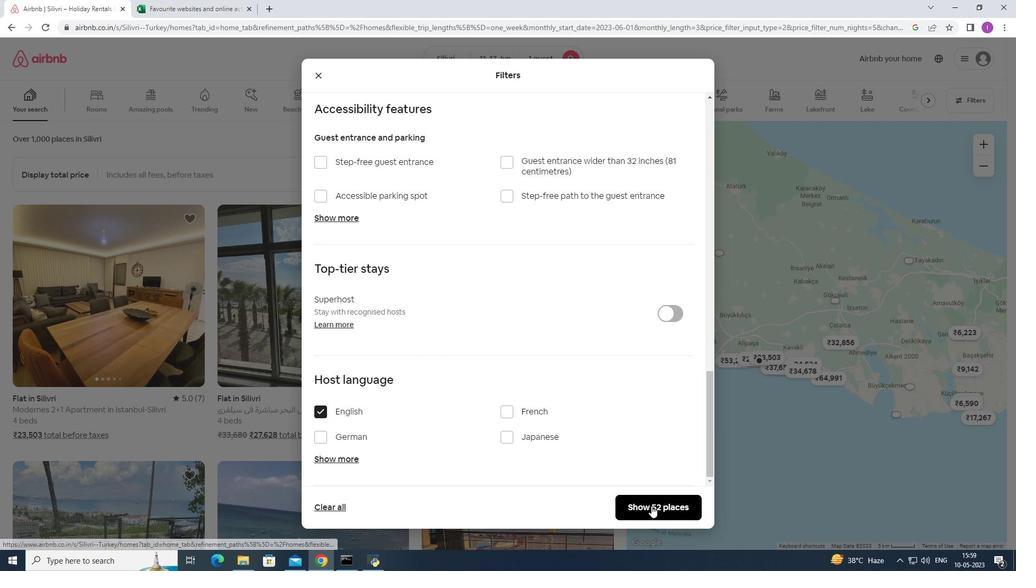 
Action: Mouse moved to (633, 488)
Screenshot: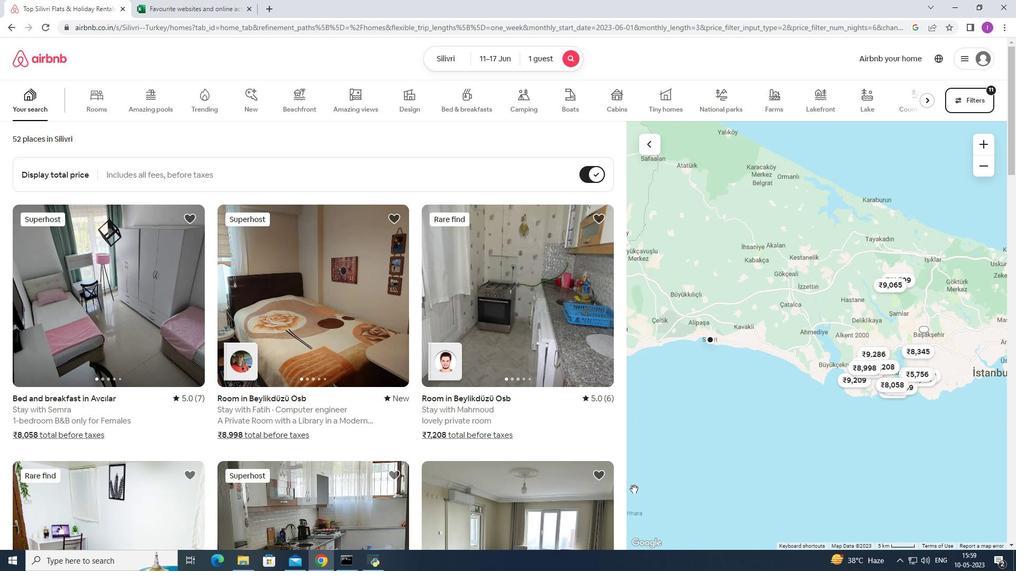 
